 Task: Look for space in Limbiate, Italy from 24th August, 2023 to 10th September, 2023 for 8 adults in price range Rs.12000 to Rs.15000. Place can be entire place or shared room with 4 bedrooms having 8 beds and 4 bathrooms. Property type can be house, flat, guest house. Amenities needed are: wifi, TV, free parkinig on premises, gym, breakfast. Booking option can be shelf check-in. Required host language is English.
Action: Mouse moved to (441, 89)
Screenshot: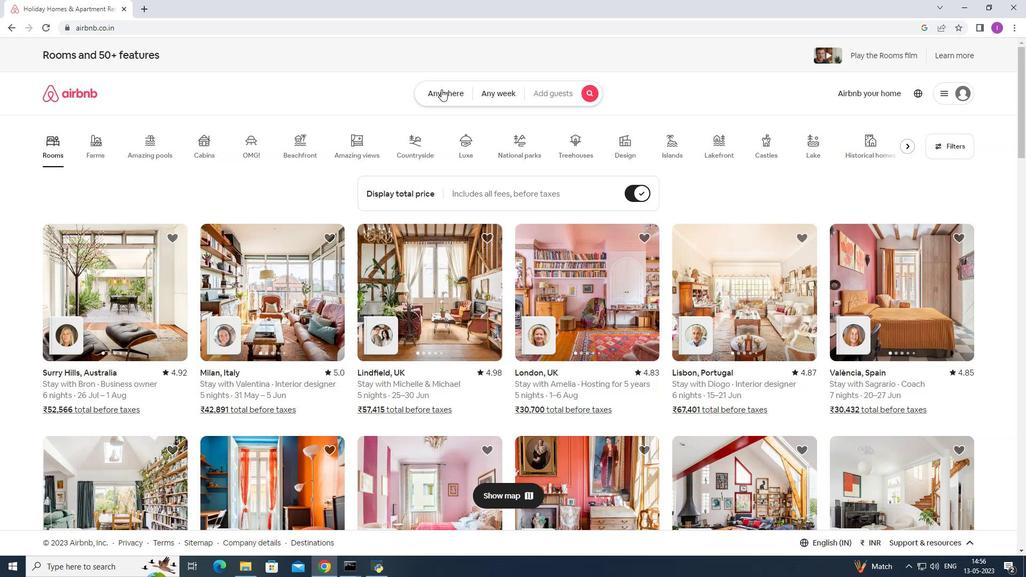 
Action: Mouse pressed left at (441, 89)
Screenshot: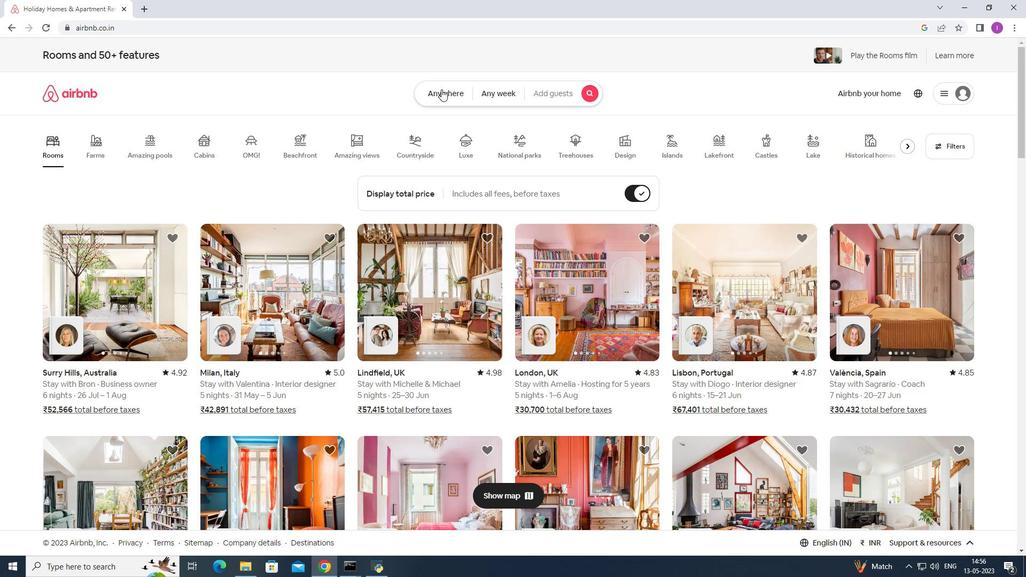 
Action: Mouse moved to (351, 141)
Screenshot: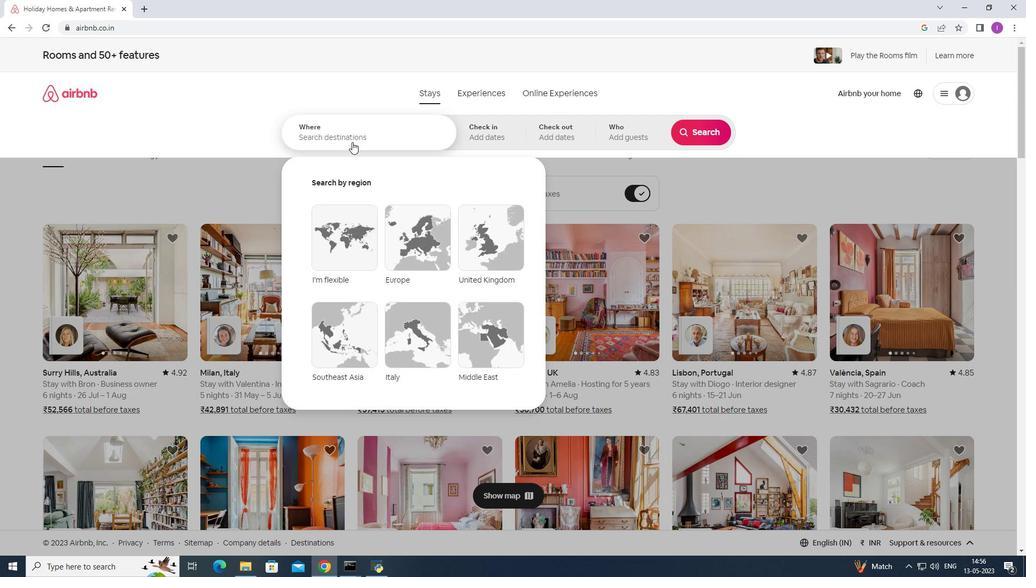 
Action: Mouse pressed left at (351, 141)
Screenshot: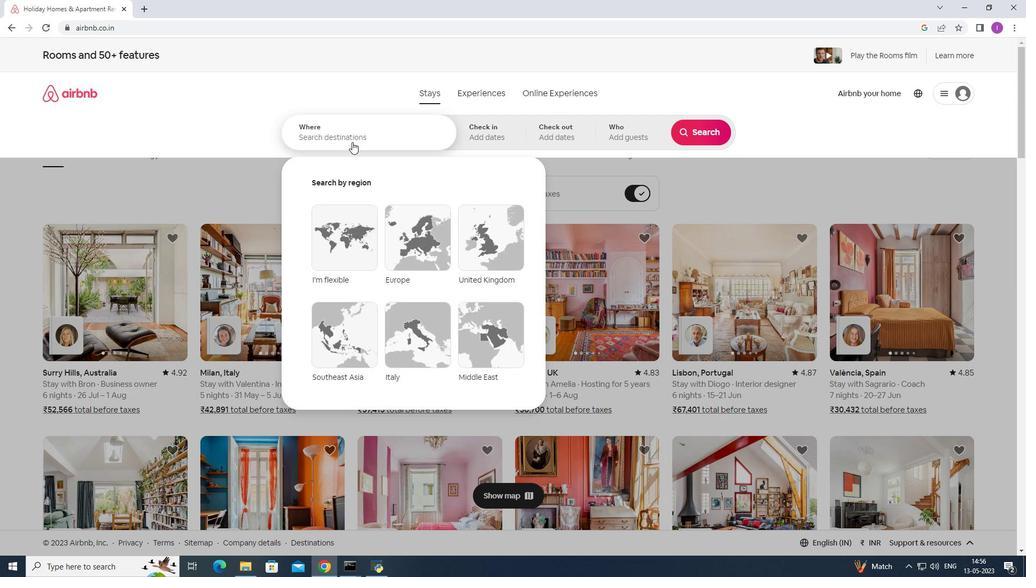 
Action: Mouse moved to (351, 140)
Screenshot: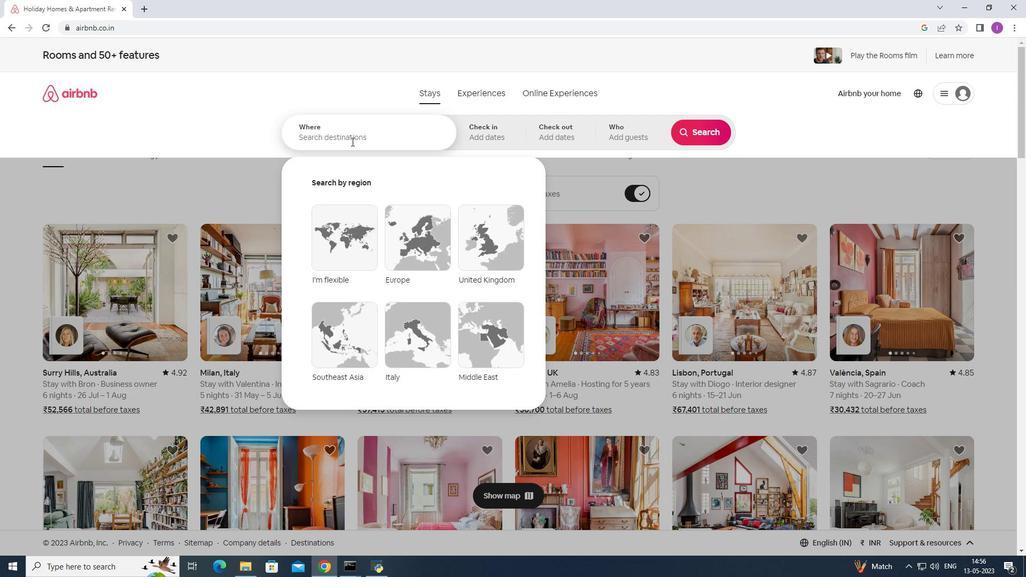 
Action: Mouse pressed left at (351, 140)
Screenshot: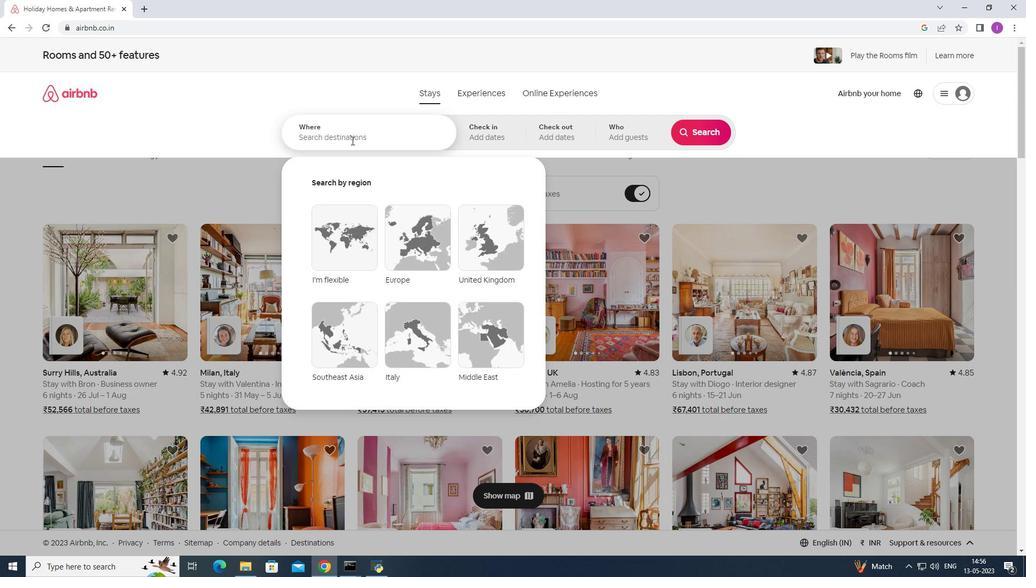 
Action: Mouse moved to (349, 112)
Screenshot: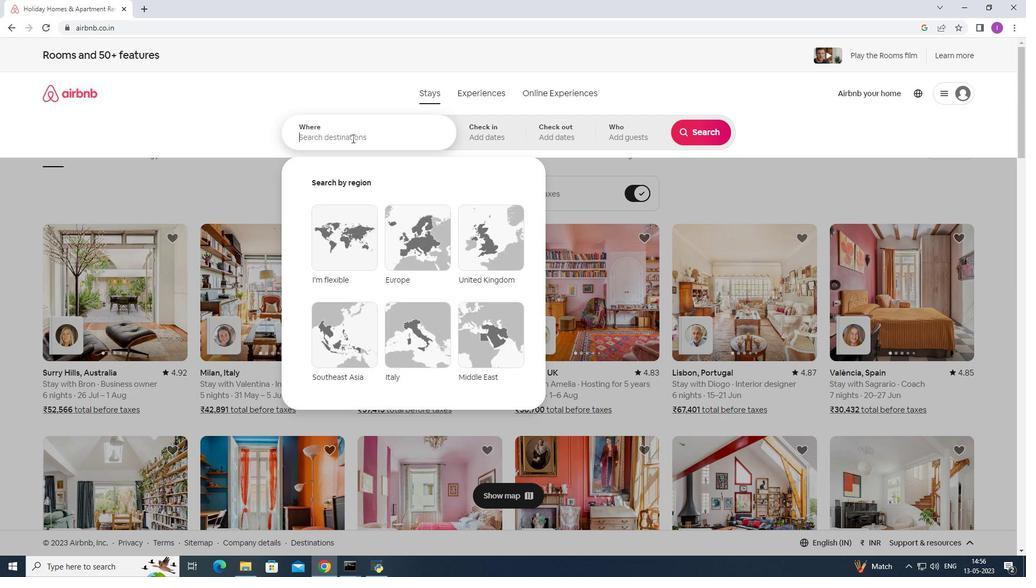 
Action: Key pressed <Key.shift><Key.shift><Key.shift><Key.shift><Key.shift><Key.shift><Key.shift>Li,<Key.backspace>mbiate,<Key.shift>Italy
Screenshot: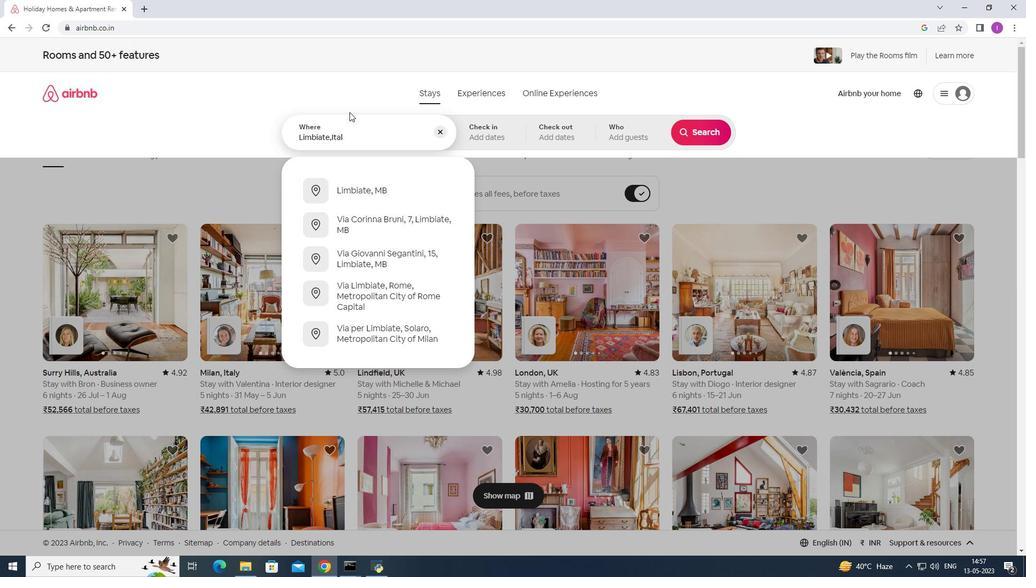 
Action: Mouse moved to (480, 132)
Screenshot: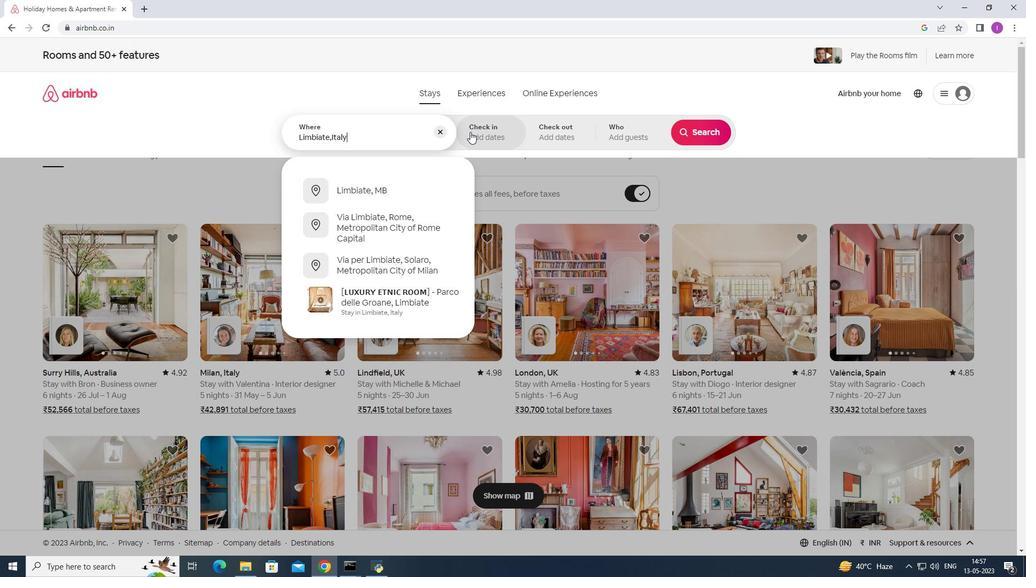 
Action: Mouse pressed left at (480, 132)
Screenshot: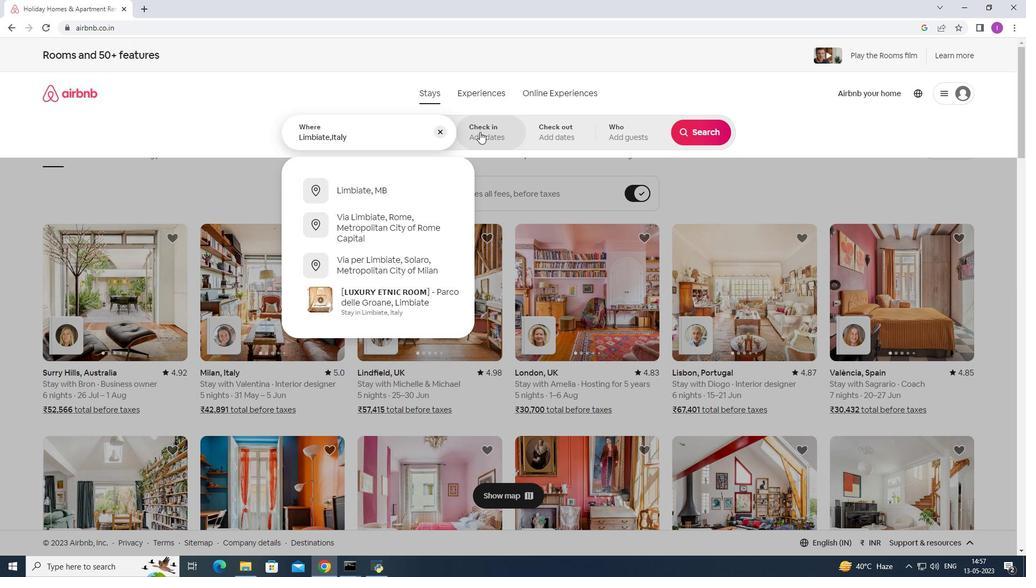 
Action: Mouse moved to (699, 219)
Screenshot: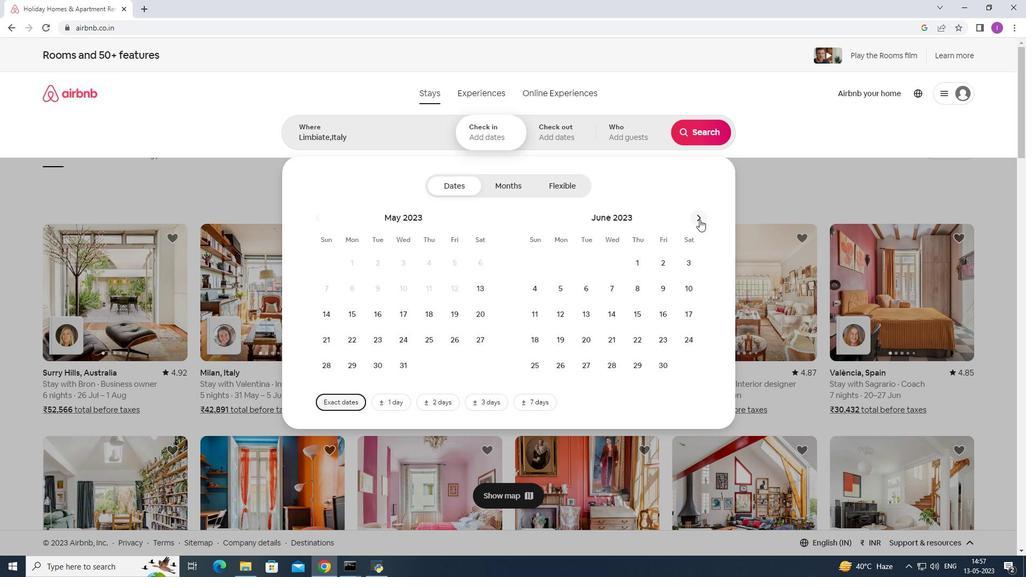 
Action: Mouse pressed left at (699, 219)
Screenshot: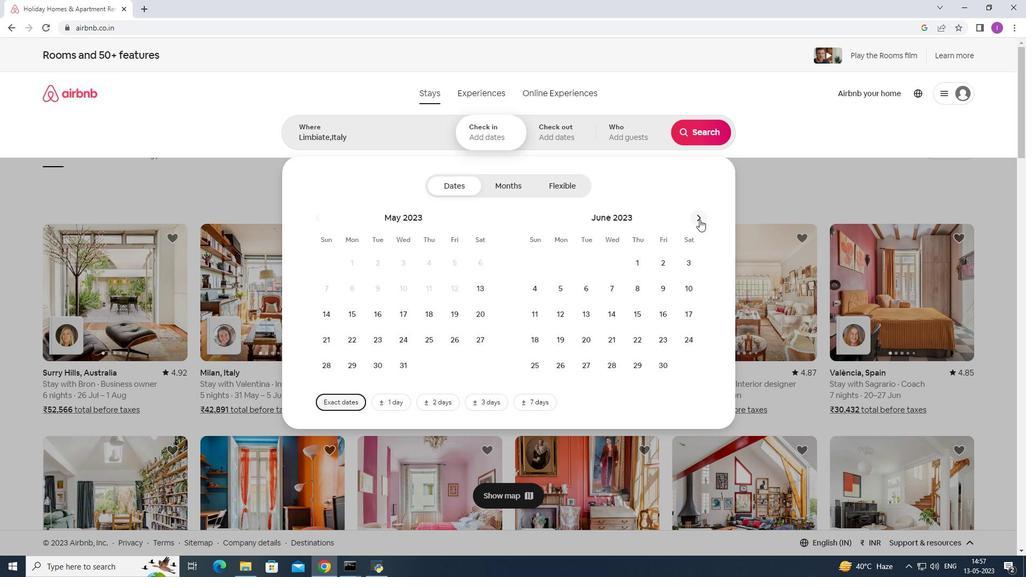 
Action: Mouse moved to (700, 219)
Screenshot: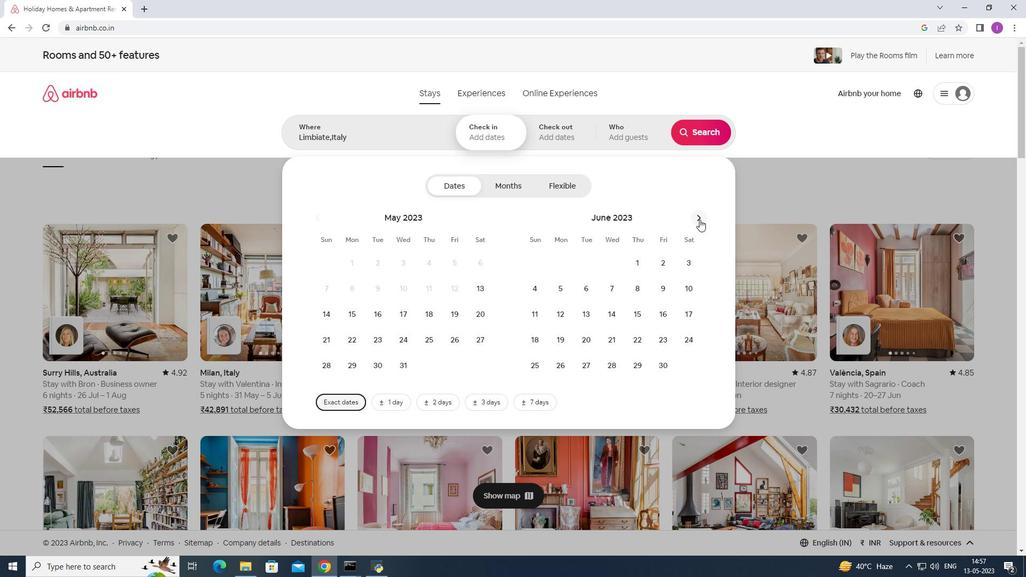 
Action: Mouse pressed left at (700, 219)
Screenshot: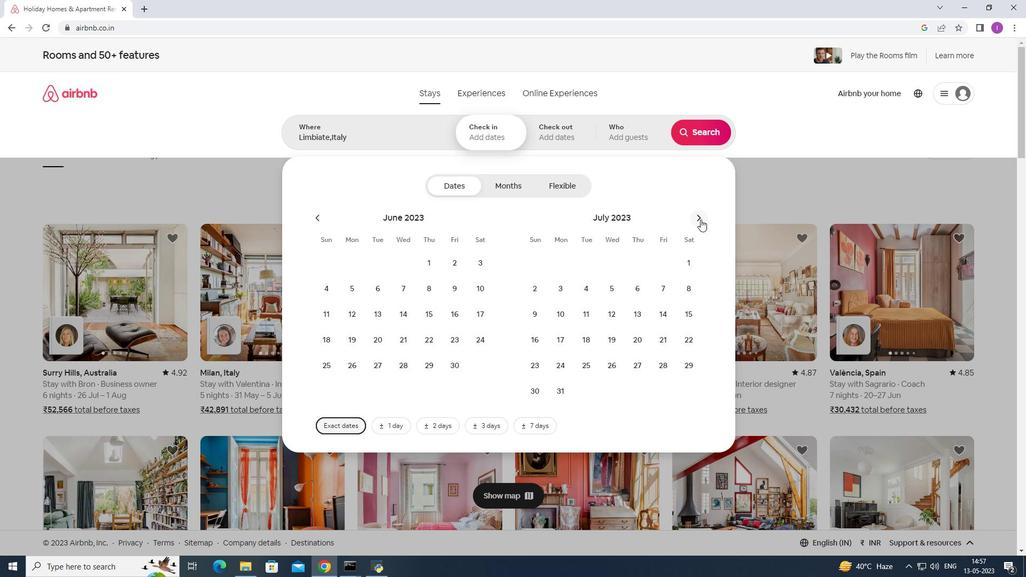 
Action: Mouse pressed left at (700, 219)
Screenshot: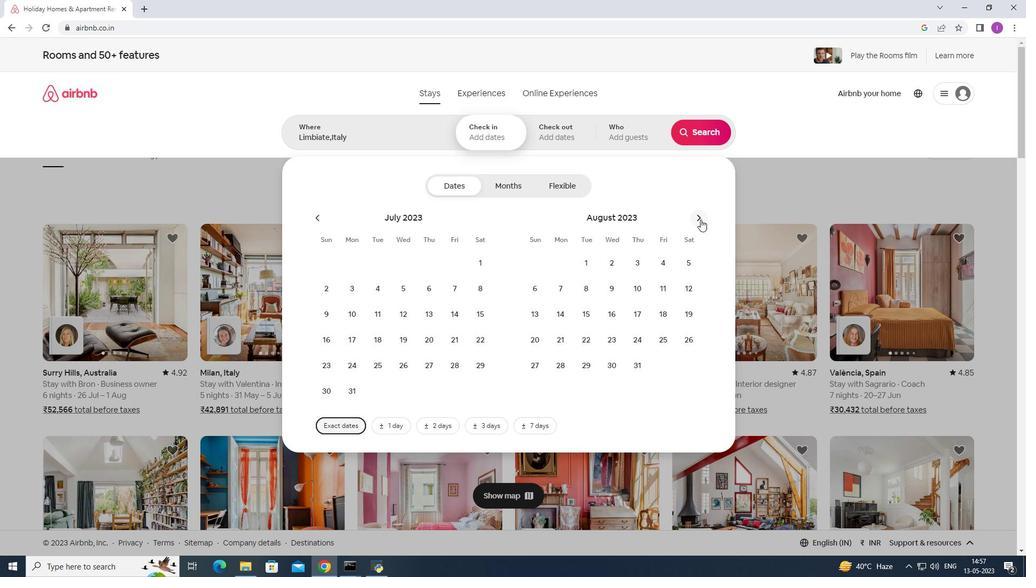 
Action: Mouse moved to (427, 342)
Screenshot: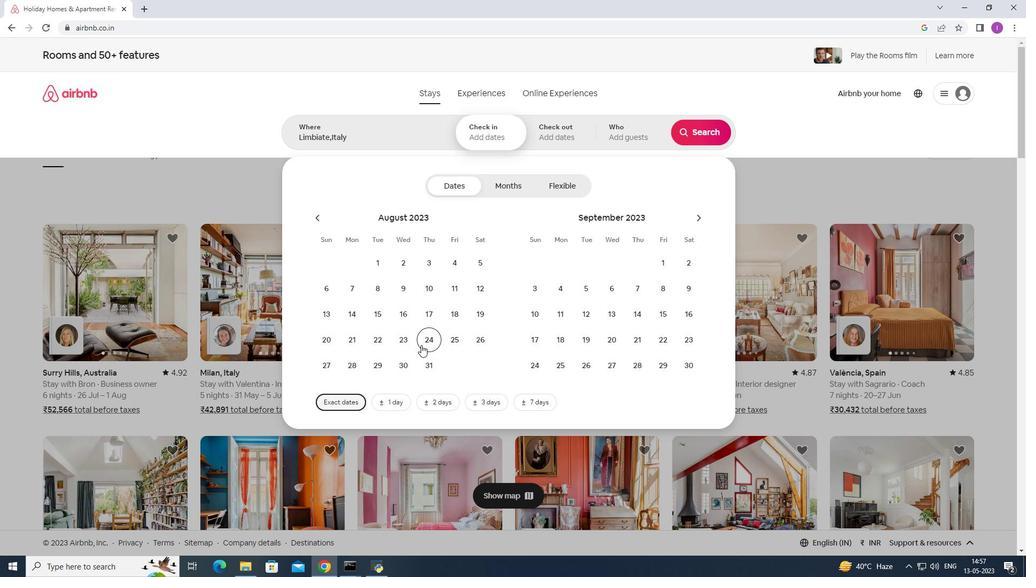 
Action: Mouse pressed left at (427, 342)
Screenshot: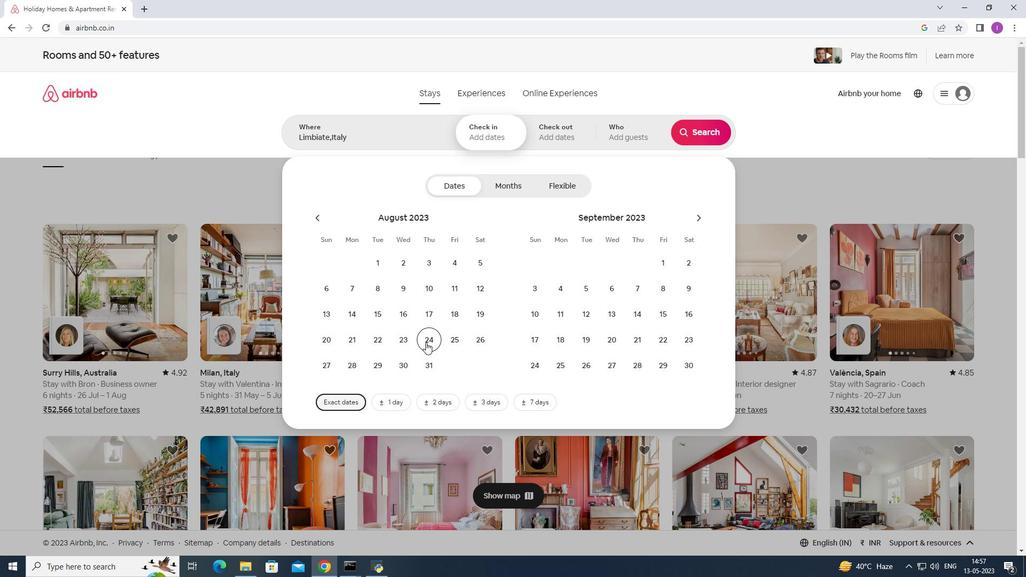 
Action: Mouse moved to (530, 314)
Screenshot: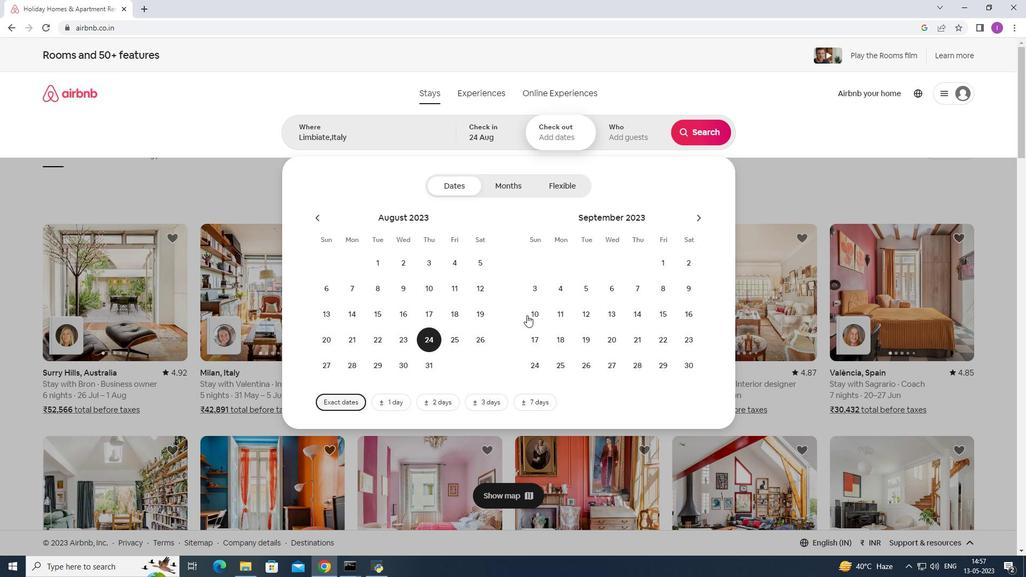 
Action: Mouse pressed left at (530, 314)
Screenshot: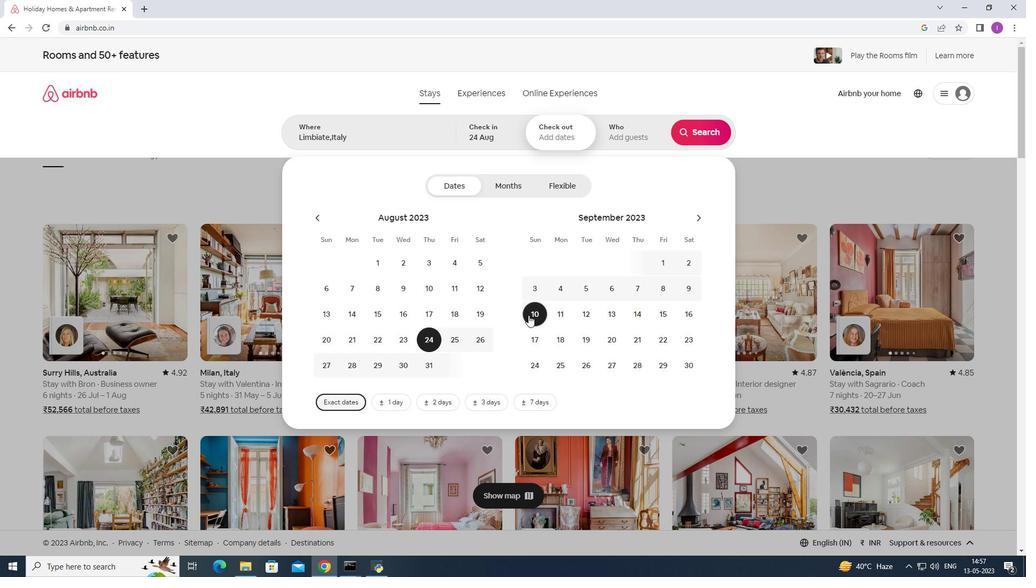 
Action: Mouse moved to (614, 141)
Screenshot: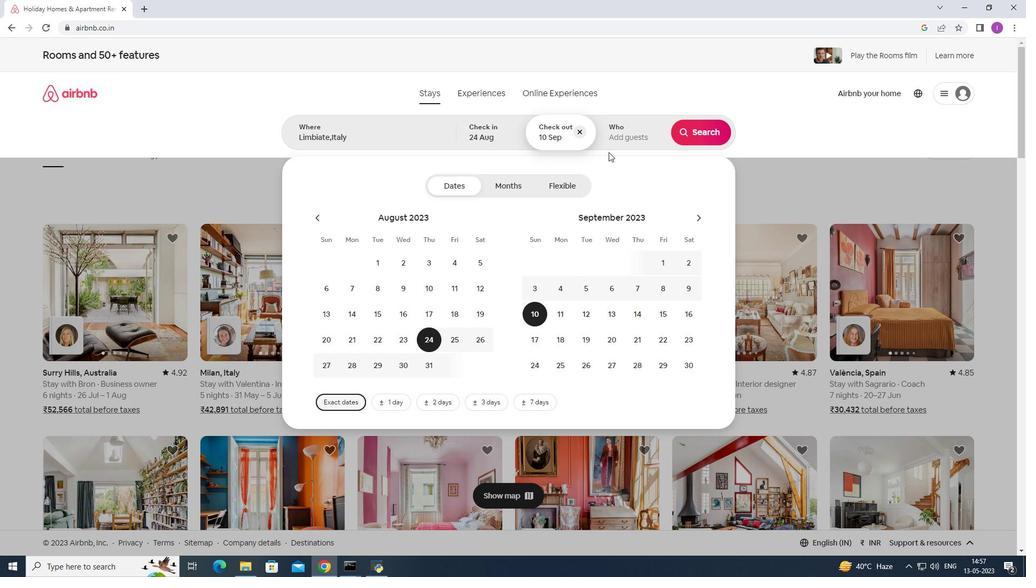 
Action: Mouse pressed left at (614, 141)
Screenshot: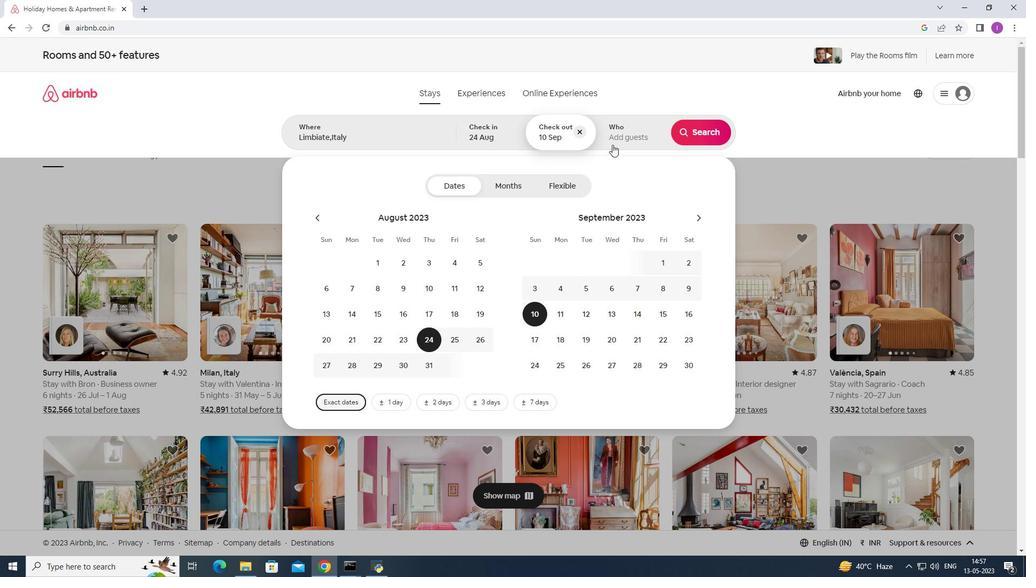 
Action: Mouse moved to (707, 190)
Screenshot: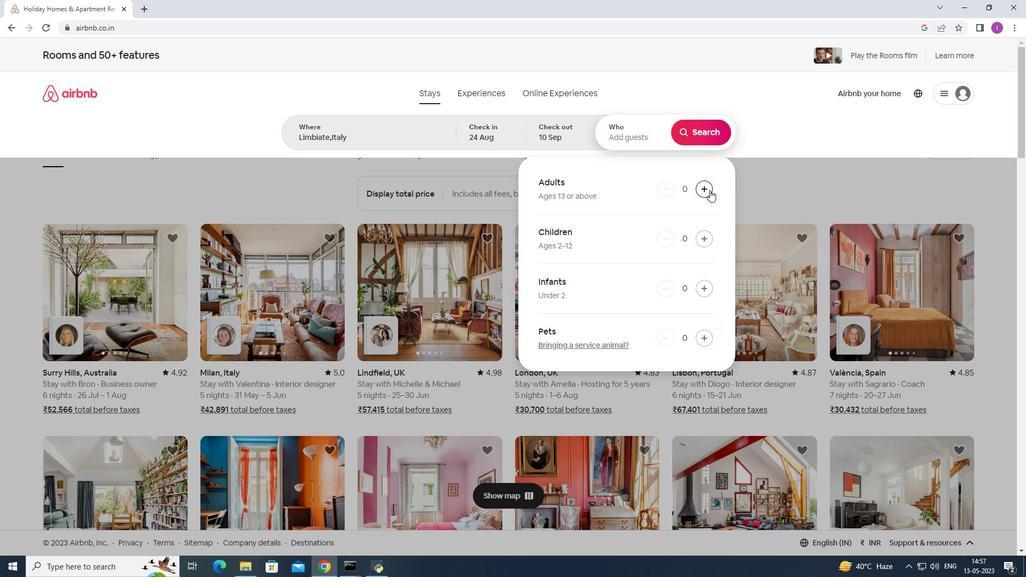 
Action: Mouse pressed left at (707, 190)
Screenshot: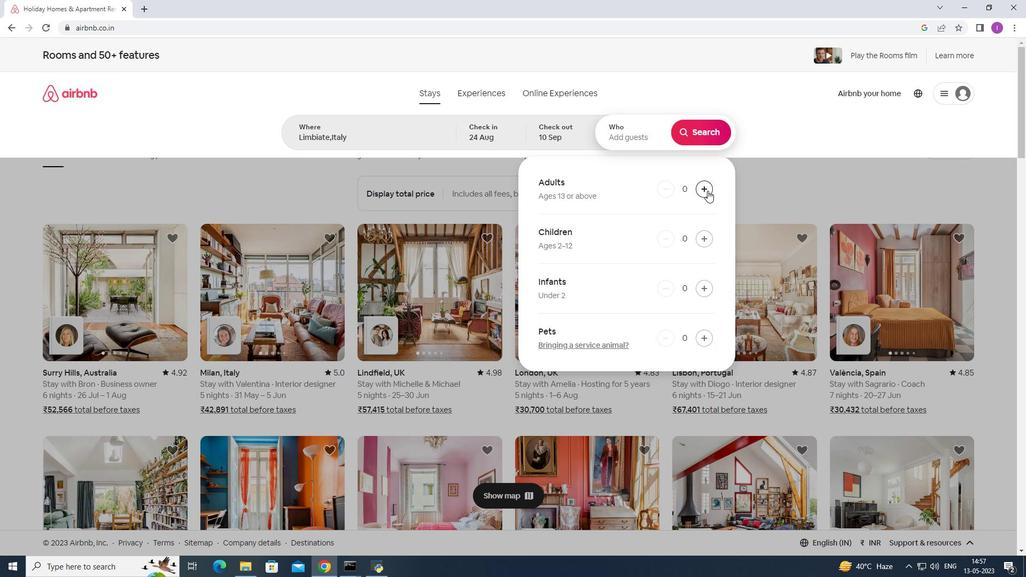 
Action: Mouse pressed left at (707, 190)
Screenshot: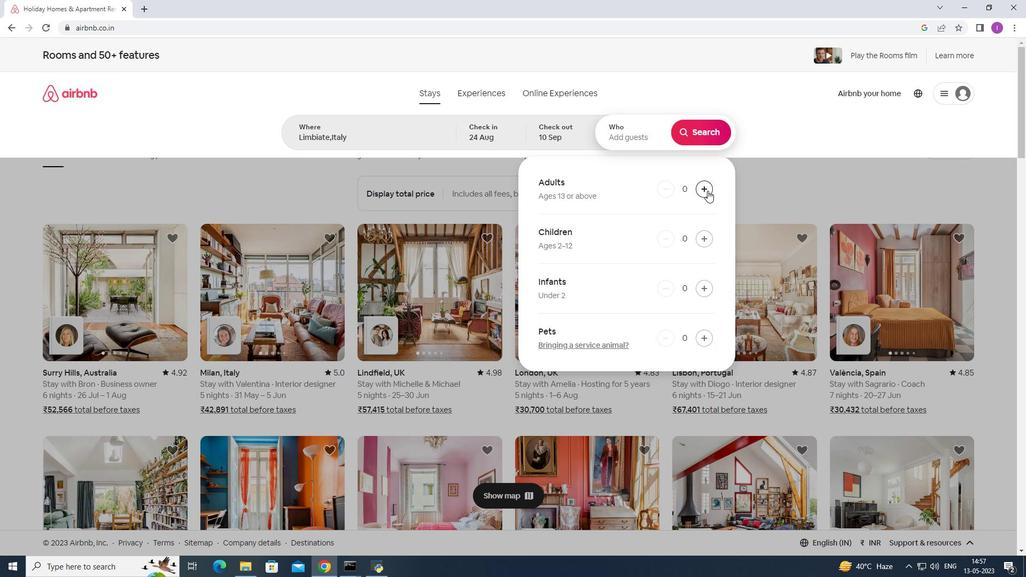 
Action: Mouse pressed left at (707, 190)
Screenshot: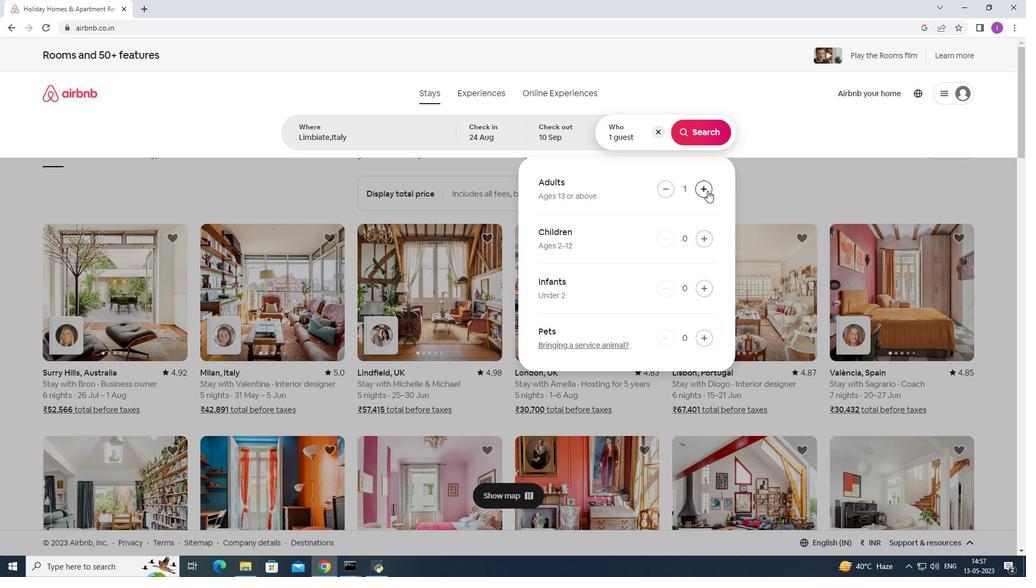 
Action: Mouse pressed left at (707, 190)
Screenshot: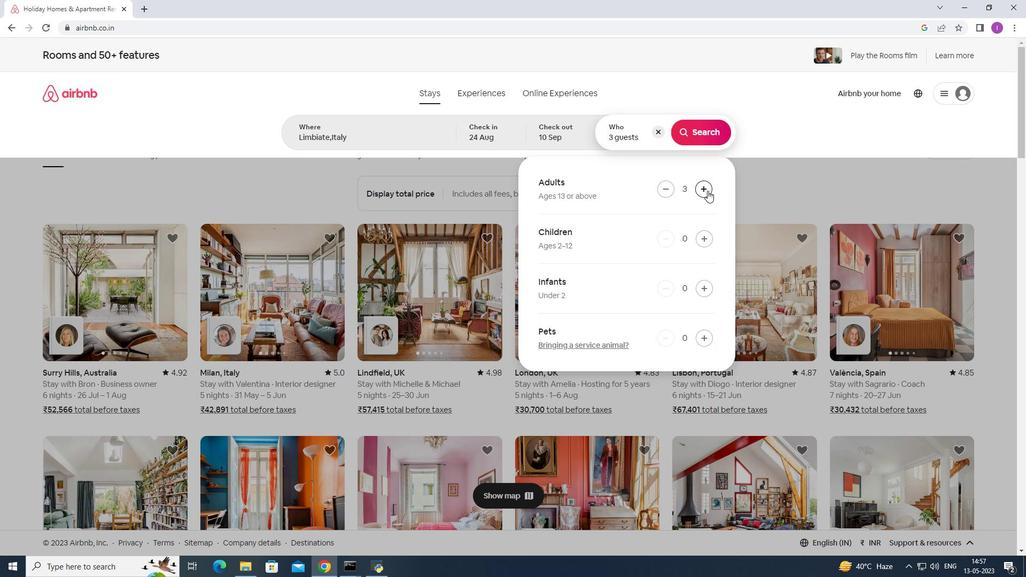 
Action: Mouse moved to (706, 193)
Screenshot: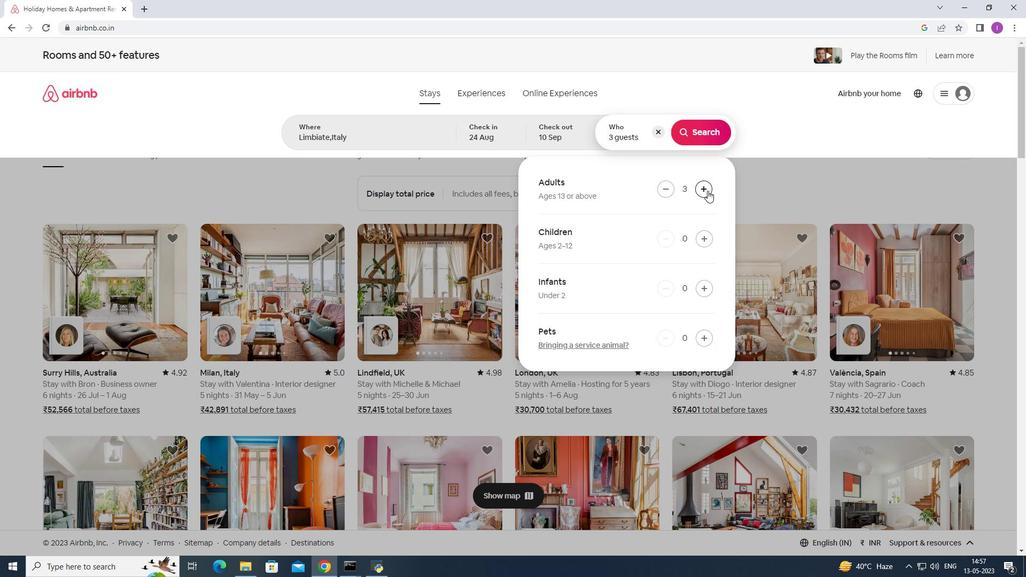 
Action: Mouse pressed left at (706, 193)
Screenshot: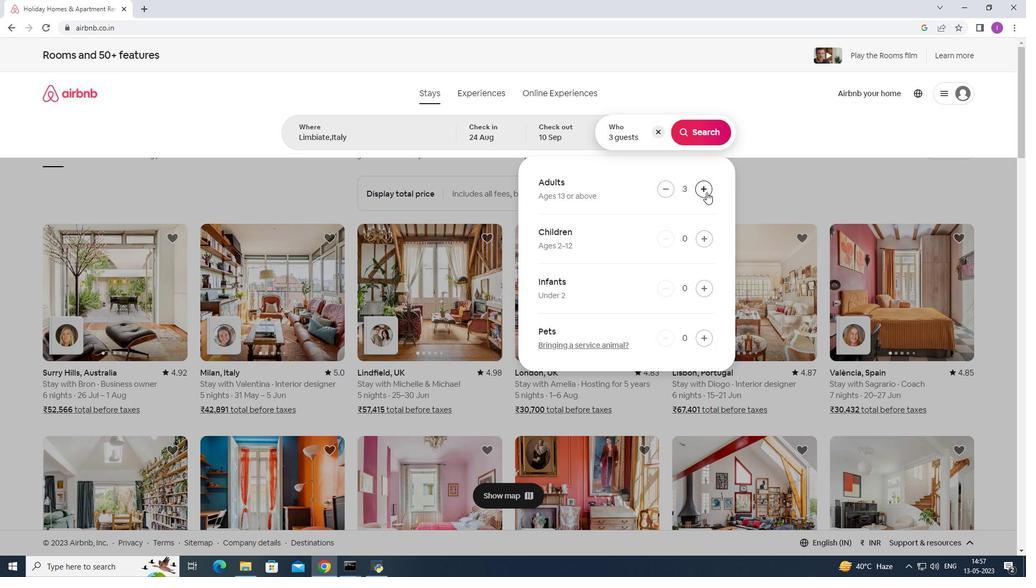 
Action: Mouse moved to (706, 193)
Screenshot: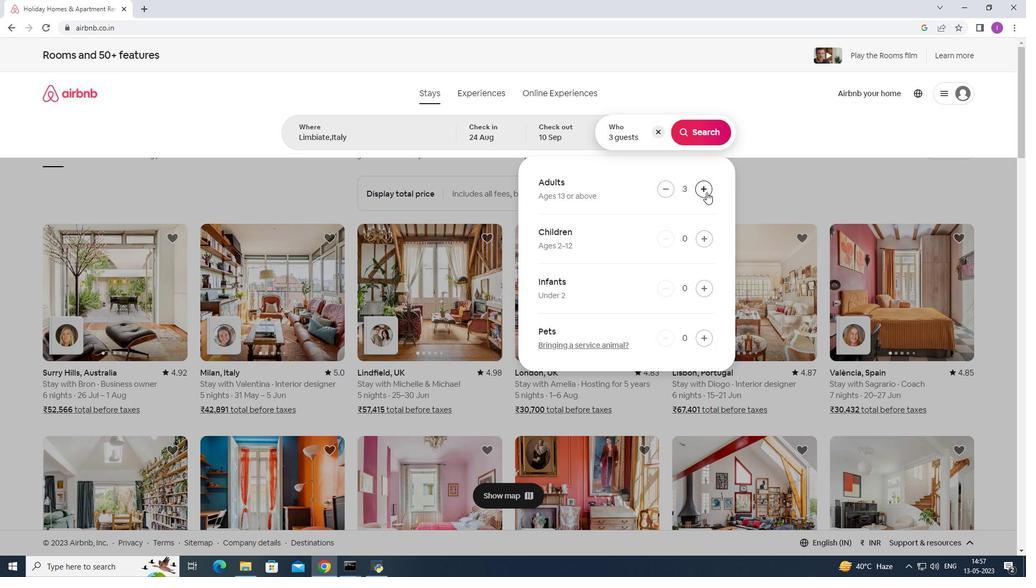 
Action: Mouse pressed left at (706, 193)
Screenshot: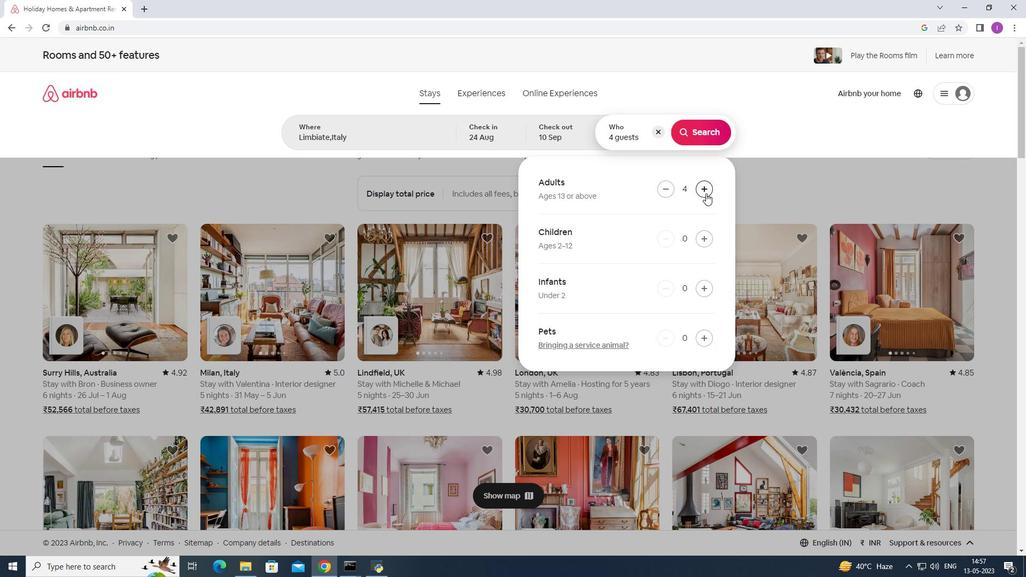 
Action: Mouse pressed left at (706, 193)
Screenshot: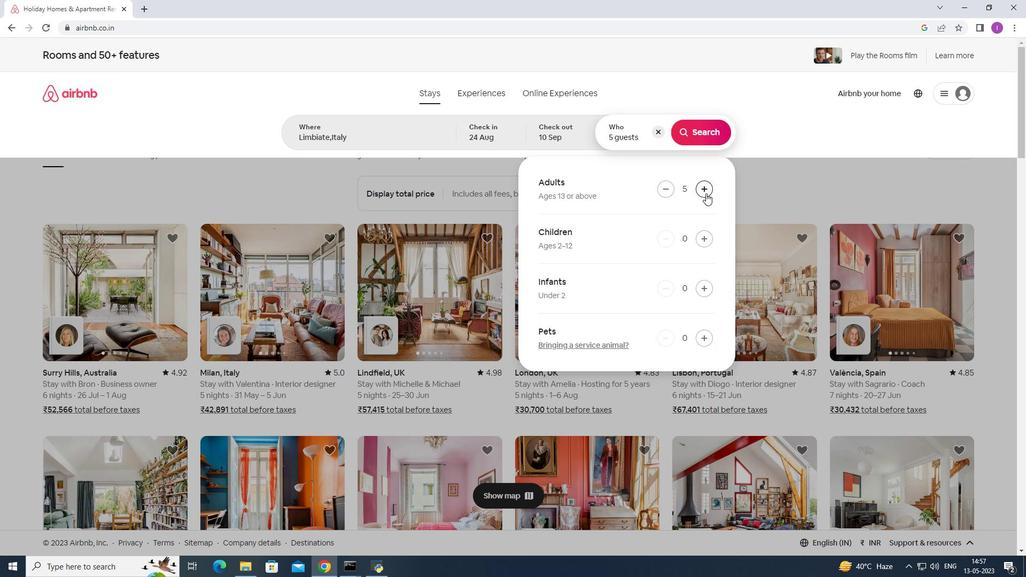 
Action: Mouse pressed left at (706, 193)
Screenshot: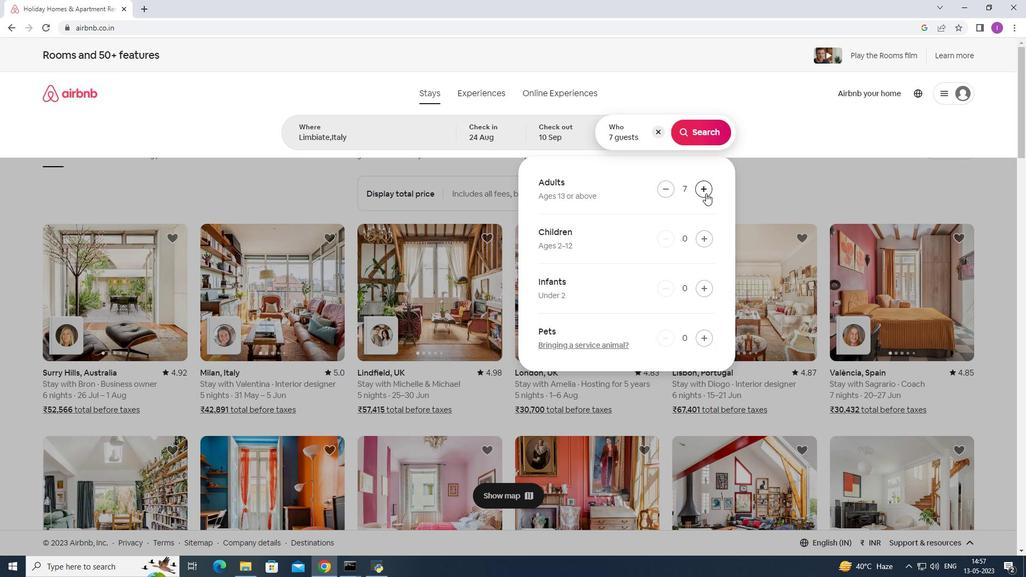 
Action: Mouse moved to (684, 134)
Screenshot: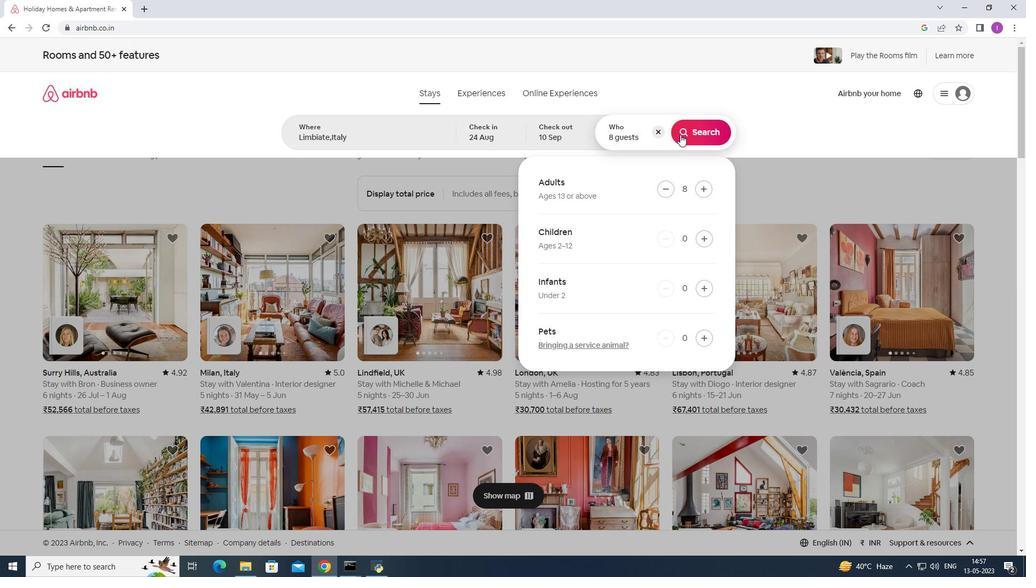 
Action: Mouse pressed left at (684, 134)
Screenshot: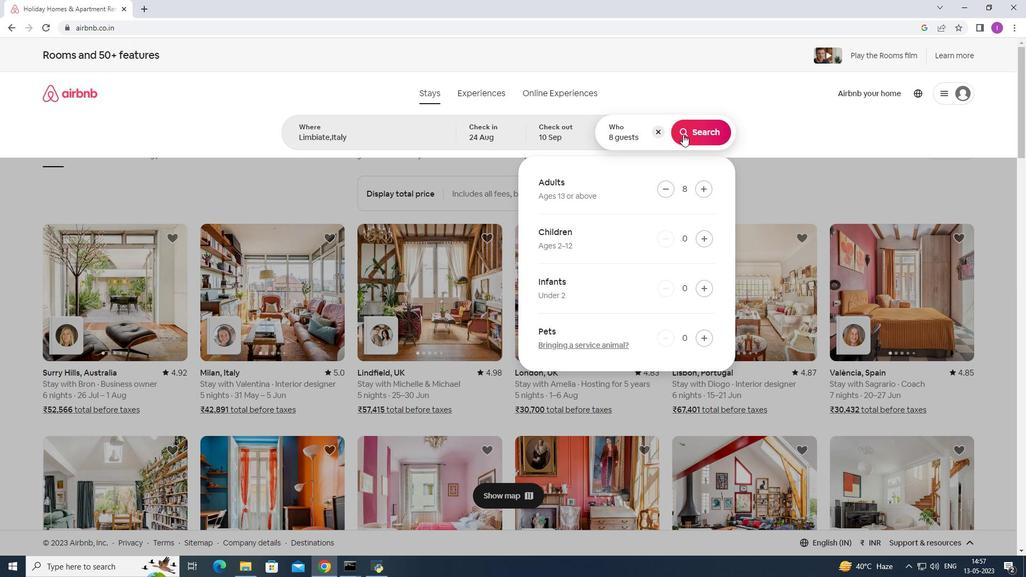 
Action: Mouse moved to (977, 94)
Screenshot: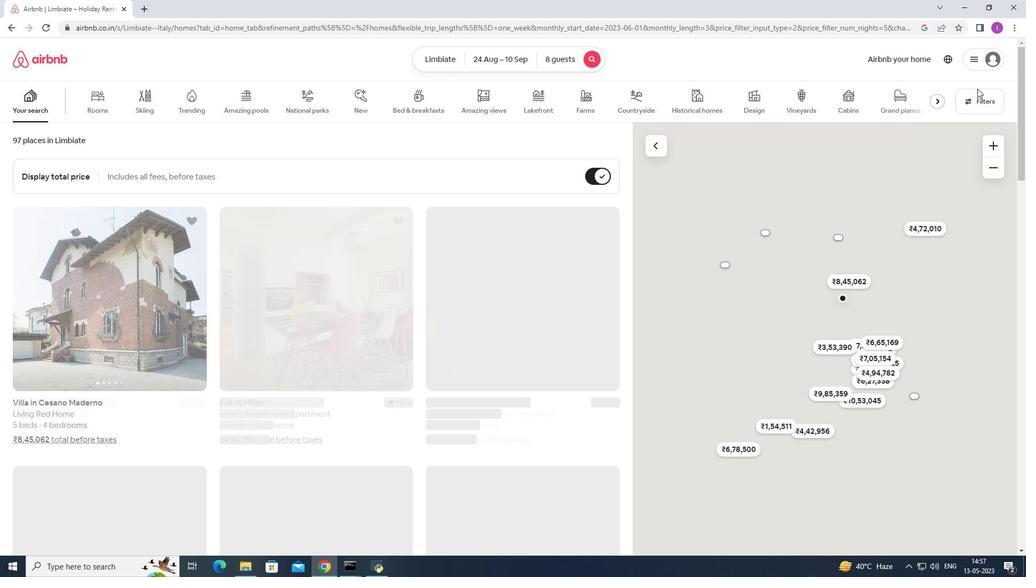 
Action: Mouse pressed left at (977, 94)
Screenshot: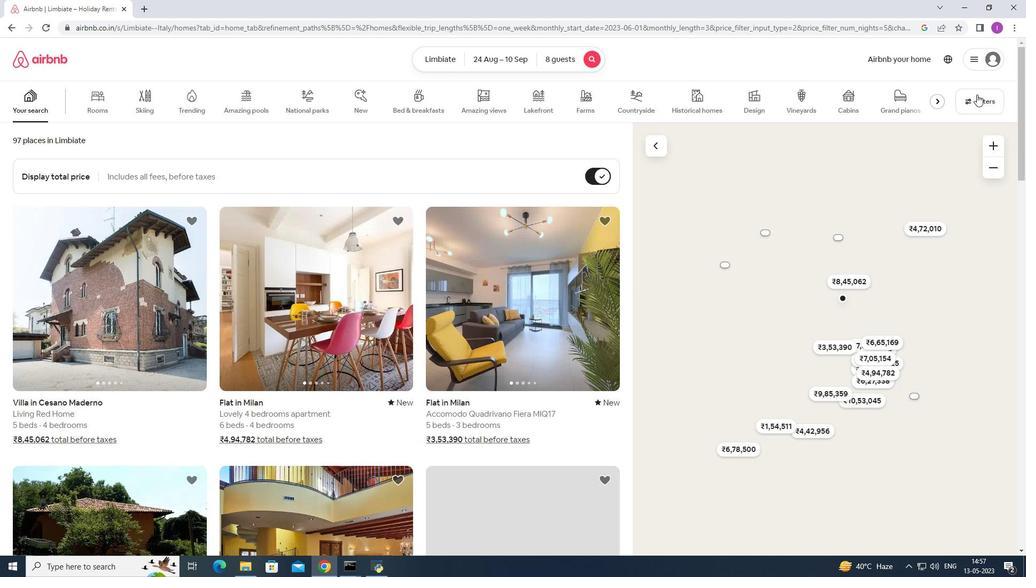 
Action: Mouse moved to (590, 368)
Screenshot: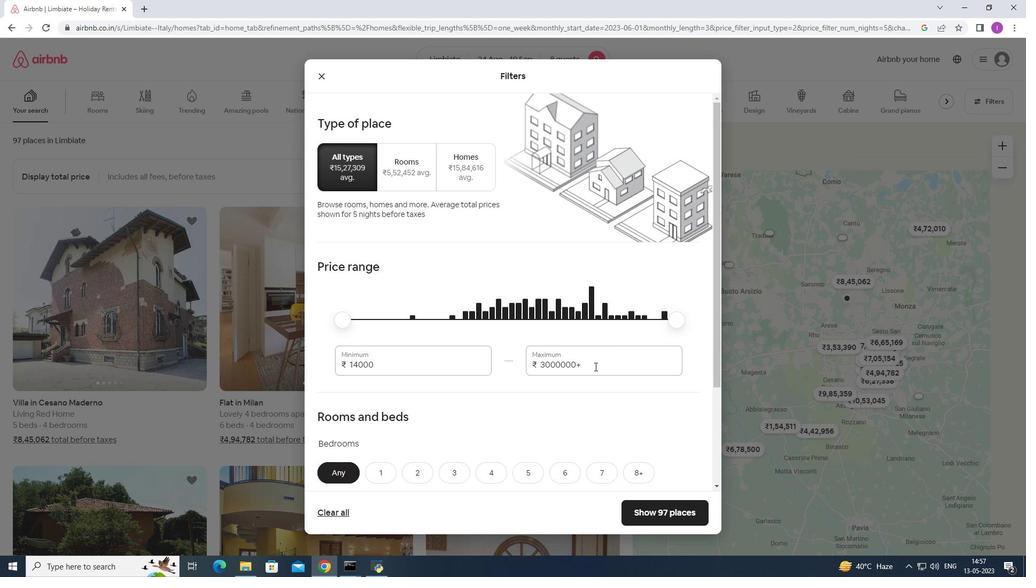 
Action: Mouse pressed left at (590, 368)
Screenshot: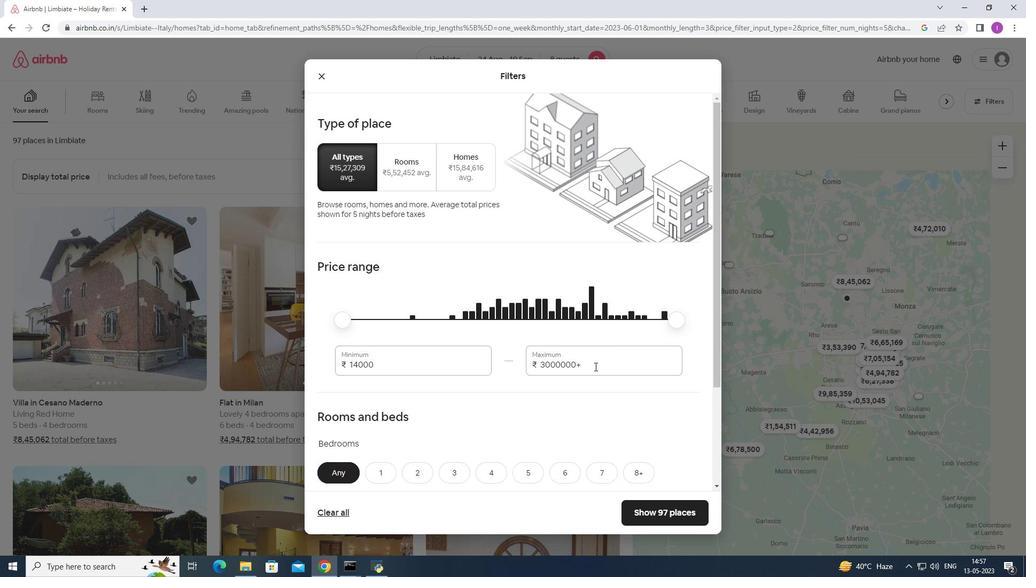
Action: Mouse moved to (517, 367)
Screenshot: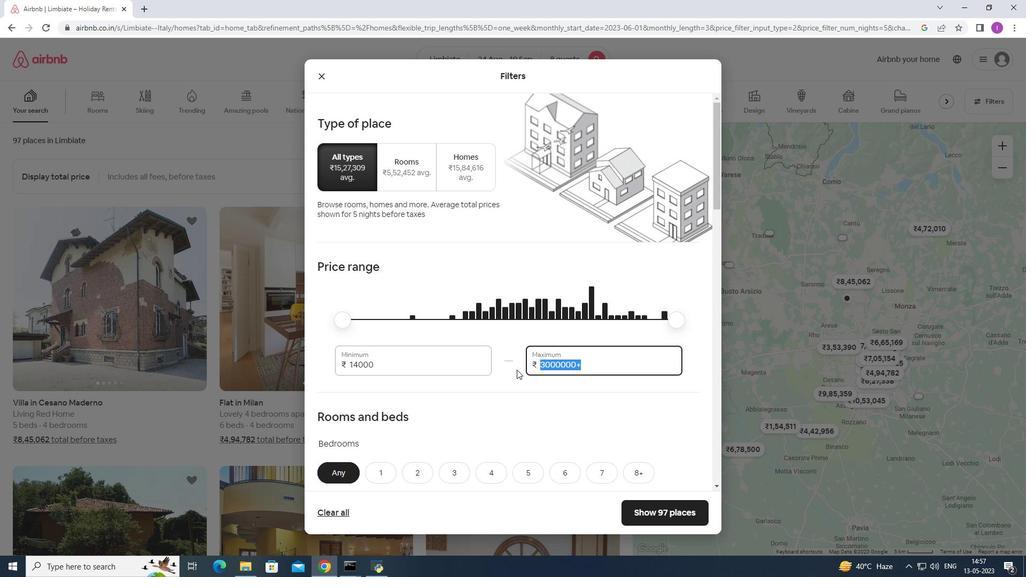 
Action: Key pressed 1
Screenshot: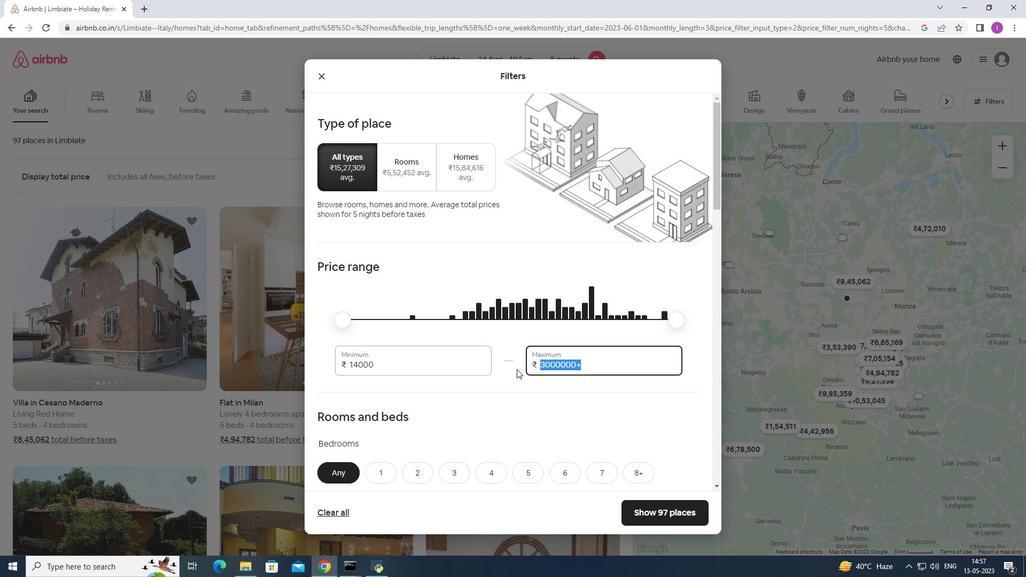 
Action: Mouse moved to (517, 366)
Screenshot: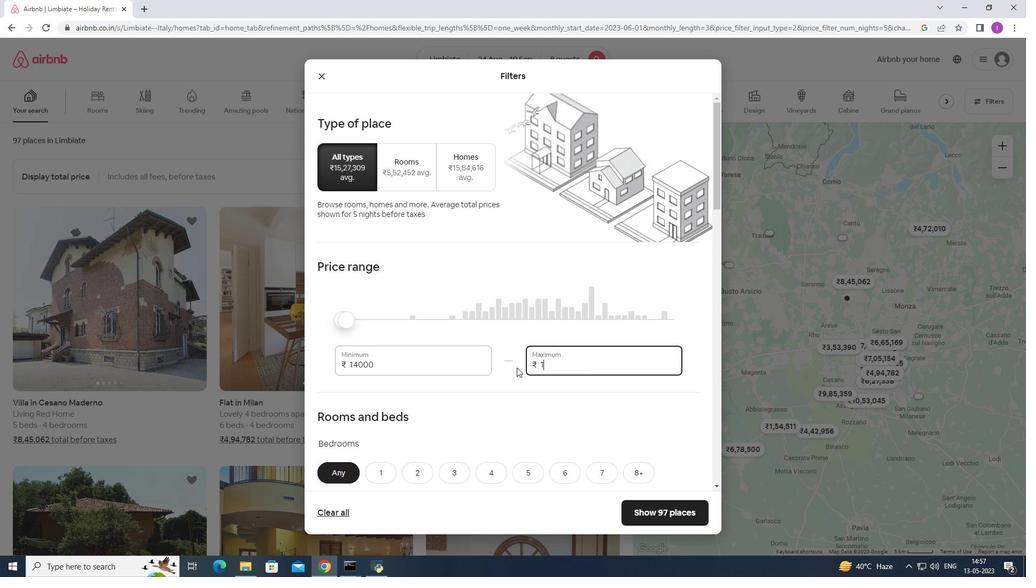 
Action: Key pressed 5
Screenshot: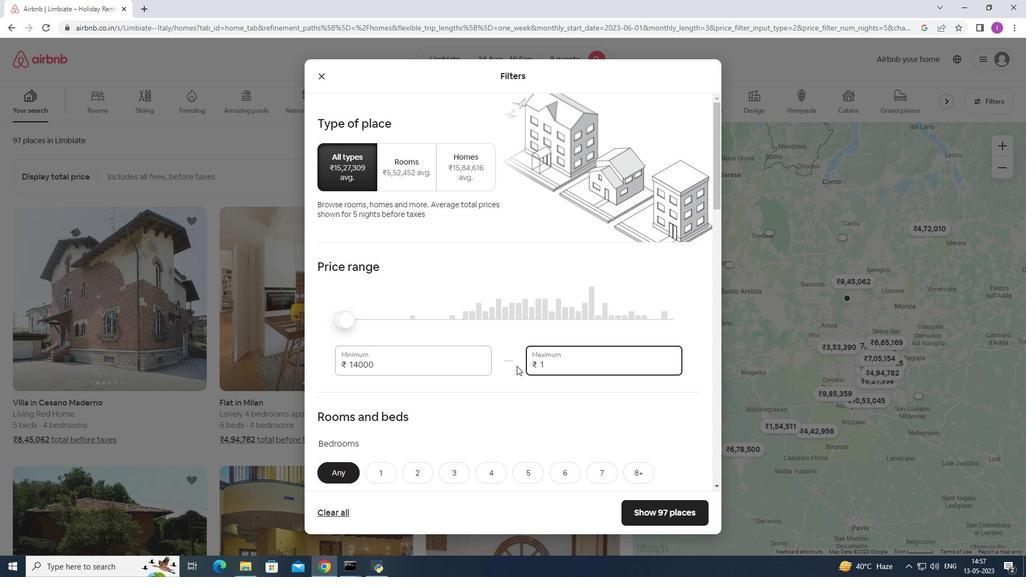
Action: Mouse moved to (517, 365)
Screenshot: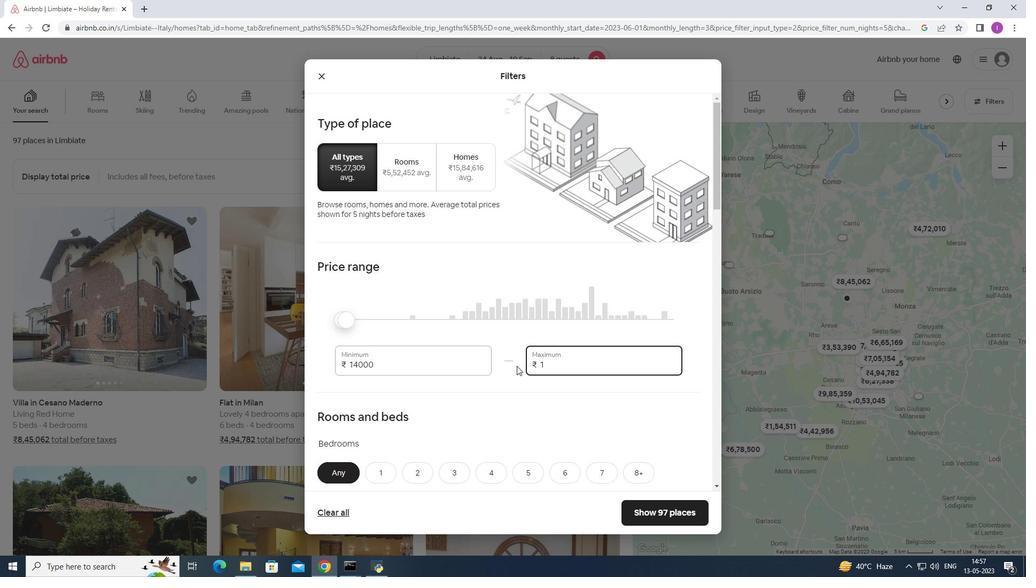 
Action: Key pressed 000
Screenshot: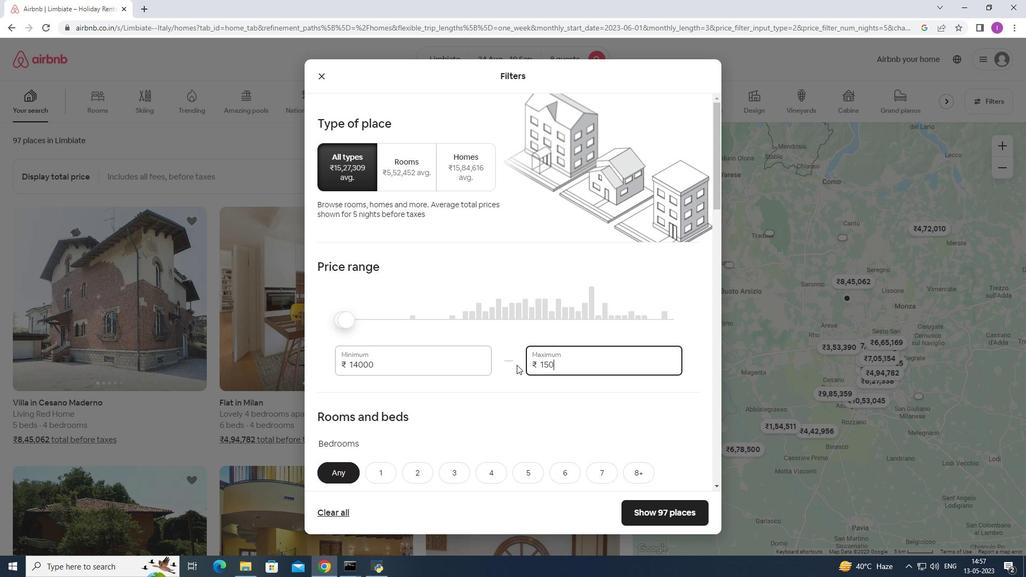 
Action: Mouse moved to (384, 366)
Screenshot: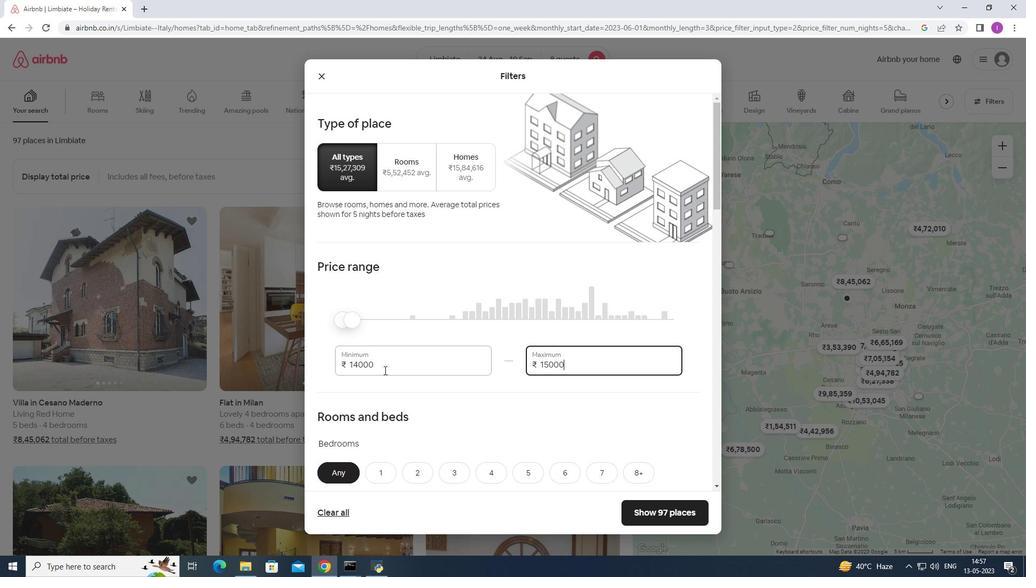 
Action: Mouse pressed left at (384, 366)
Screenshot: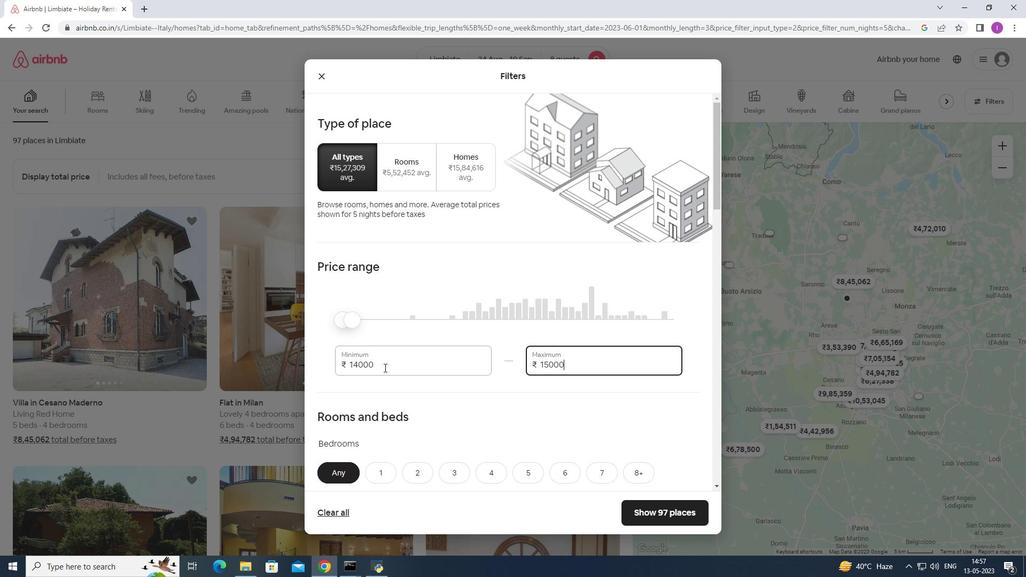 
Action: Mouse moved to (418, 384)
Screenshot: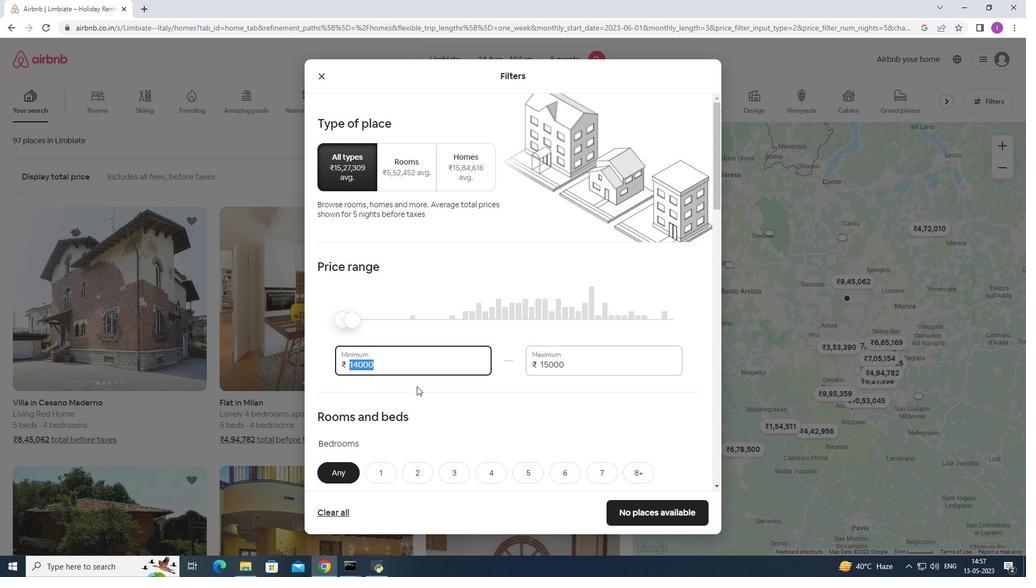 
Action: Key pressed 1
Screenshot: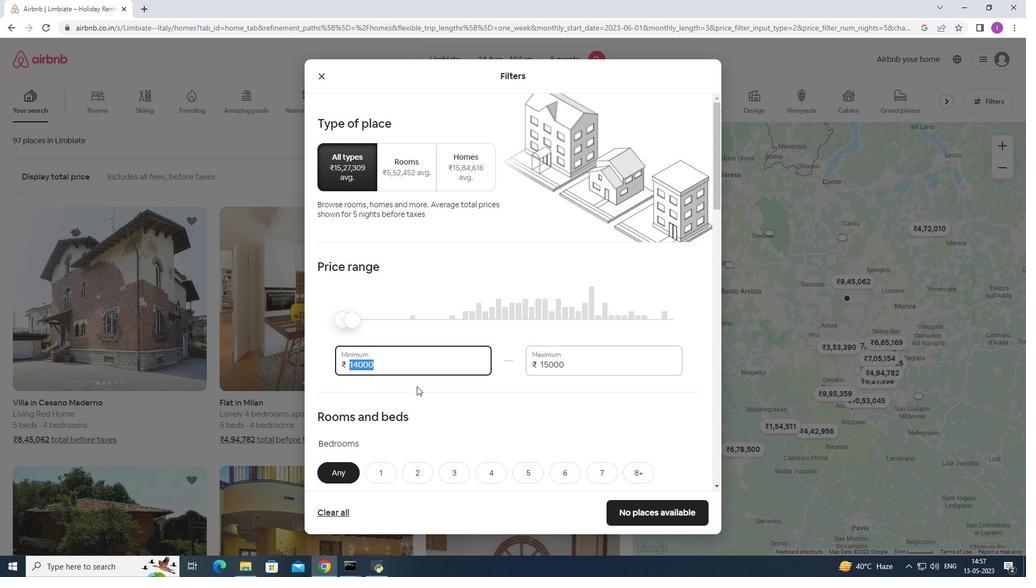 
Action: Mouse moved to (420, 378)
Screenshot: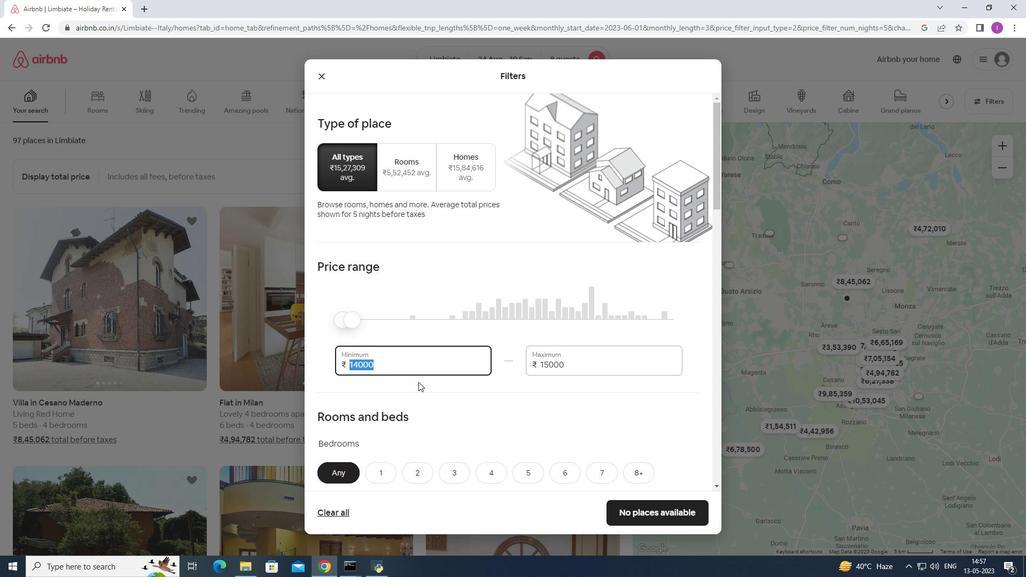 
Action: Key pressed 2
Screenshot: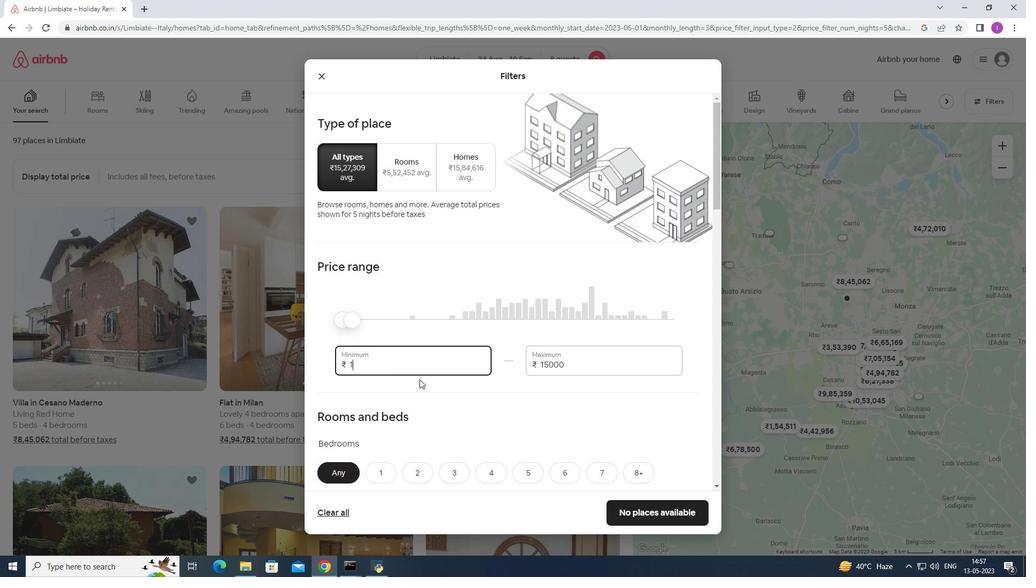 
Action: Mouse moved to (421, 374)
Screenshot: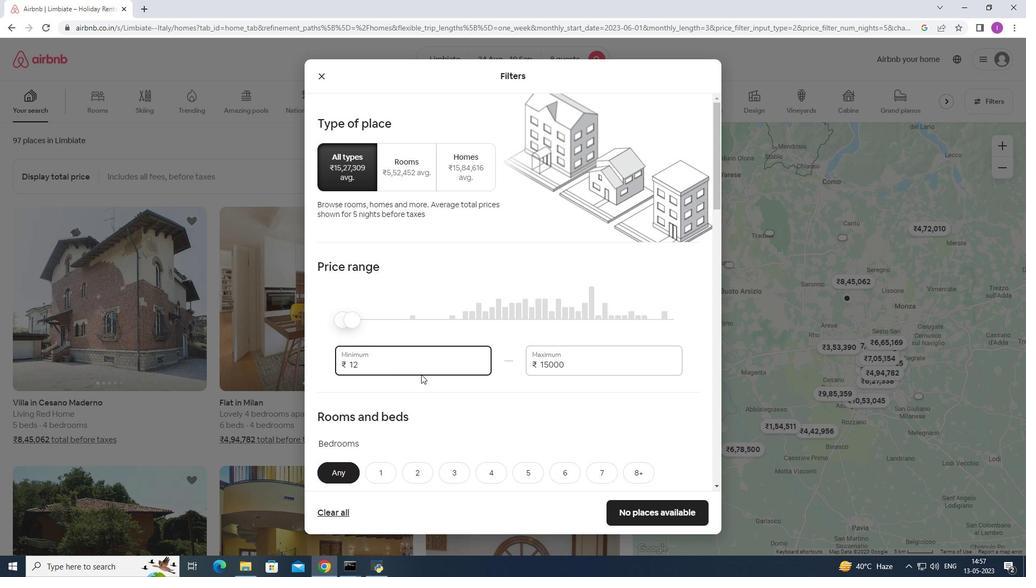 
Action: Key pressed 0
Screenshot: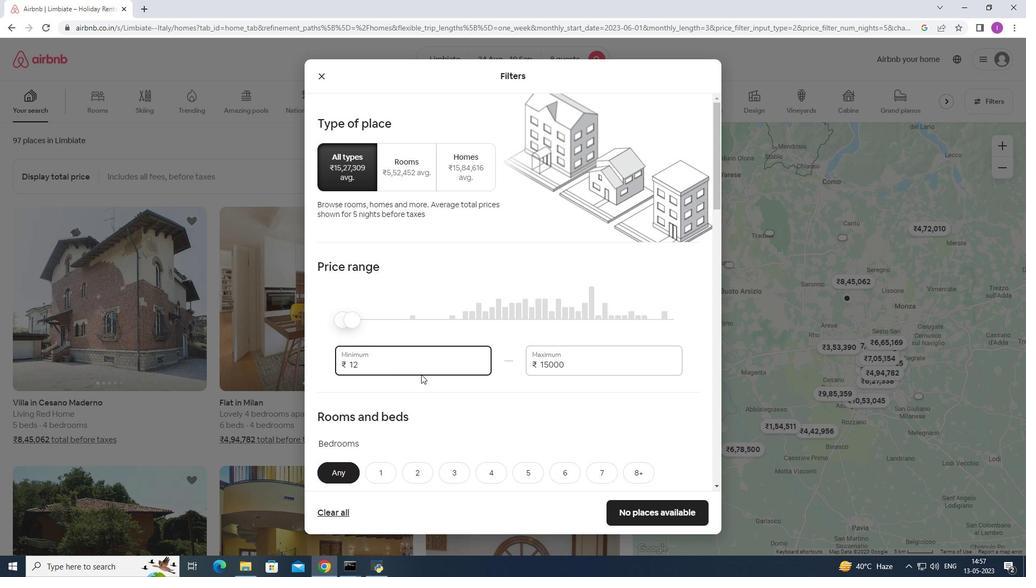 
Action: Mouse moved to (421, 373)
Screenshot: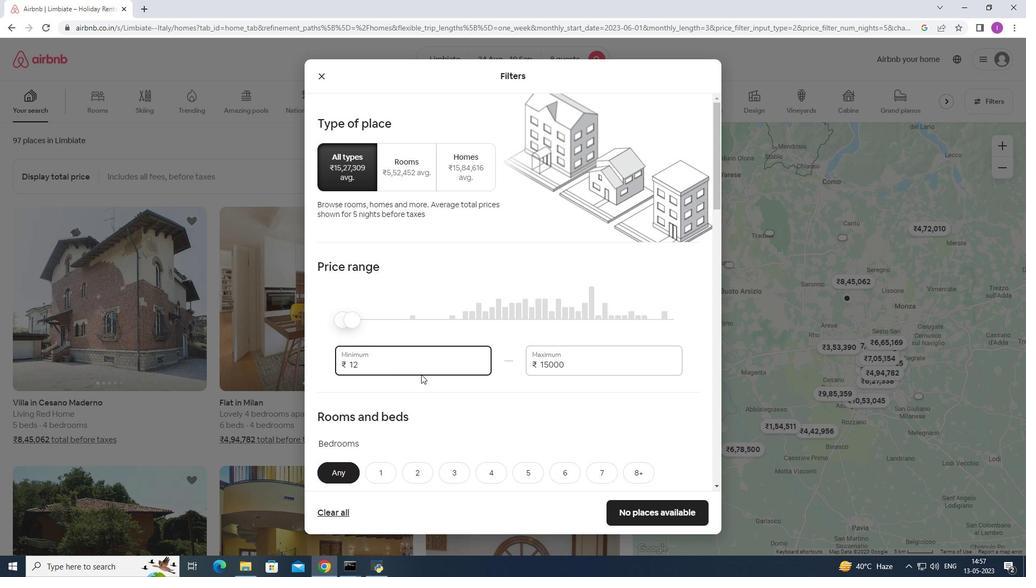 
Action: Key pressed 0
Screenshot: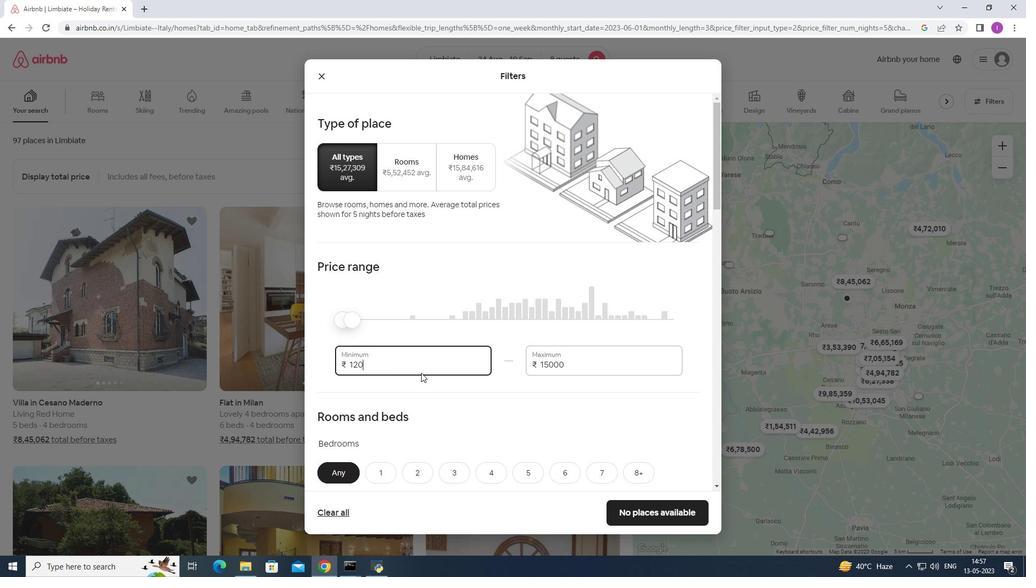 
Action: Mouse moved to (421, 372)
Screenshot: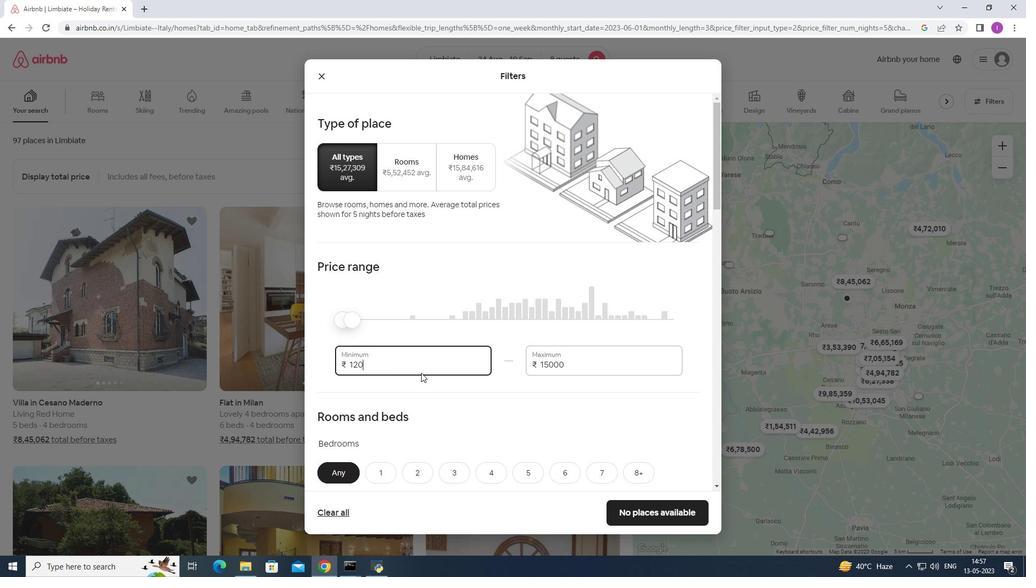 
Action: Key pressed 0
Screenshot: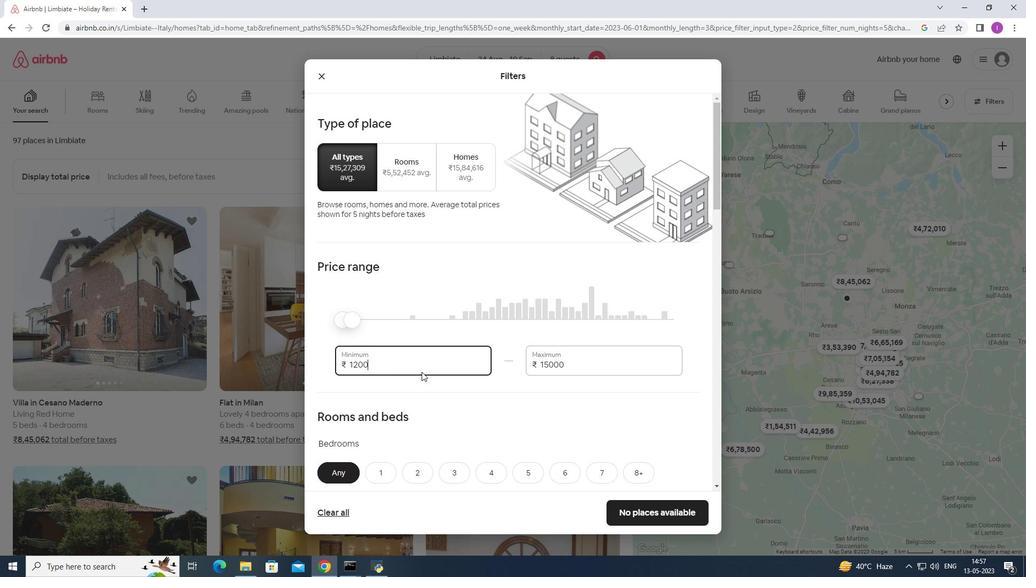 
Action: Mouse moved to (417, 373)
Screenshot: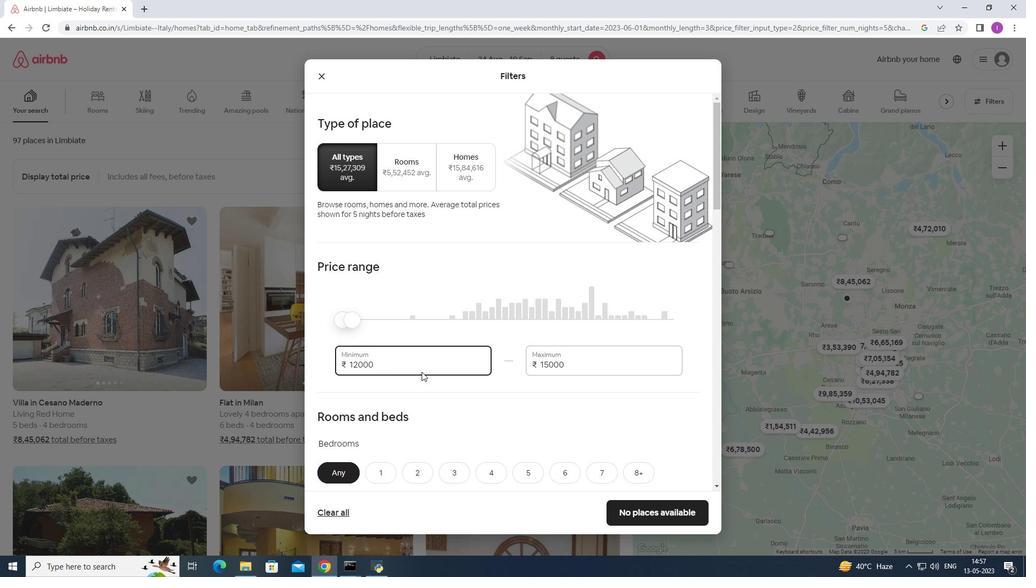 
Action: Mouse scrolled (417, 372) with delta (0, 0)
Screenshot: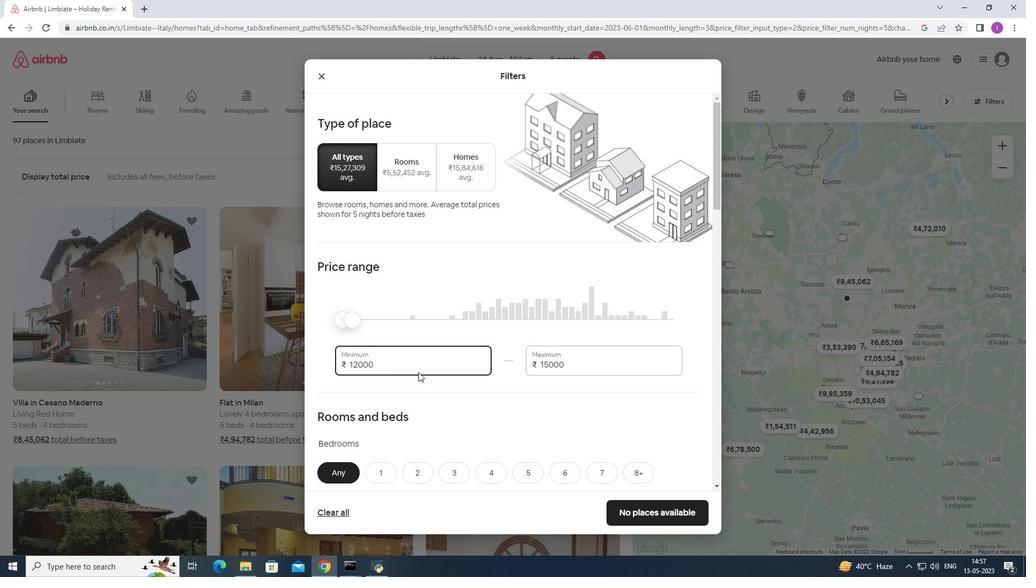 
Action: Mouse scrolled (417, 372) with delta (0, 0)
Screenshot: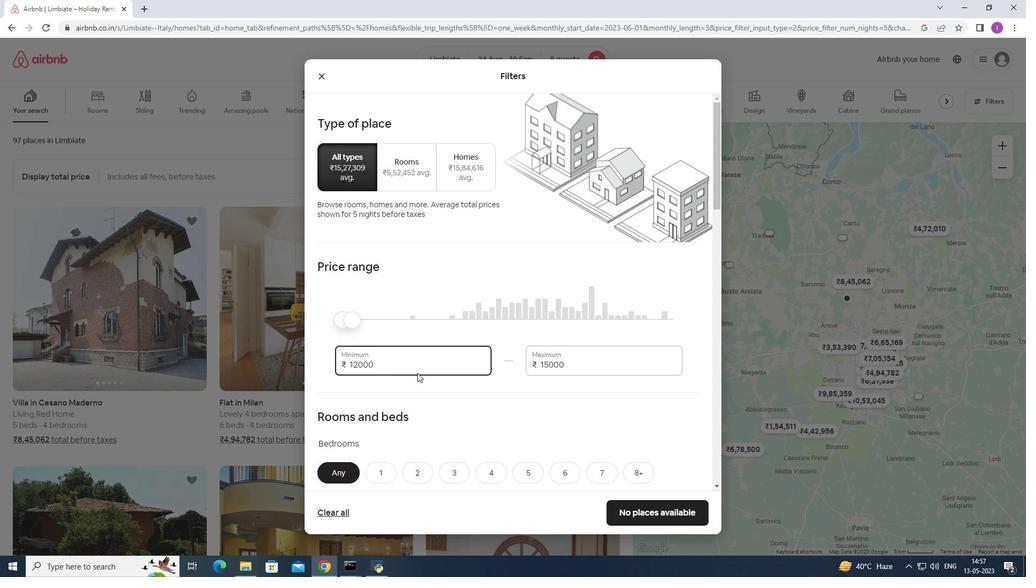 
Action: Mouse moved to (491, 362)
Screenshot: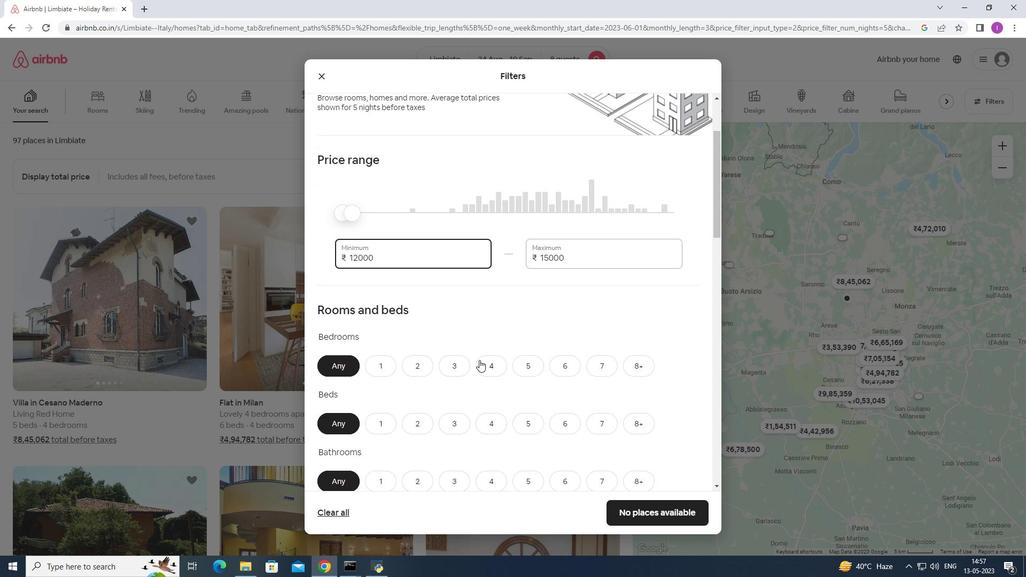 
Action: Mouse pressed left at (491, 362)
Screenshot: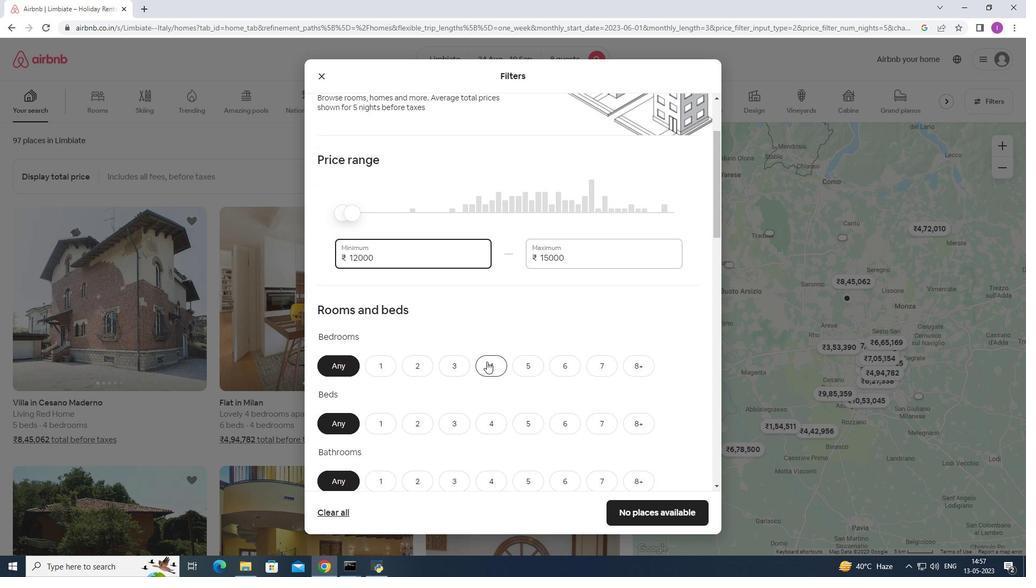 
Action: Mouse moved to (642, 418)
Screenshot: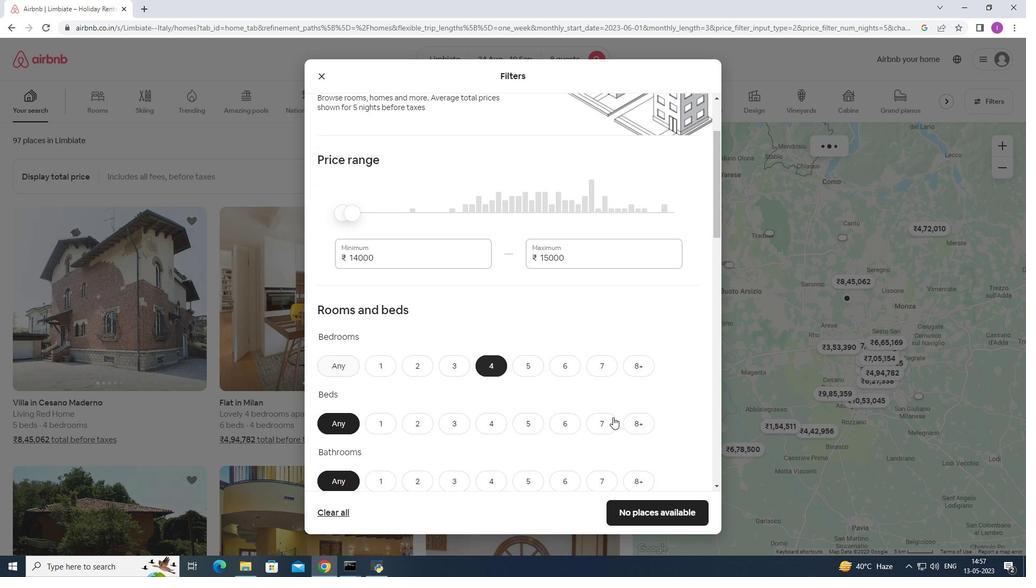 
Action: Mouse pressed left at (642, 418)
Screenshot: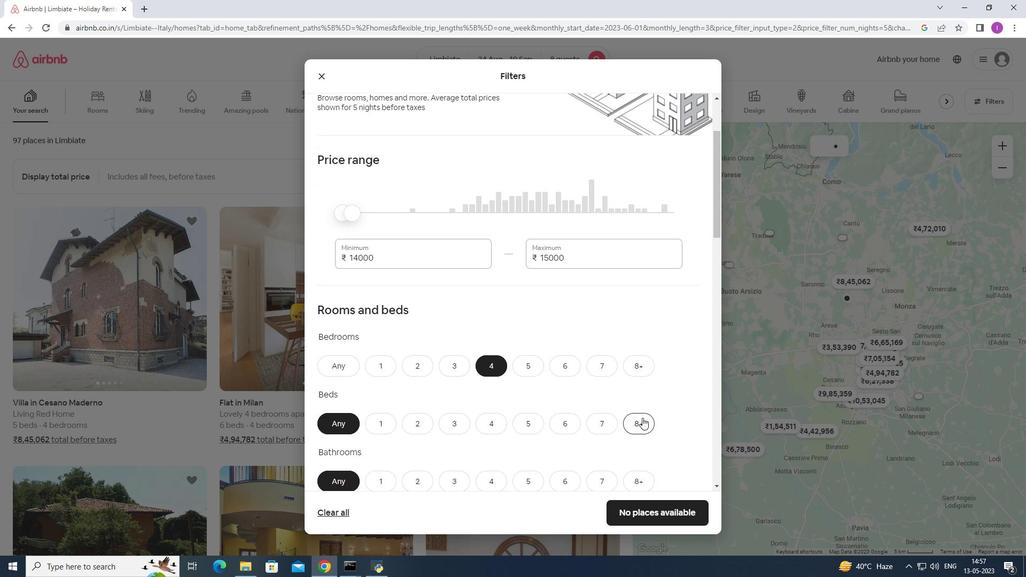 
Action: Mouse moved to (446, 392)
Screenshot: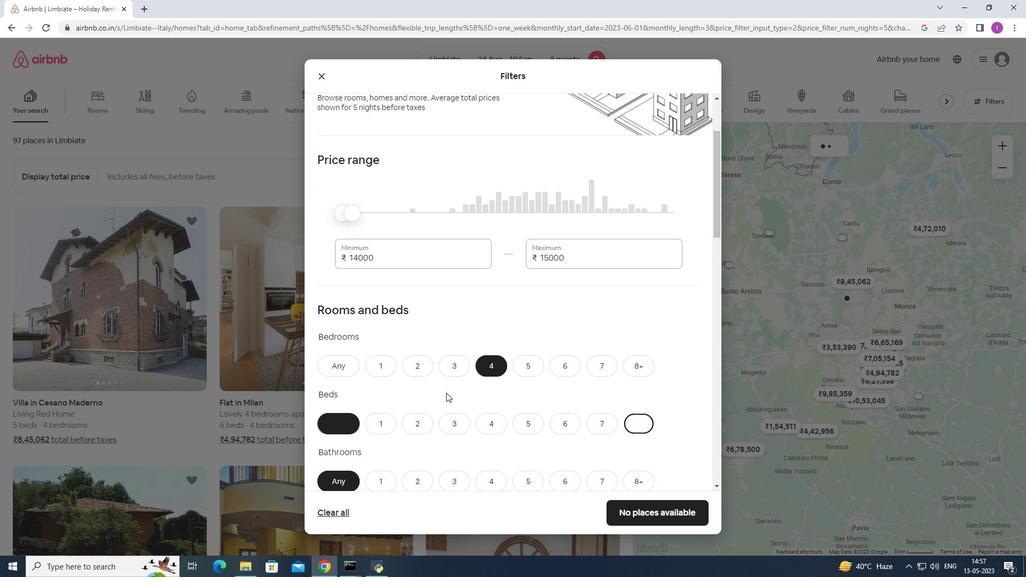 
Action: Mouse scrolled (446, 391) with delta (0, 0)
Screenshot: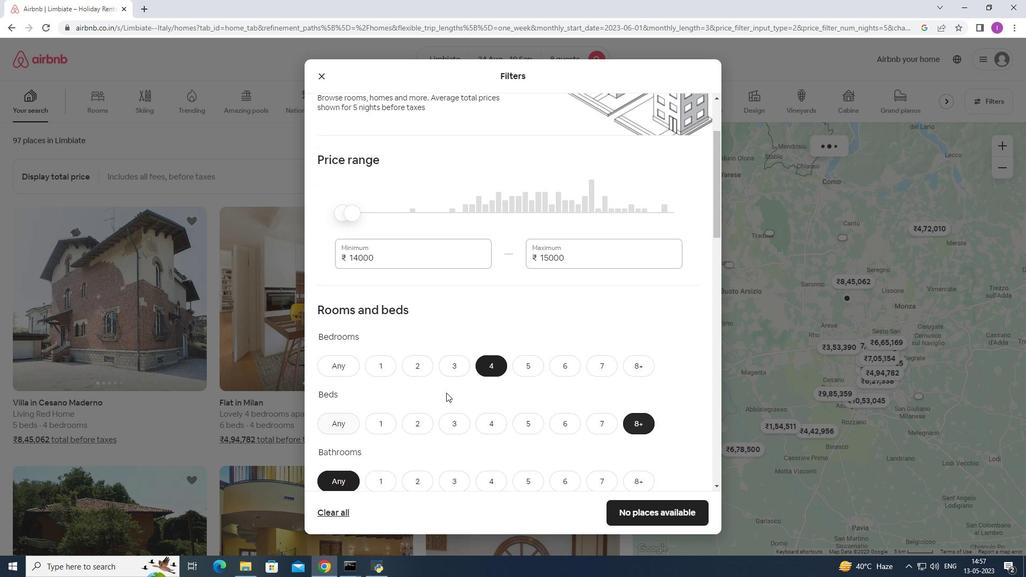 
Action: Mouse scrolled (446, 391) with delta (0, 0)
Screenshot: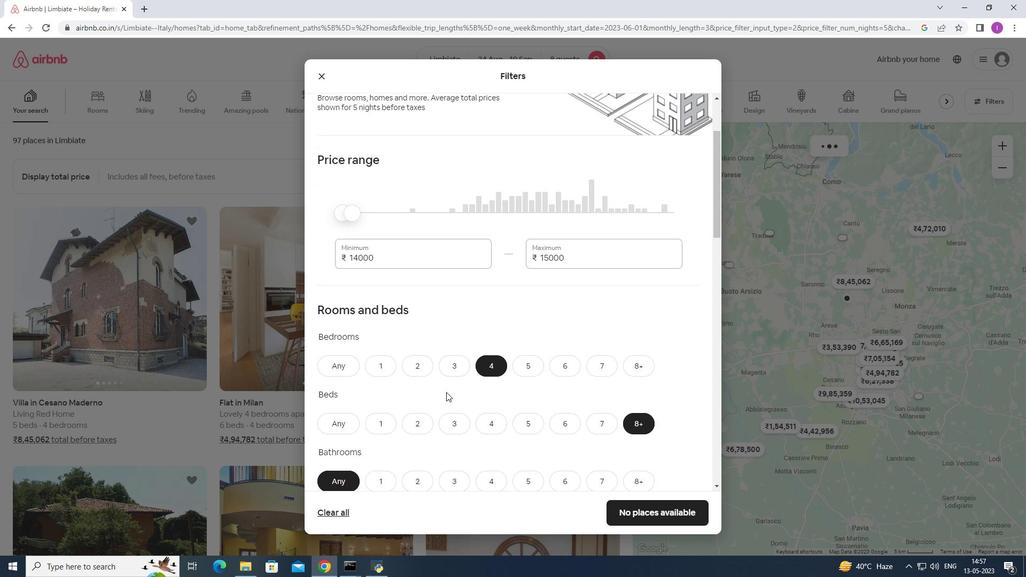 
Action: Mouse scrolled (446, 391) with delta (0, 0)
Screenshot: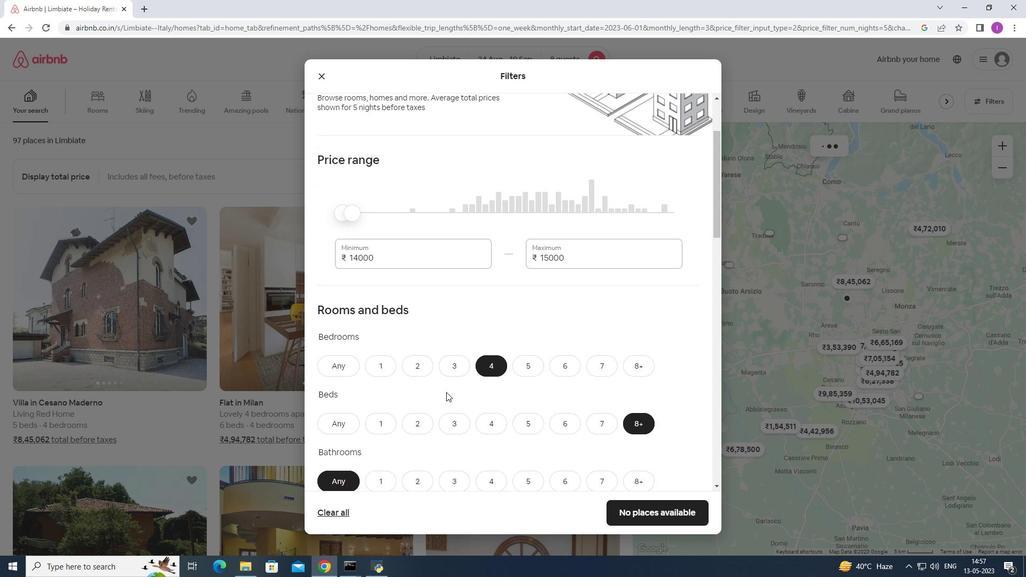 
Action: Mouse moved to (484, 327)
Screenshot: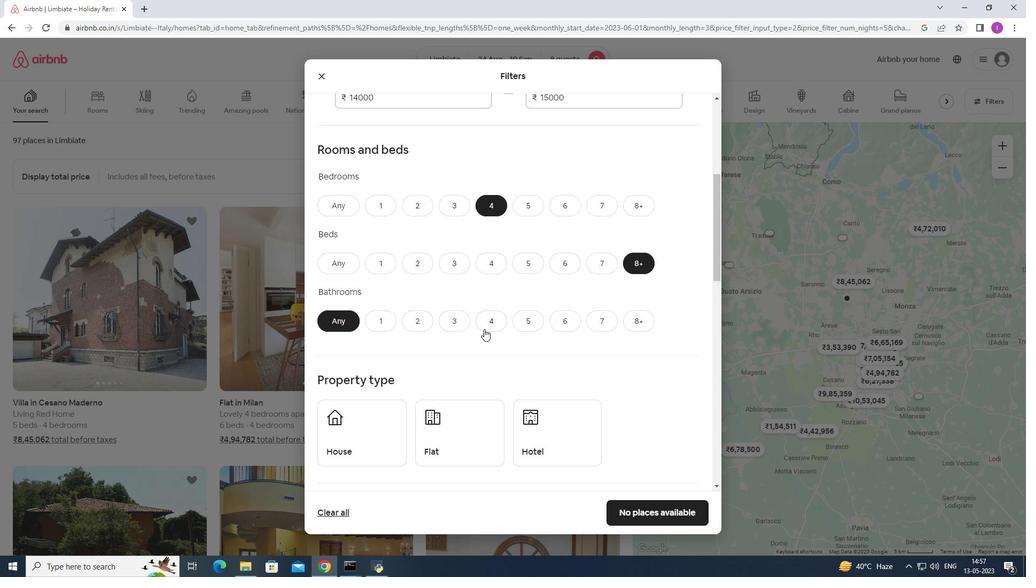 
Action: Mouse pressed left at (484, 327)
Screenshot: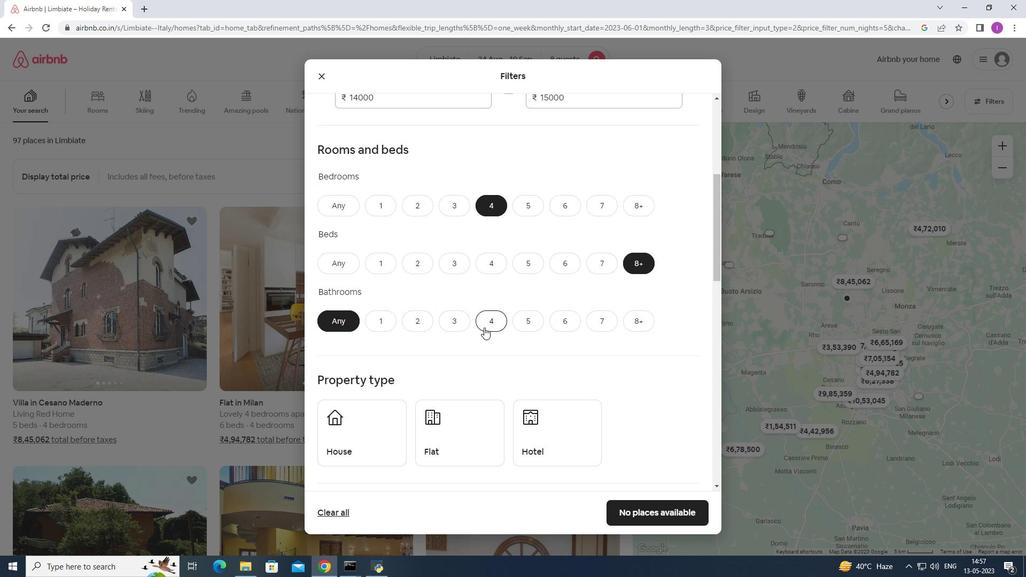 
Action: Mouse moved to (426, 368)
Screenshot: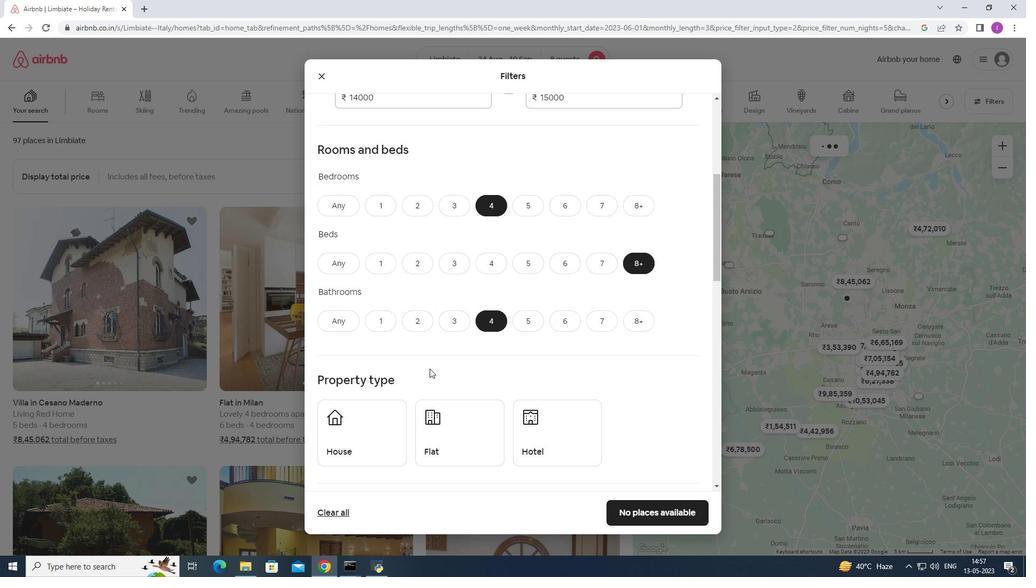 
Action: Mouse scrolled (426, 368) with delta (0, 0)
Screenshot: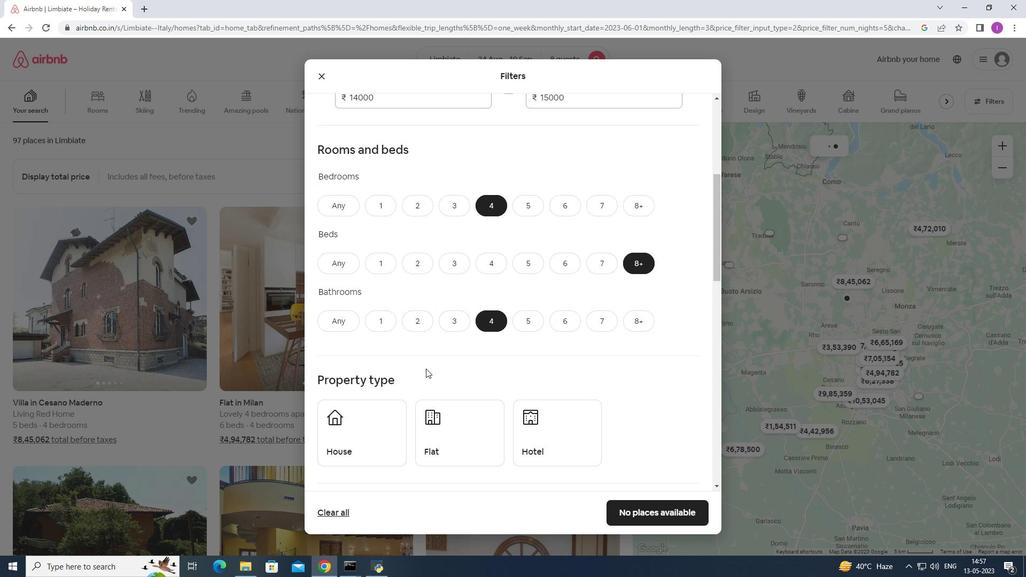 
Action: Mouse scrolled (426, 368) with delta (0, 0)
Screenshot: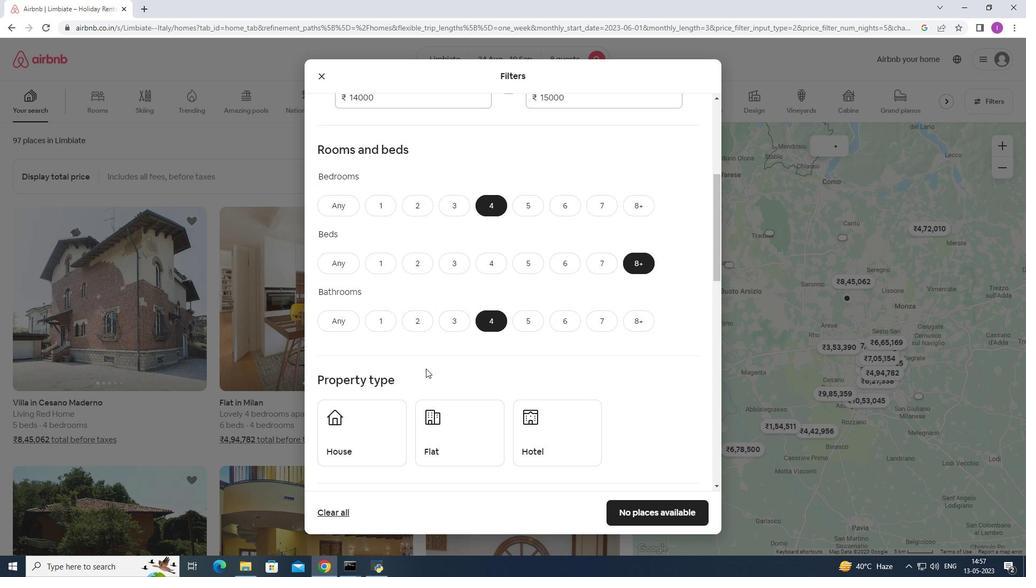 
Action: Mouse scrolled (426, 368) with delta (0, 0)
Screenshot: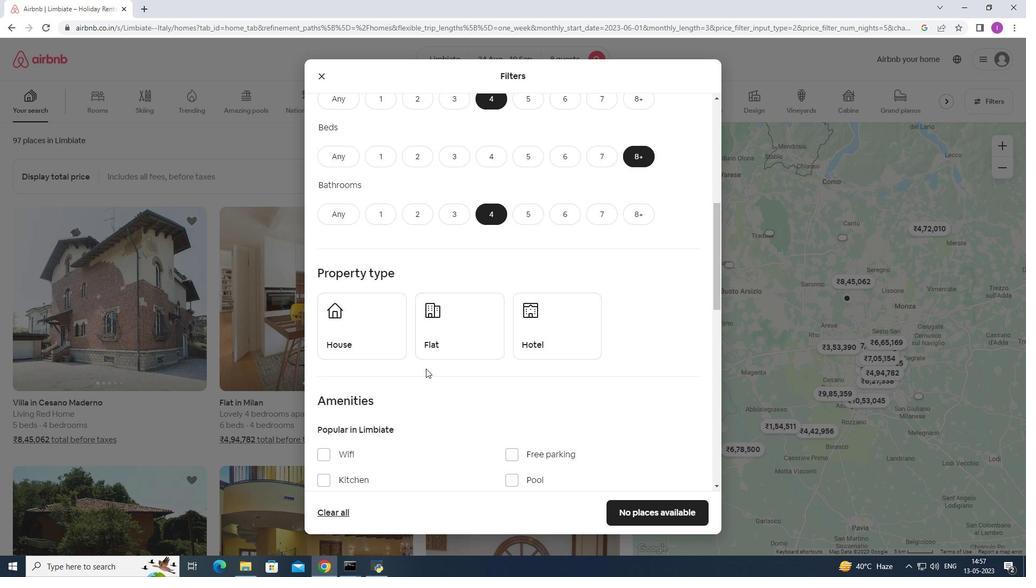 
Action: Mouse moved to (378, 297)
Screenshot: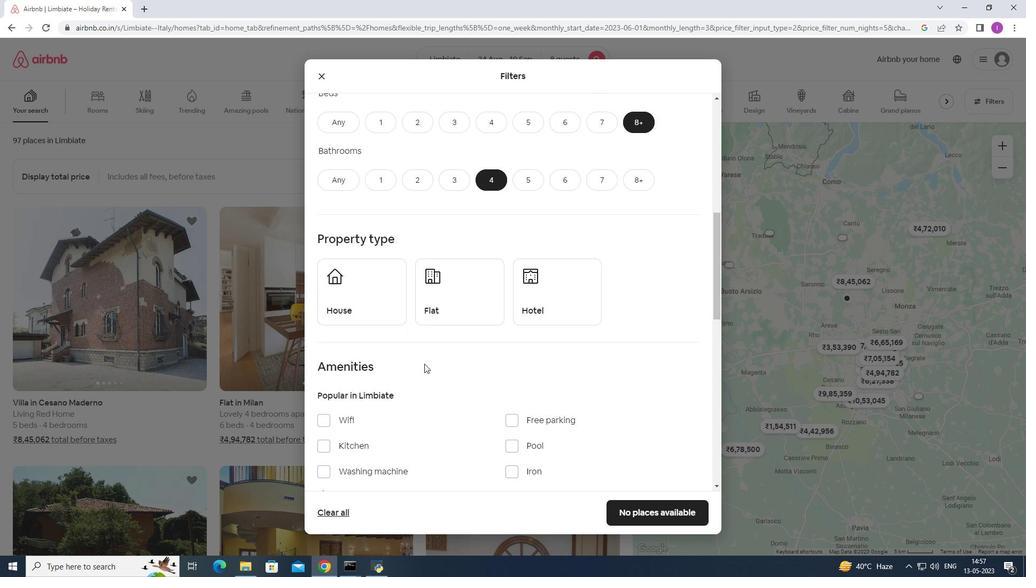 
Action: Mouse pressed left at (378, 297)
Screenshot: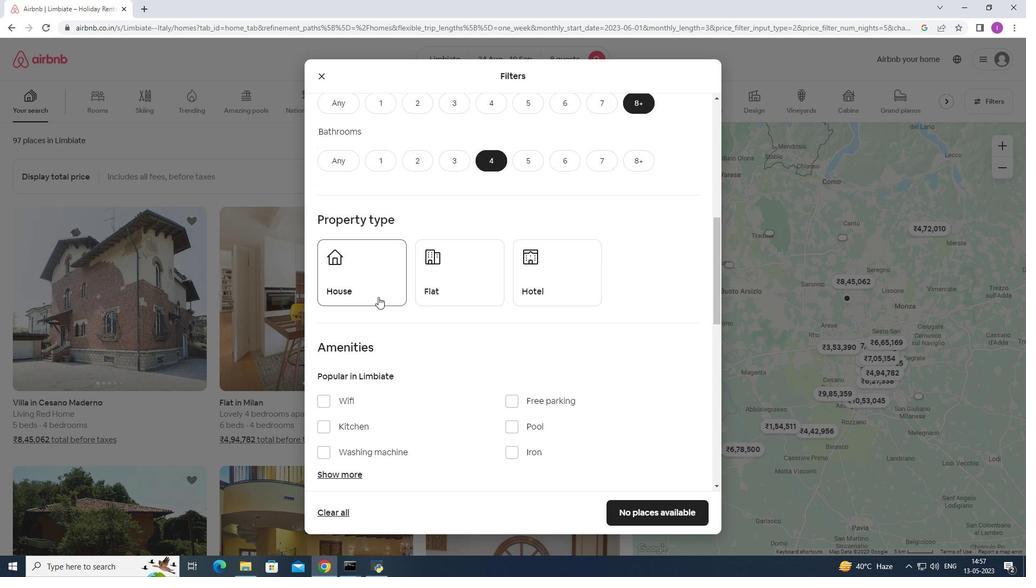 
Action: Mouse moved to (428, 286)
Screenshot: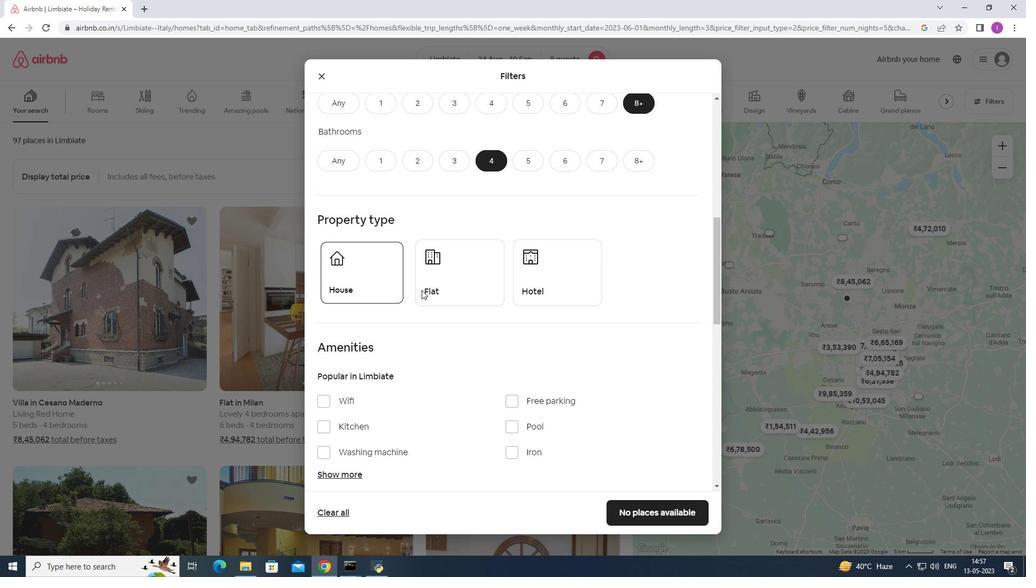 
Action: Mouse pressed left at (428, 286)
Screenshot: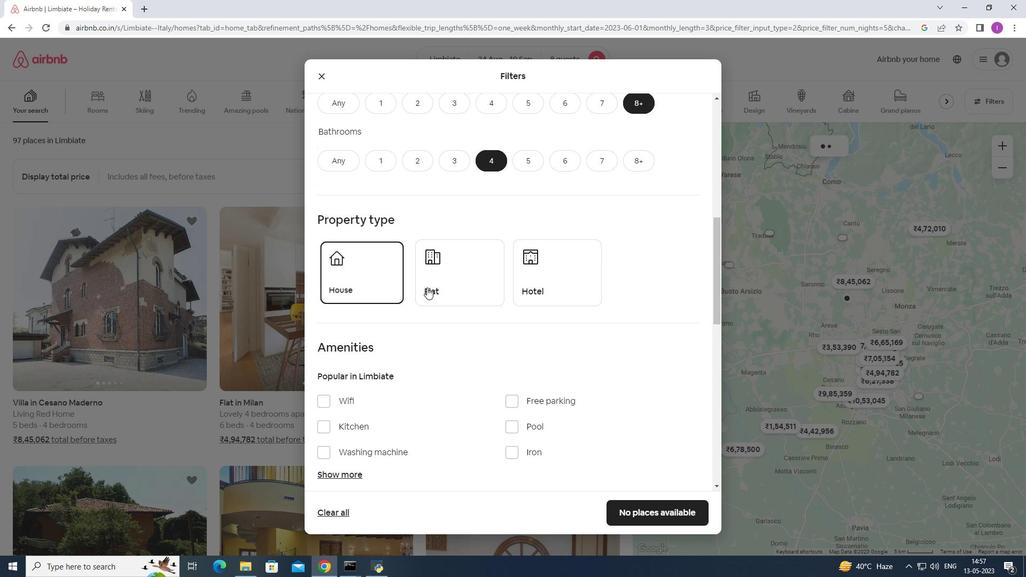 
Action: Mouse moved to (459, 352)
Screenshot: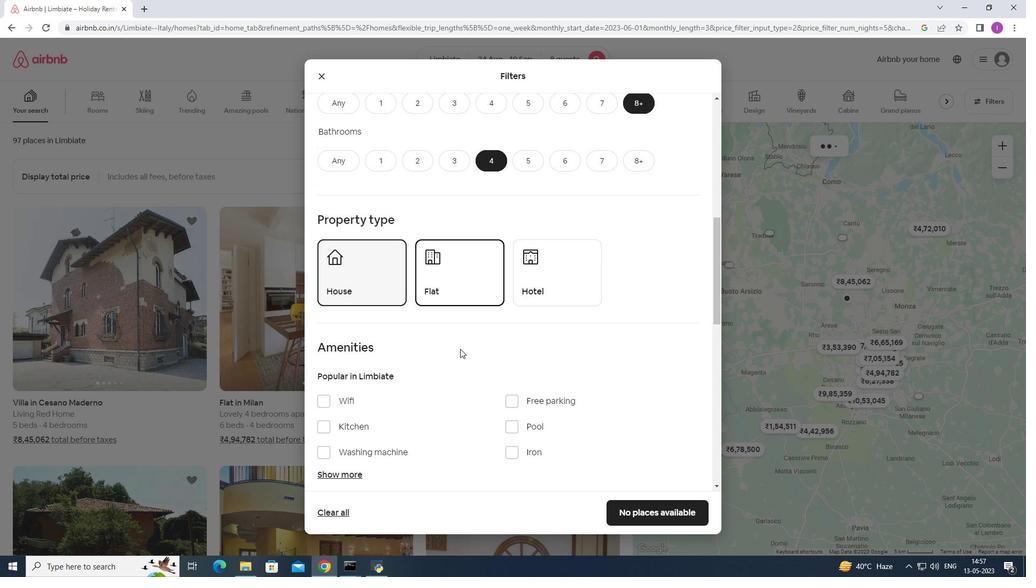 
Action: Mouse scrolled (459, 351) with delta (0, 0)
Screenshot: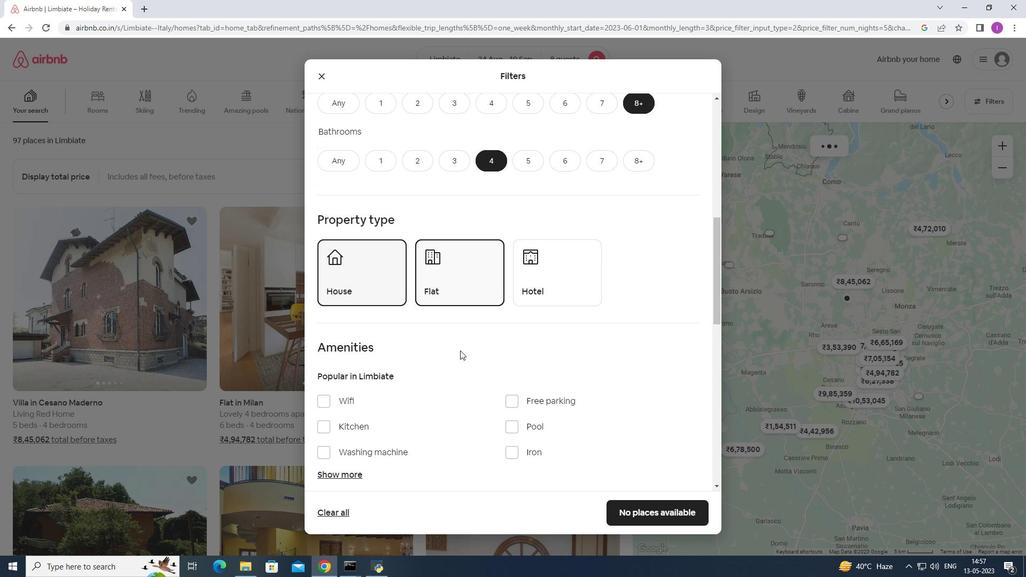 
Action: Mouse scrolled (459, 351) with delta (0, 0)
Screenshot: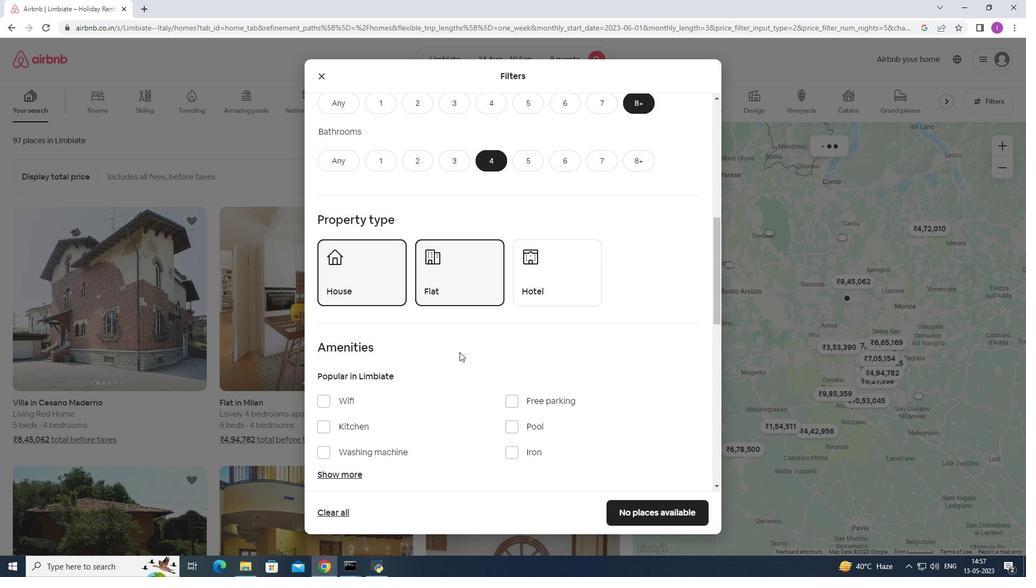 
Action: Mouse moved to (326, 294)
Screenshot: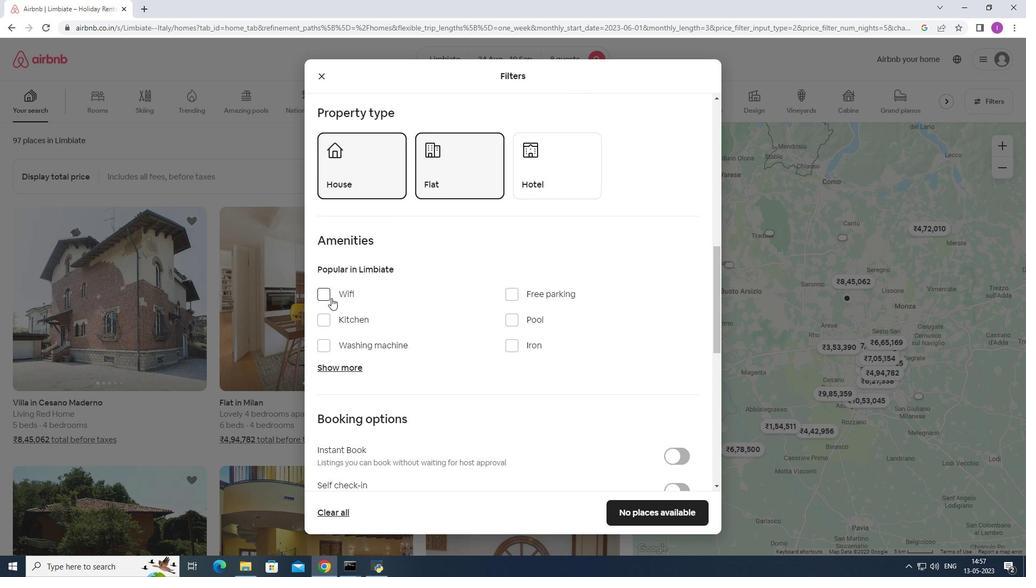
Action: Mouse pressed left at (326, 294)
Screenshot: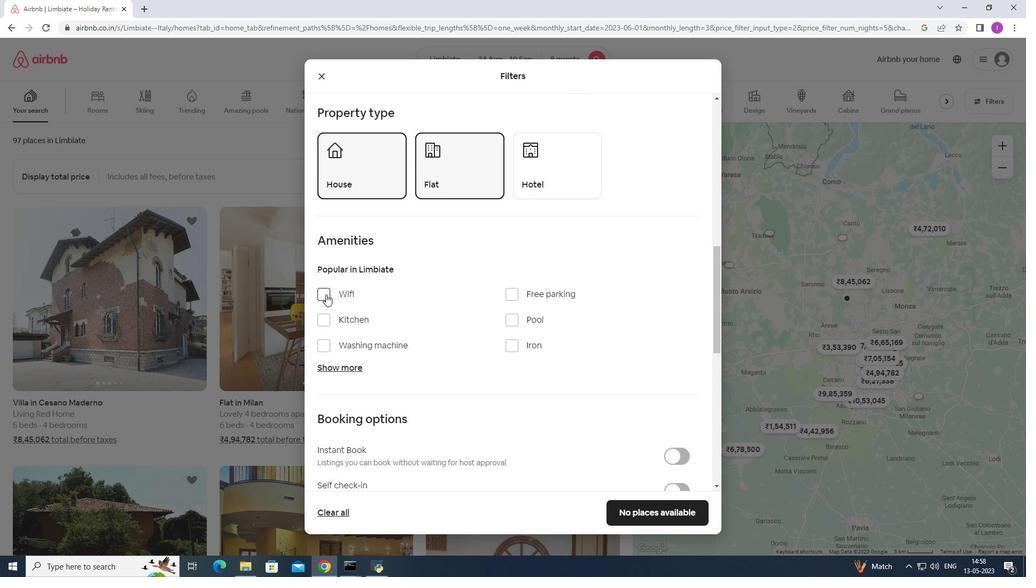 
Action: Mouse moved to (518, 295)
Screenshot: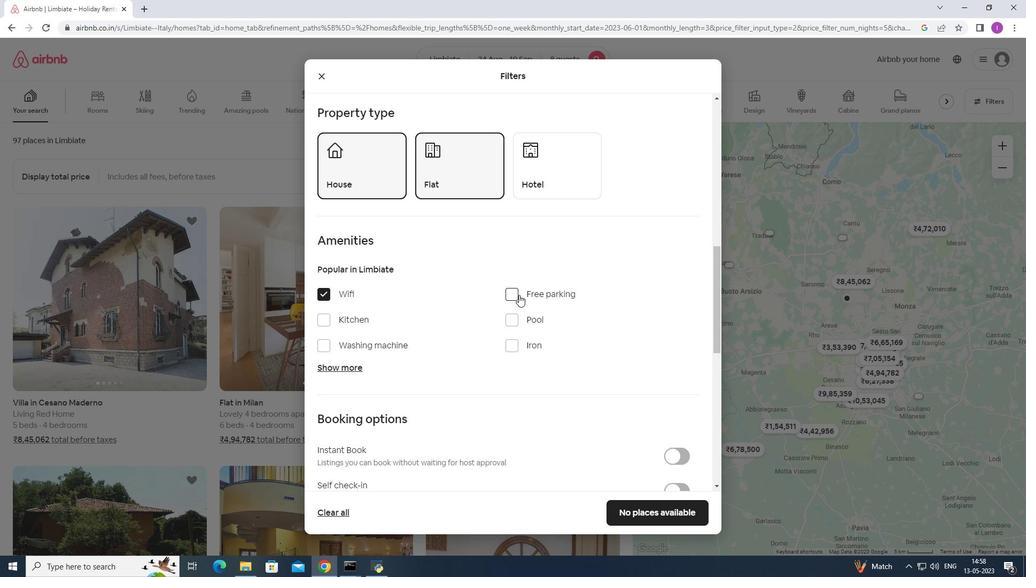 
Action: Mouse pressed left at (518, 295)
Screenshot: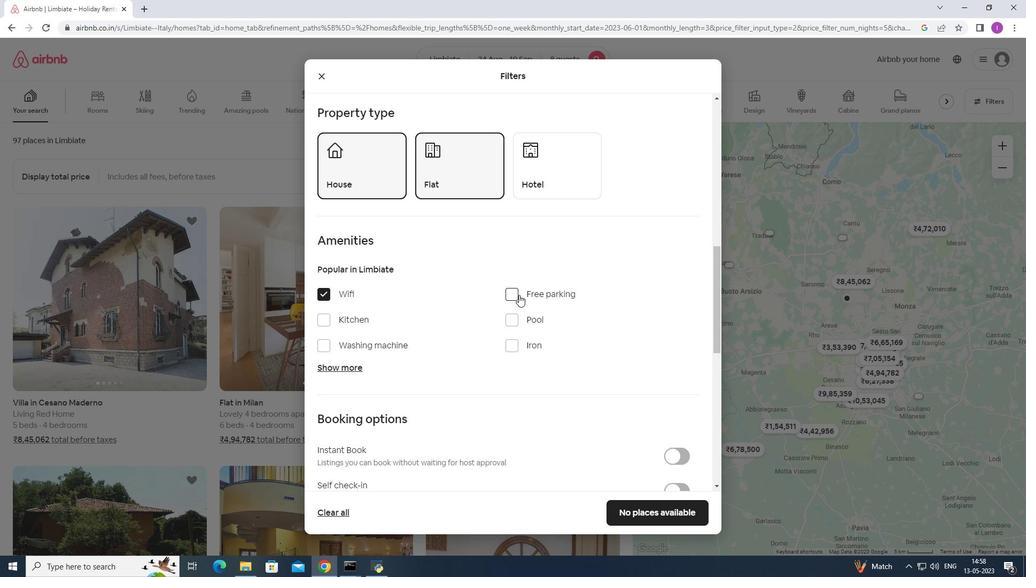 
Action: Mouse moved to (352, 370)
Screenshot: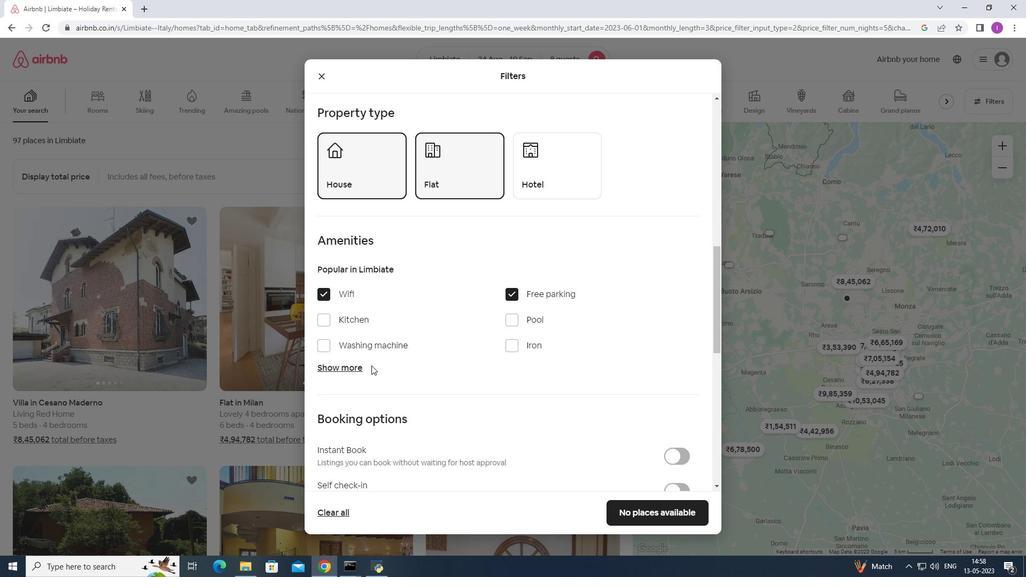 
Action: Mouse pressed left at (352, 370)
Screenshot: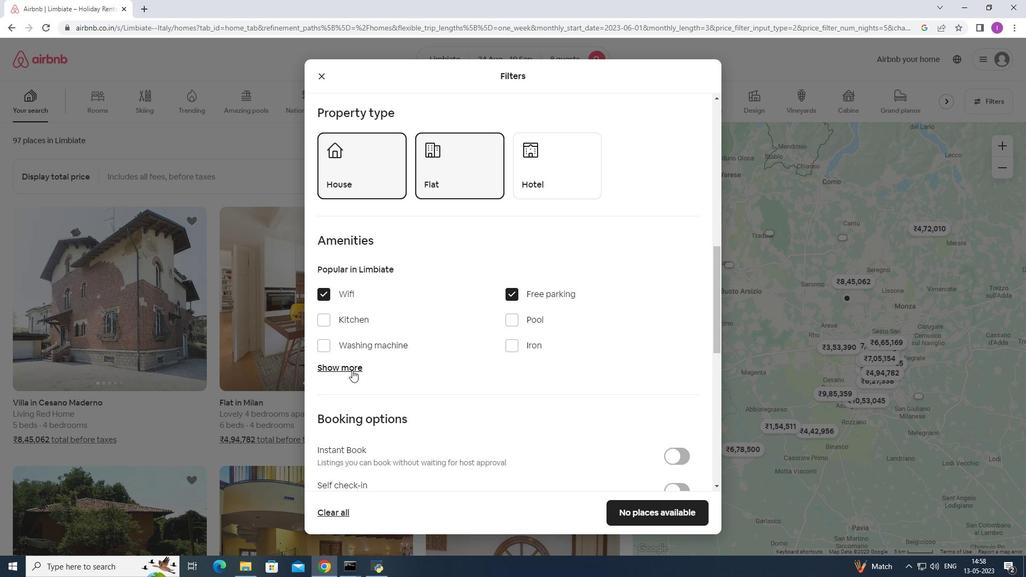
Action: Mouse moved to (334, 457)
Screenshot: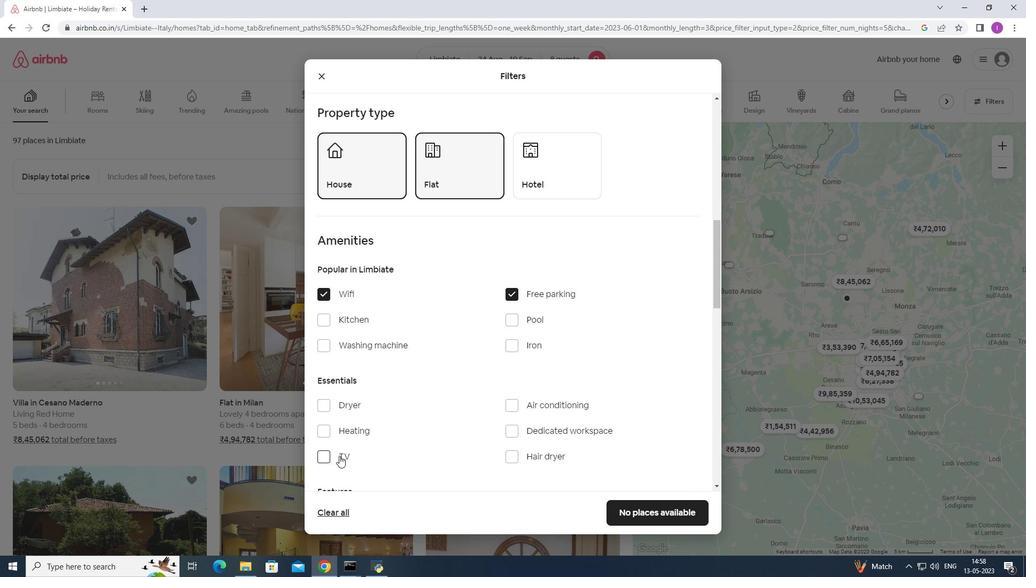 
Action: Mouse pressed left at (334, 457)
Screenshot: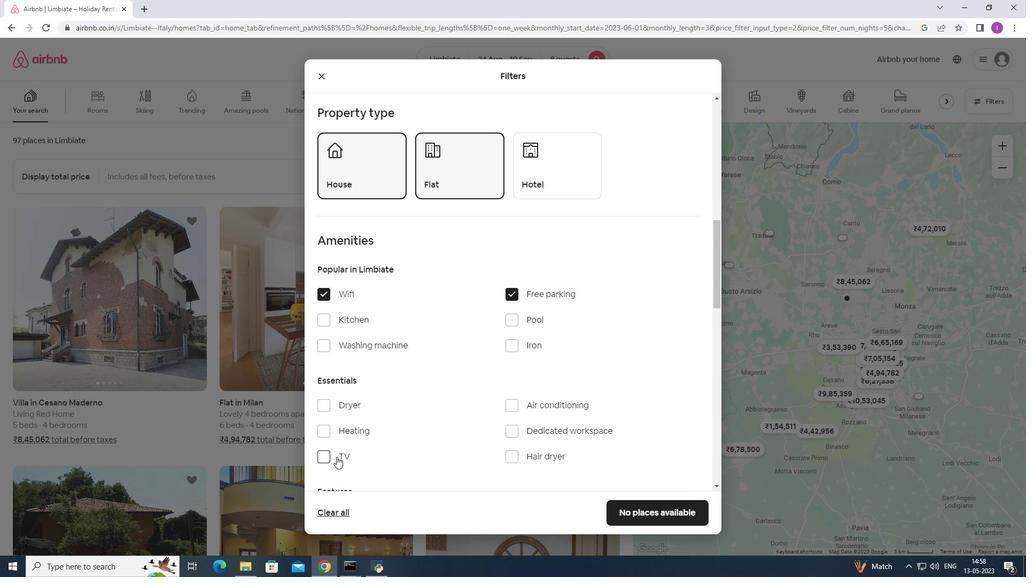 
Action: Mouse moved to (398, 440)
Screenshot: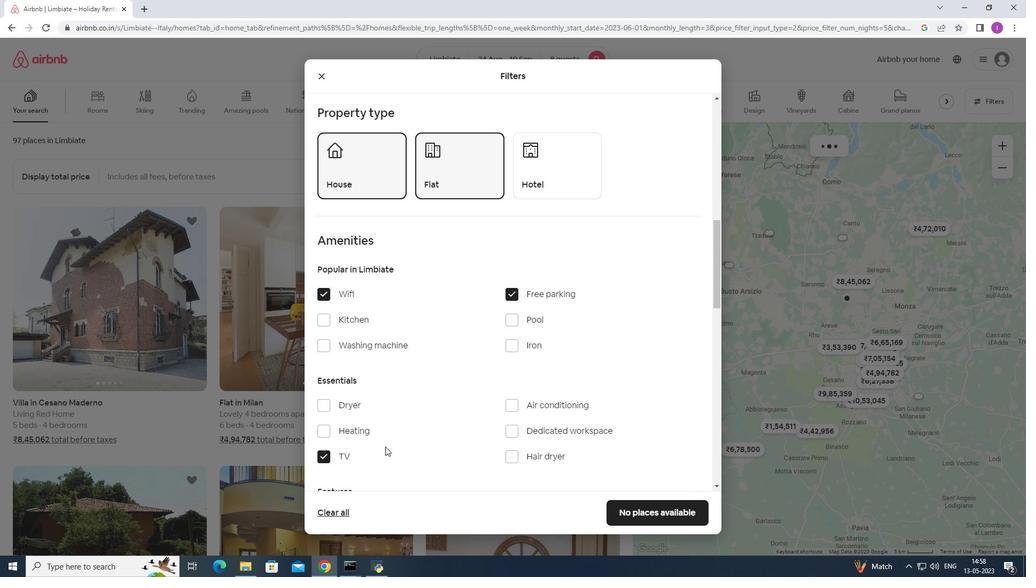 
Action: Mouse scrolled (398, 440) with delta (0, 0)
Screenshot: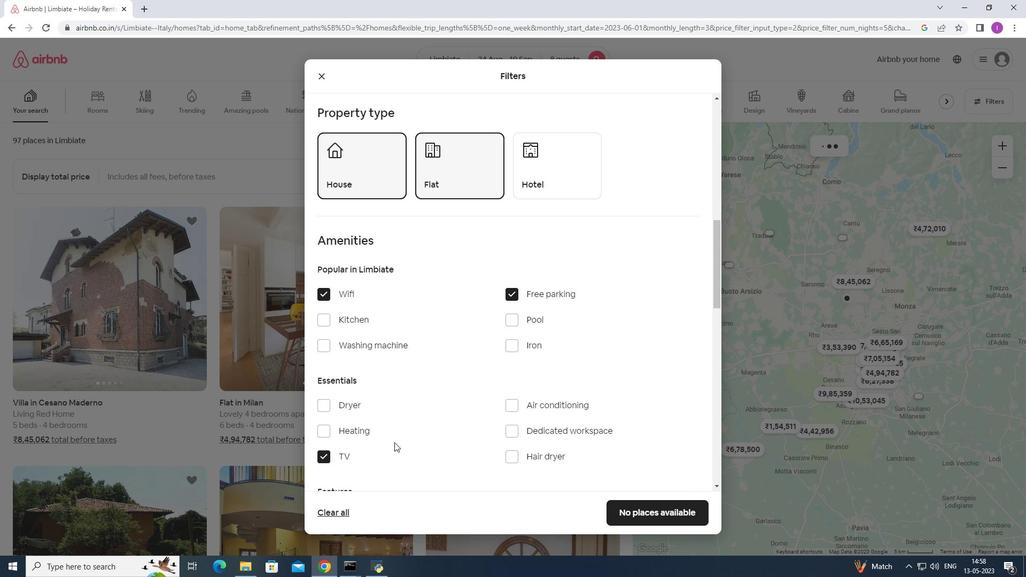 
Action: Mouse scrolled (398, 440) with delta (0, 0)
Screenshot: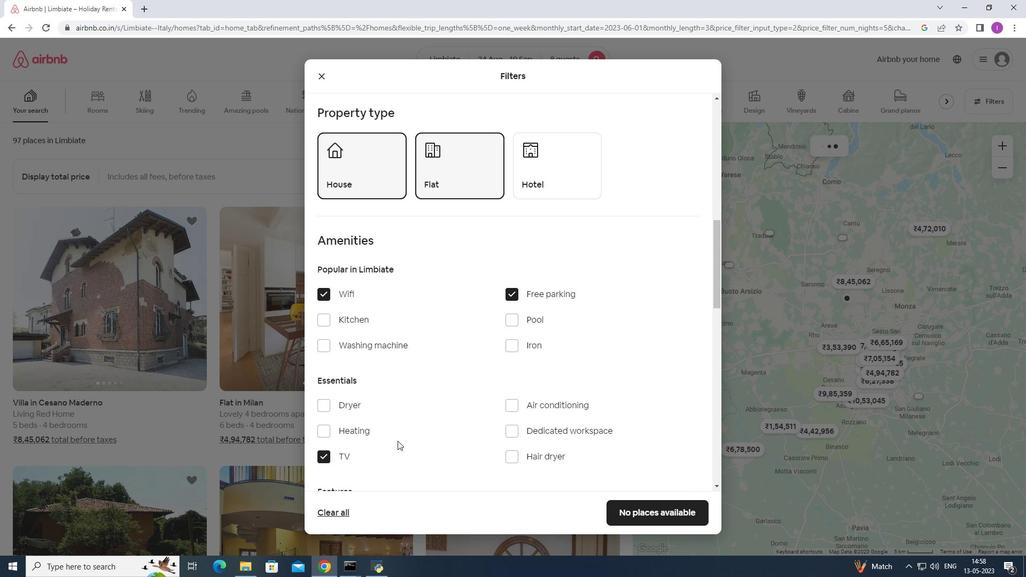 
Action: Mouse moved to (401, 426)
Screenshot: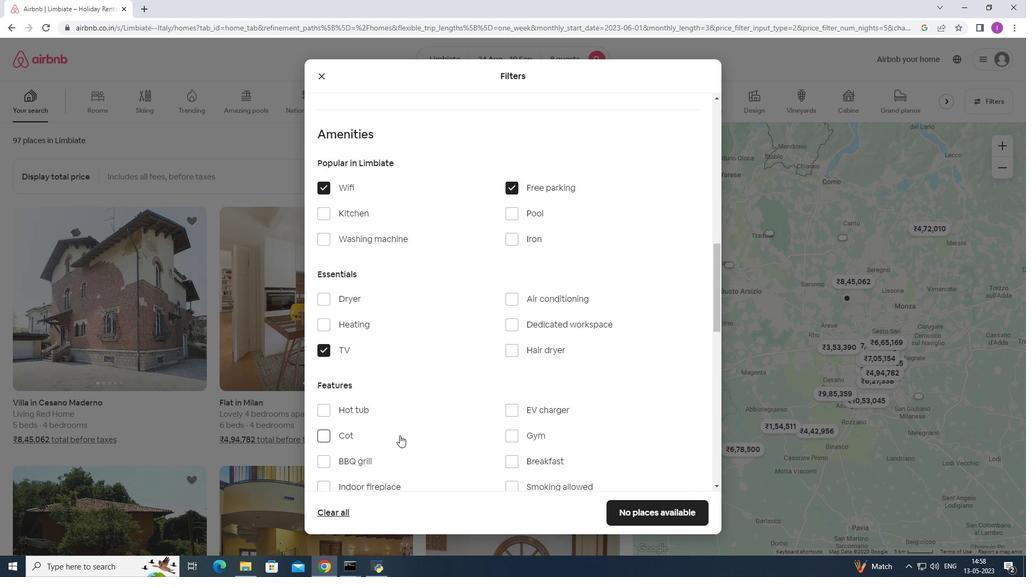 
Action: Mouse scrolled (401, 426) with delta (0, 0)
Screenshot: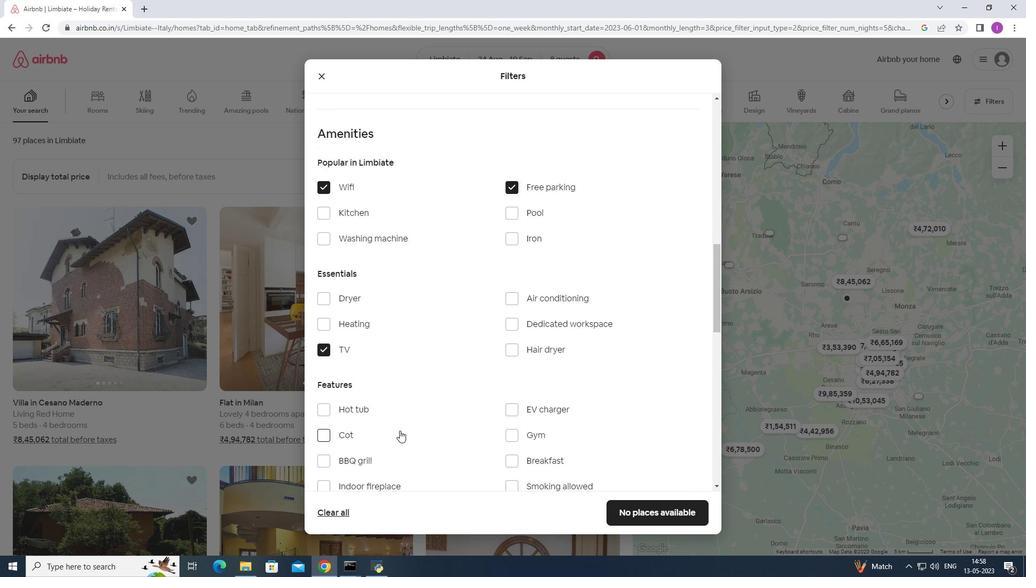 
Action: Mouse scrolled (401, 426) with delta (0, 0)
Screenshot: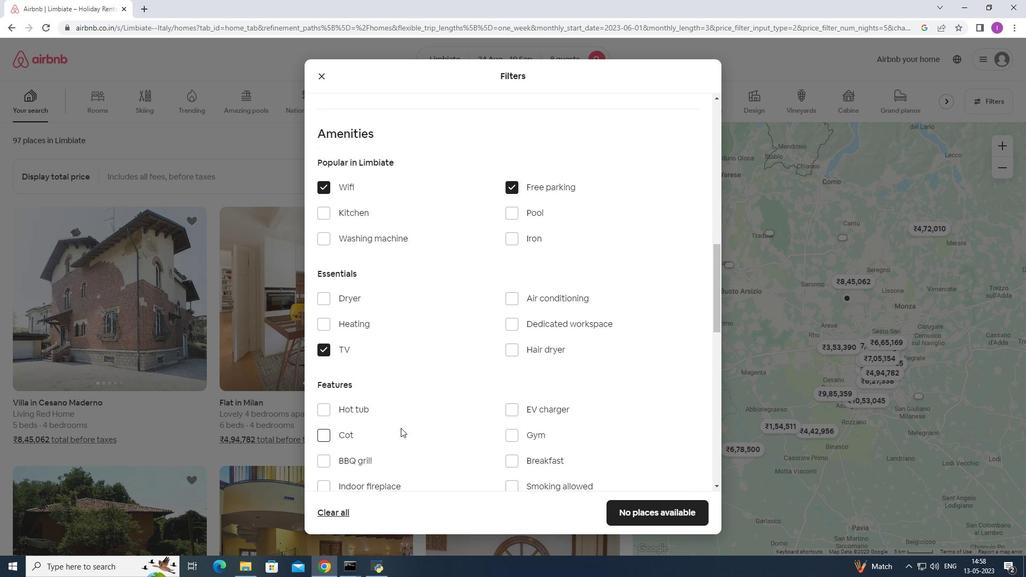 
Action: Mouse scrolled (401, 426) with delta (0, 0)
Screenshot: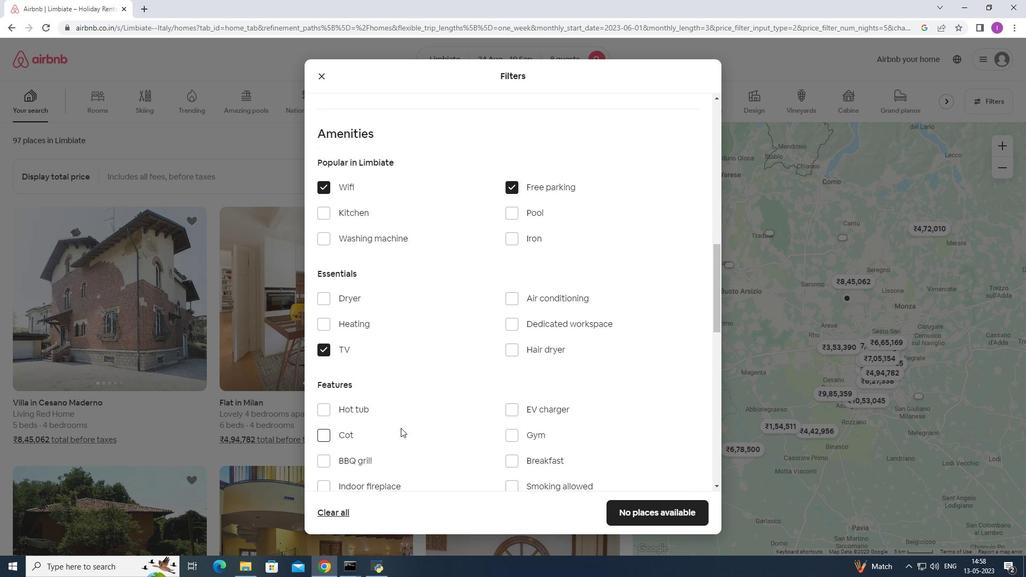 
Action: Mouse moved to (511, 267)
Screenshot: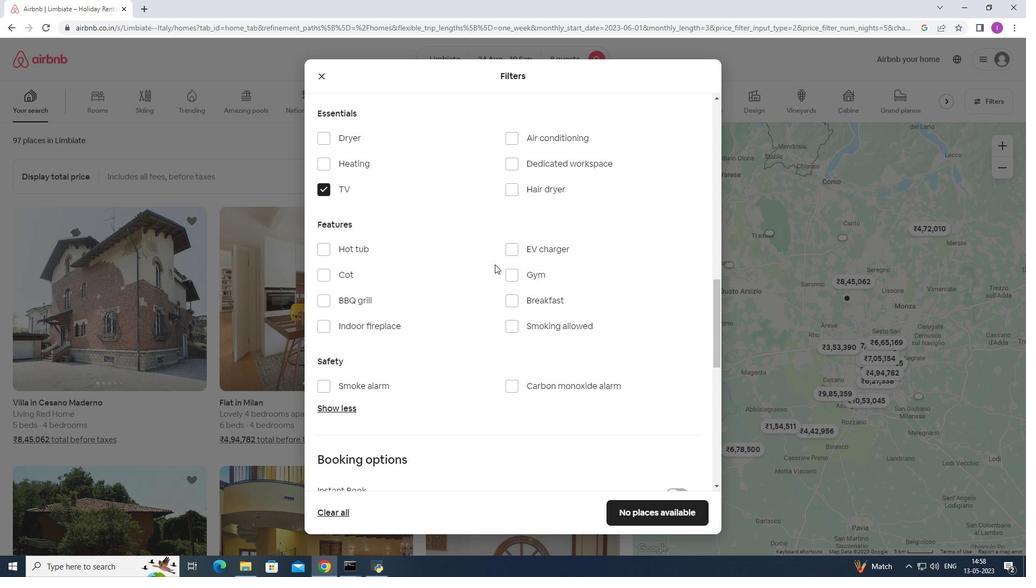 
Action: Mouse pressed left at (511, 267)
Screenshot: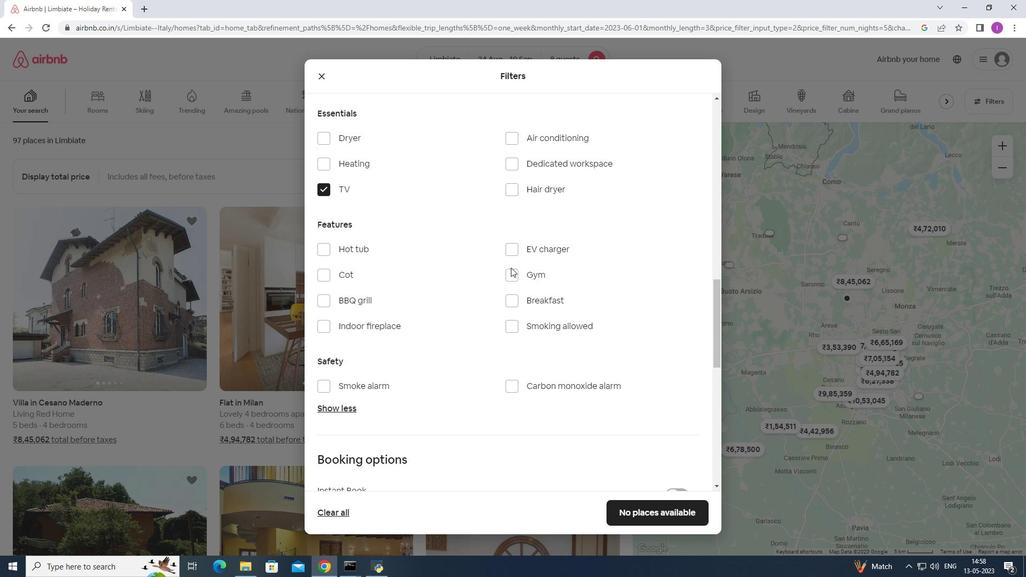 
Action: Mouse moved to (515, 273)
Screenshot: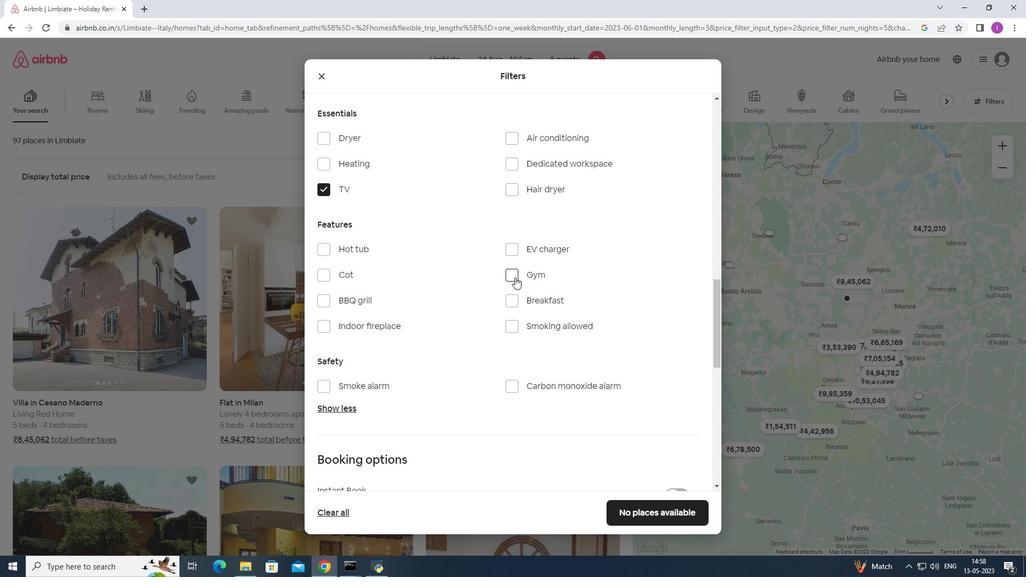 
Action: Mouse pressed left at (515, 273)
Screenshot: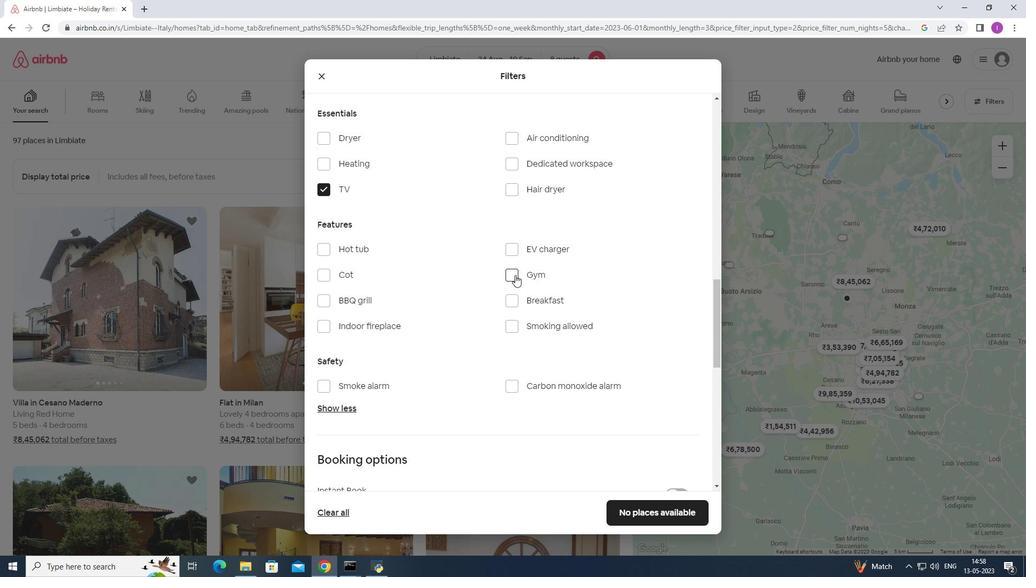 
Action: Mouse moved to (520, 301)
Screenshot: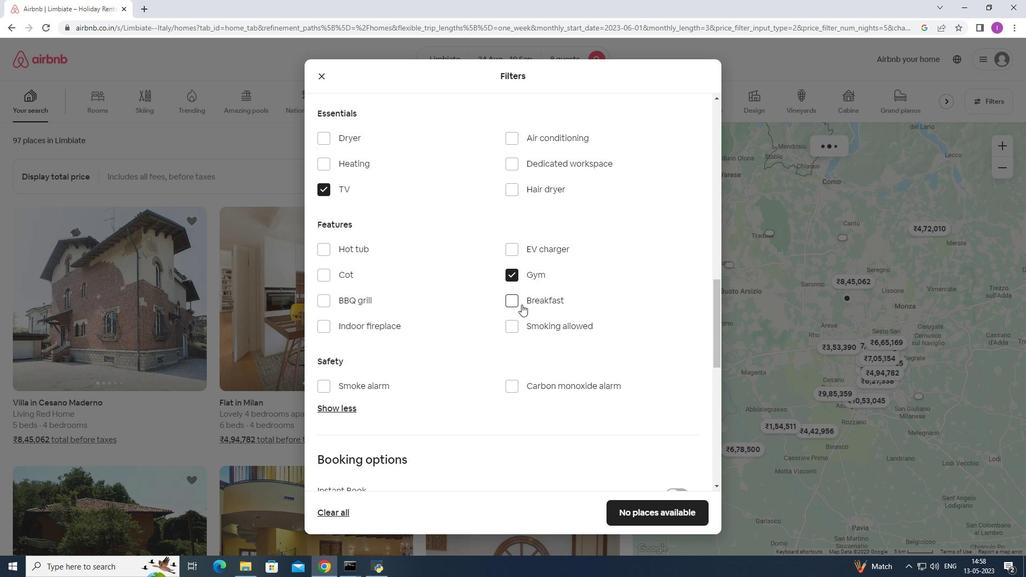 
Action: Mouse pressed left at (520, 301)
Screenshot: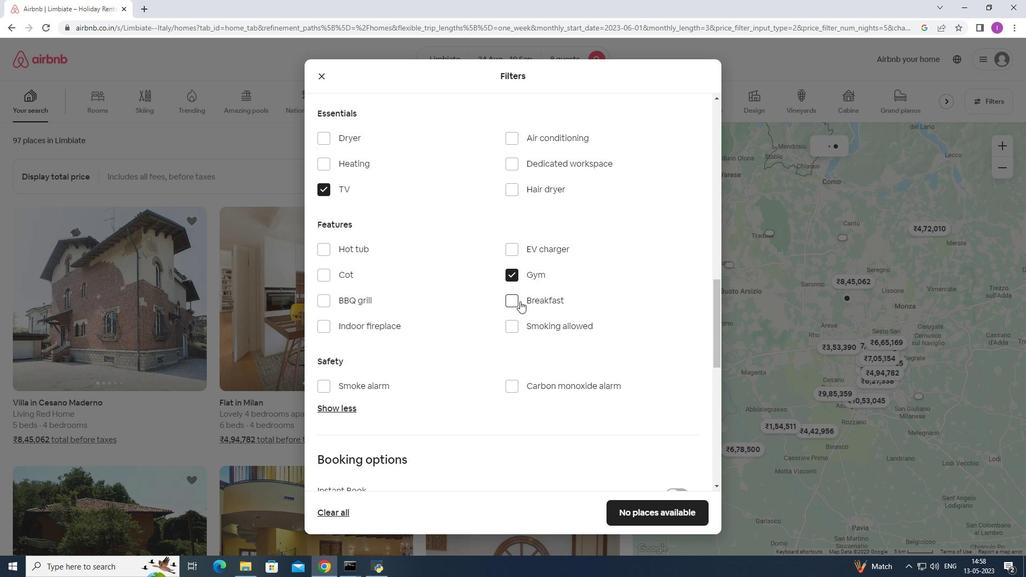 
Action: Mouse moved to (508, 304)
Screenshot: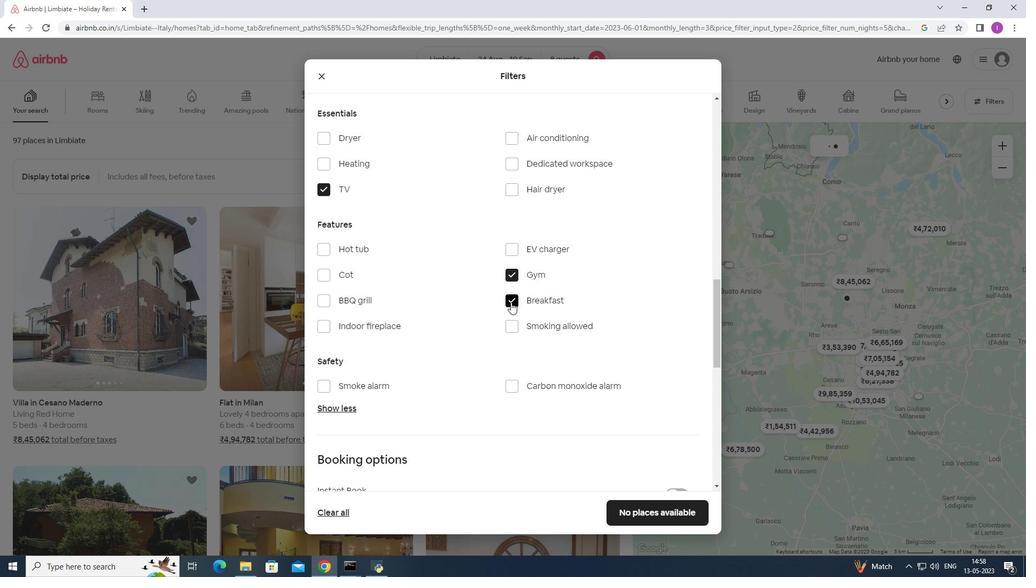 
Action: Mouse scrolled (508, 303) with delta (0, 0)
Screenshot: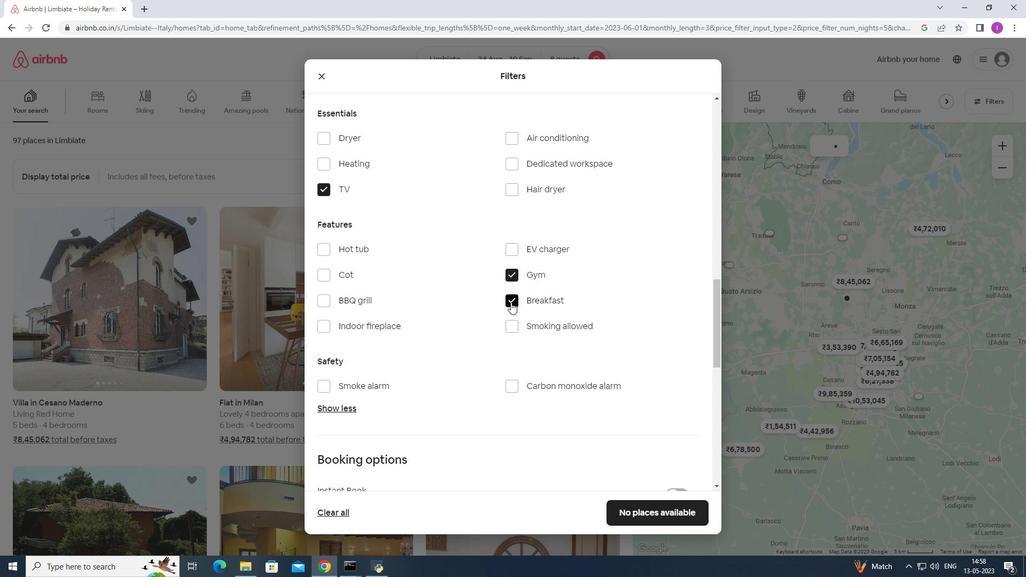 
Action: Mouse moved to (506, 307)
Screenshot: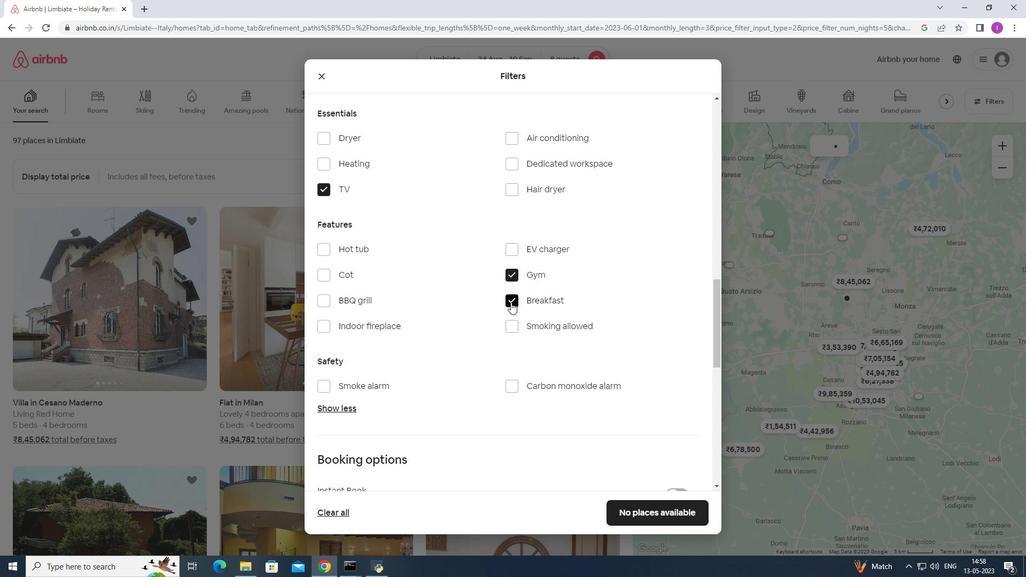 
Action: Mouse scrolled (506, 306) with delta (0, 0)
Screenshot: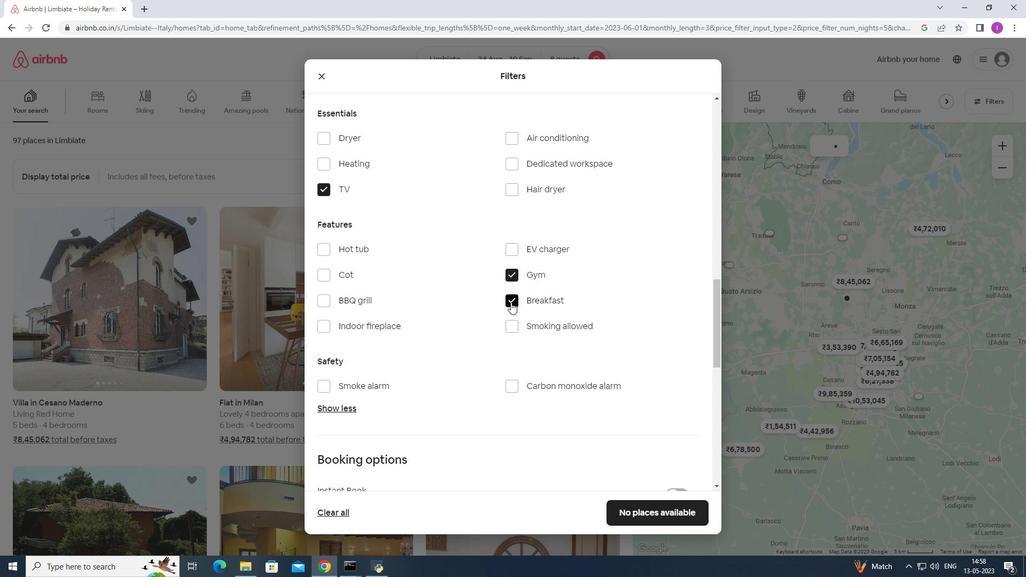 
Action: Mouse moved to (505, 309)
Screenshot: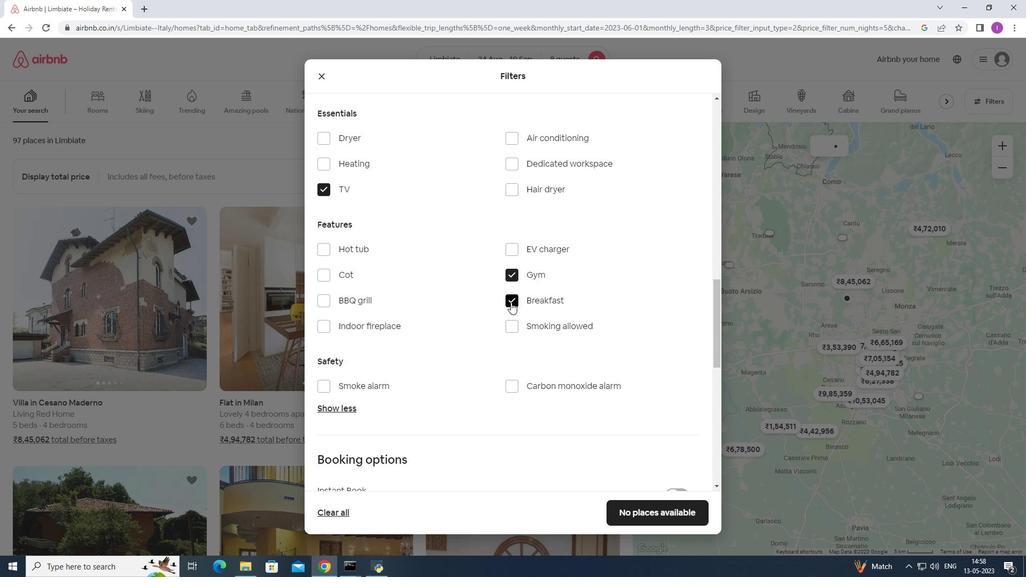 
Action: Mouse scrolled (505, 308) with delta (0, 0)
Screenshot: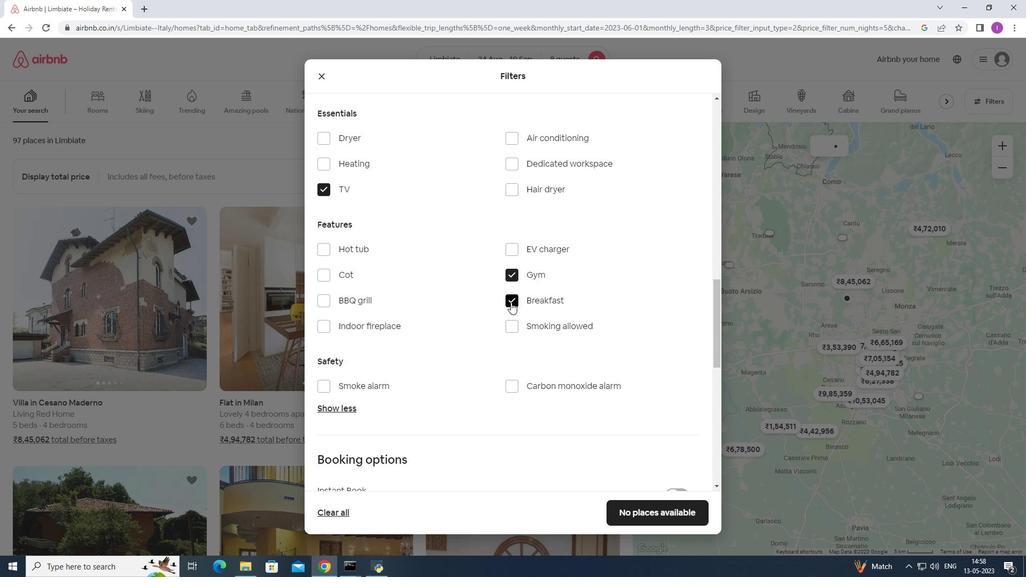 
Action: Mouse moved to (505, 309)
Screenshot: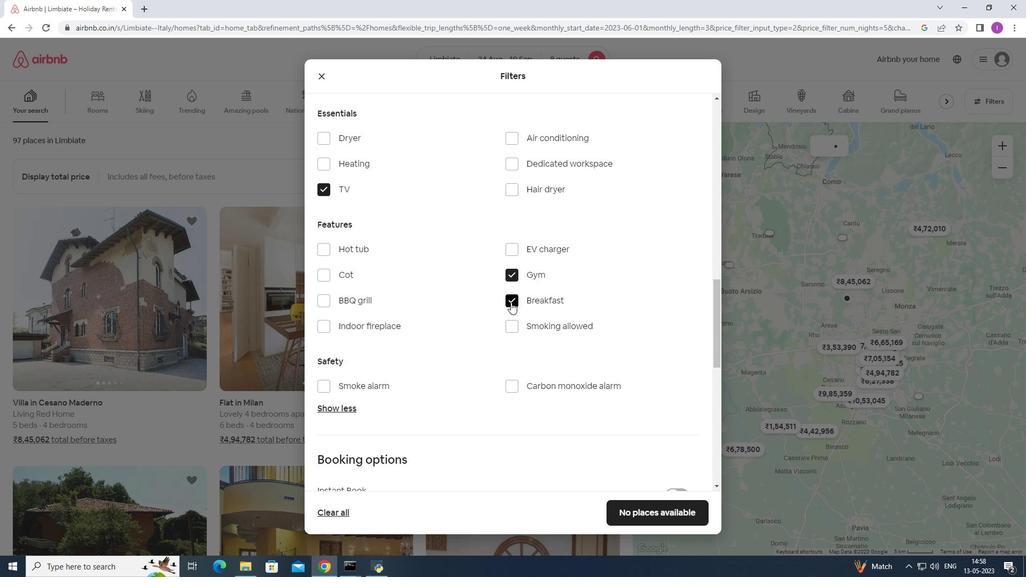 
Action: Mouse scrolled (505, 308) with delta (0, 0)
Screenshot: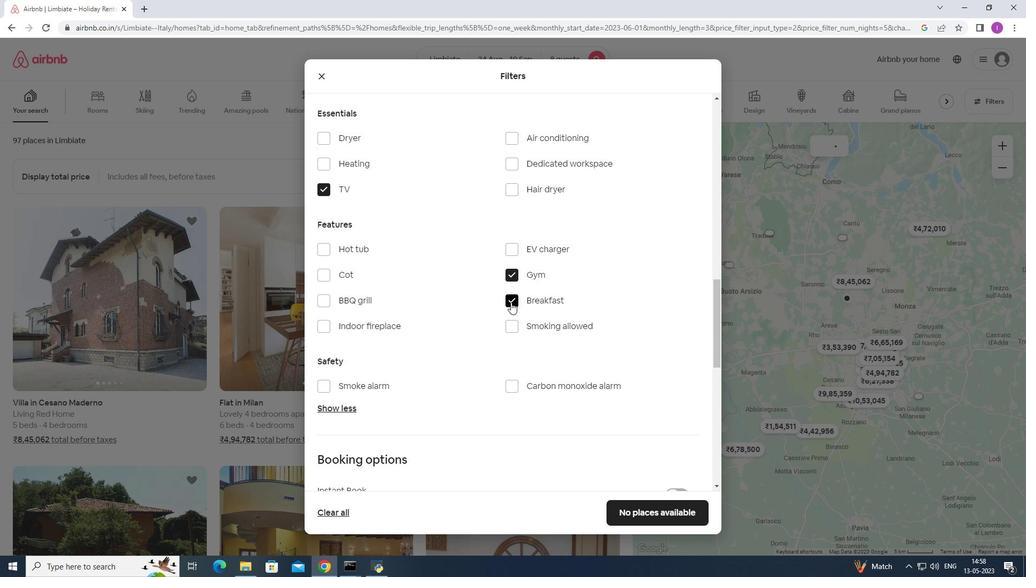 
Action: Mouse moved to (684, 317)
Screenshot: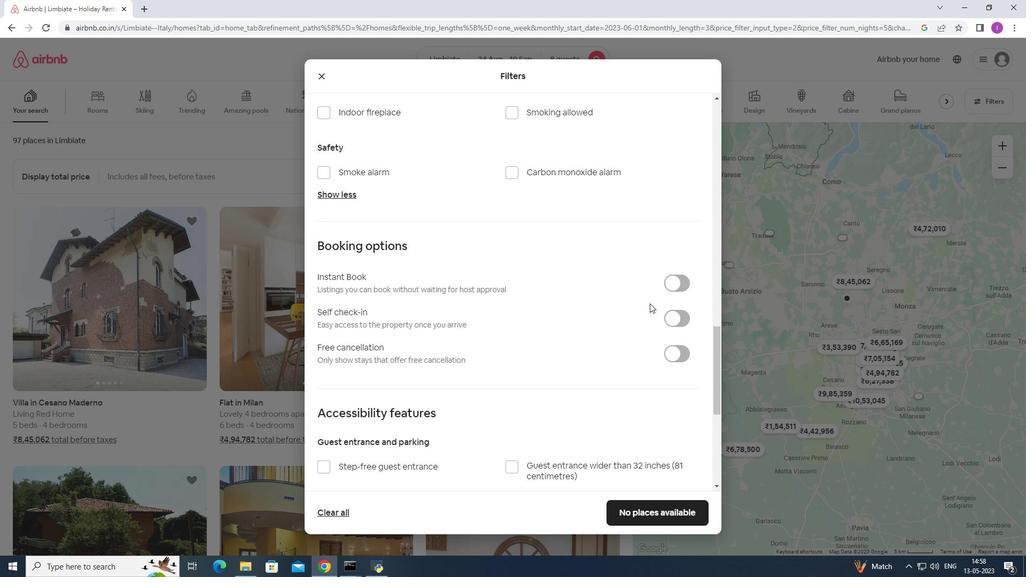 
Action: Mouse pressed left at (684, 317)
Screenshot: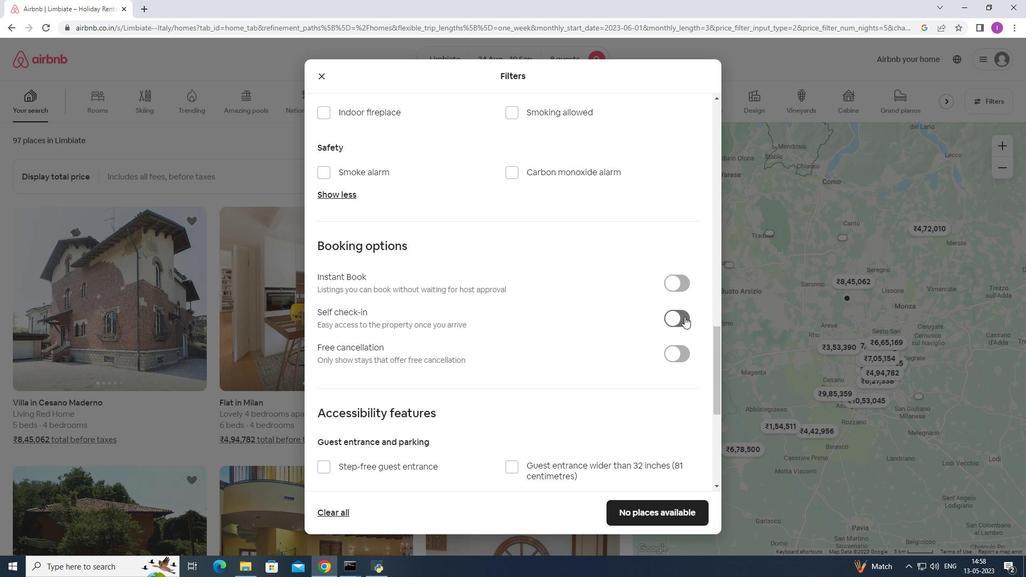 
Action: Mouse moved to (381, 338)
Screenshot: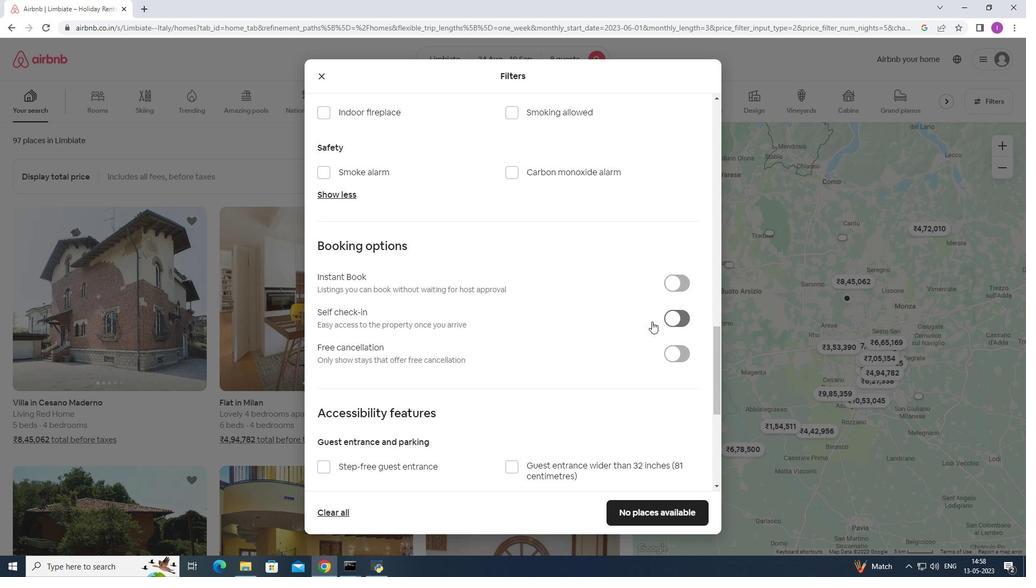 
Action: Mouse scrolled (381, 337) with delta (0, 0)
Screenshot: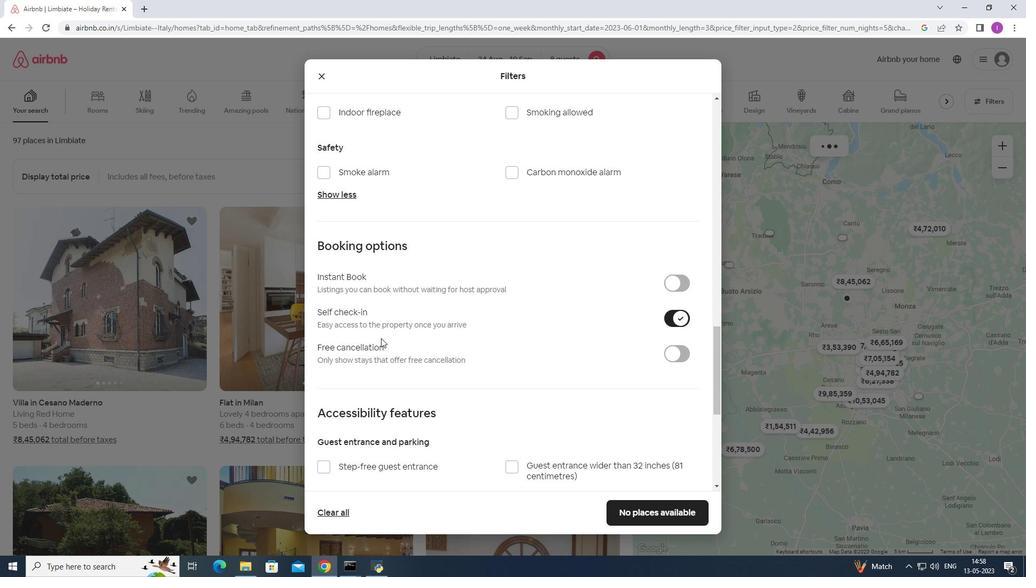 
Action: Mouse scrolled (381, 337) with delta (0, 0)
Screenshot: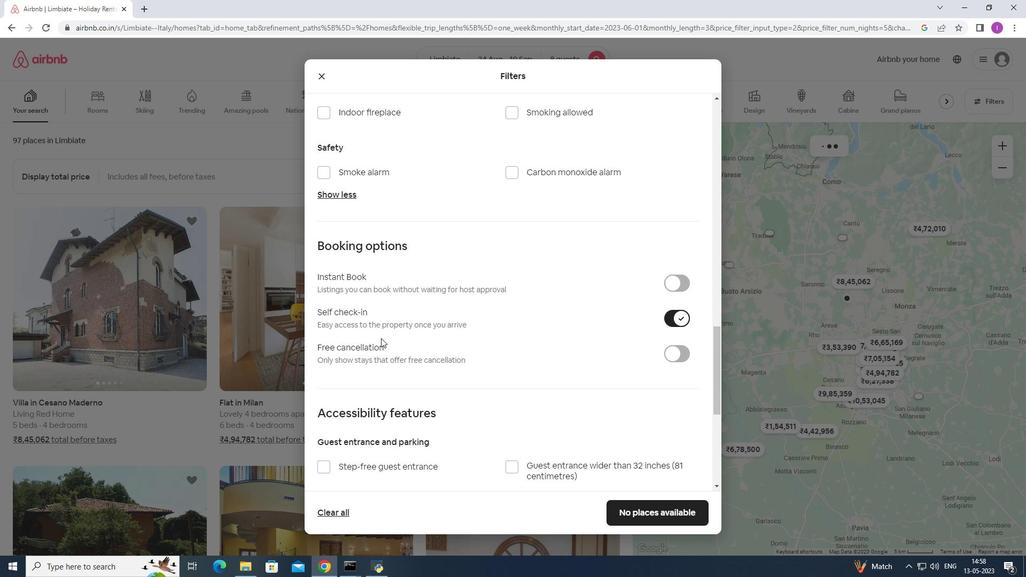 
Action: Mouse moved to (380, 338)
Screenshot: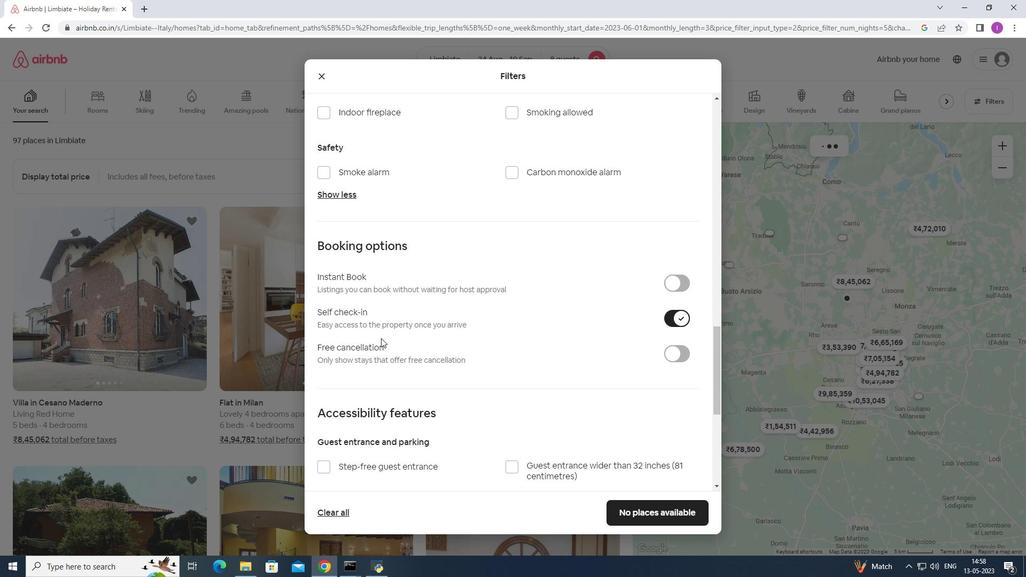 
Action: Mouse scrolled (380, 338) with delta (0, 0)
Screenshot: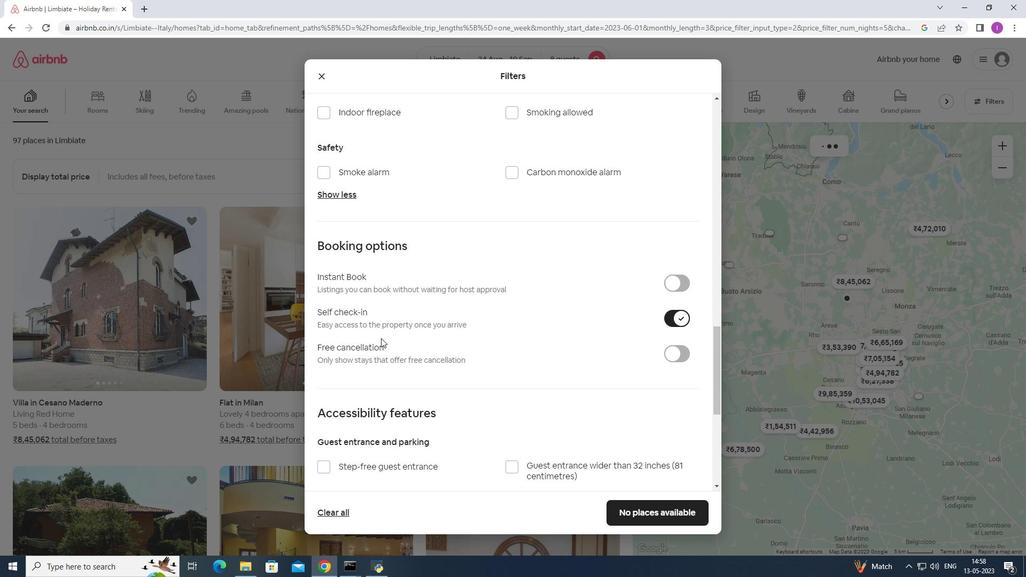 
Action: Mouse scrolled (380, 338) with delta (0, 0)
Screenshot: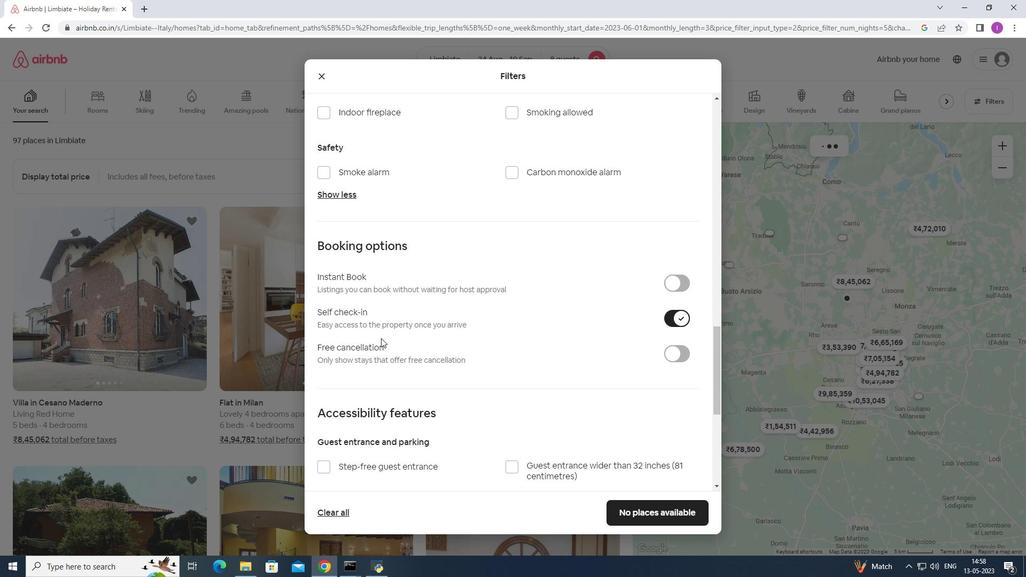 
Action: Mouse scrolled (380, 338) with delta (0, 0)
Screenshot: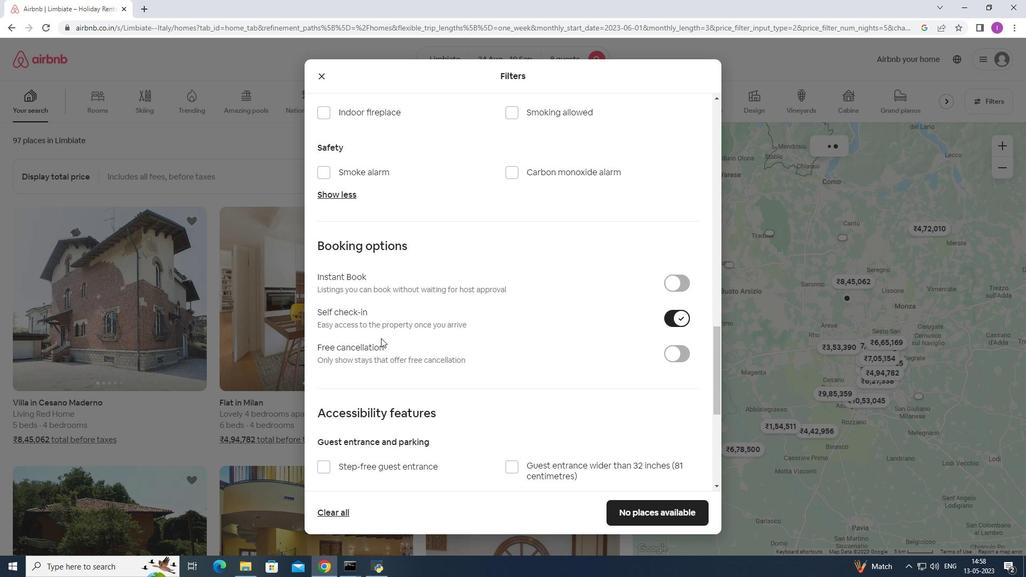 
Action: Mouse moved to (383, 335)
Screenshot: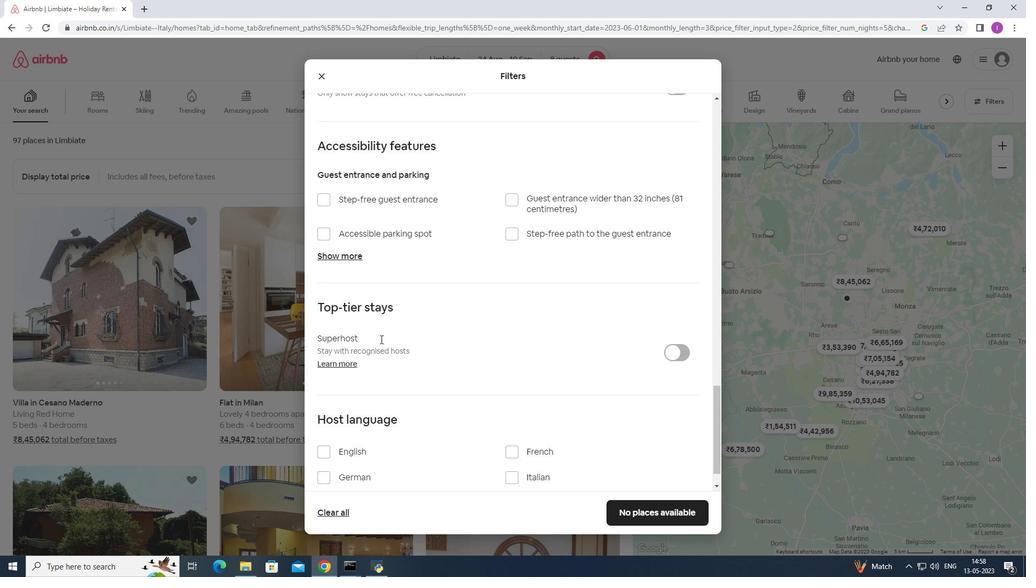 
Action: Mouse scrolled (383, 334) with delta (0, 0)
Screenshot: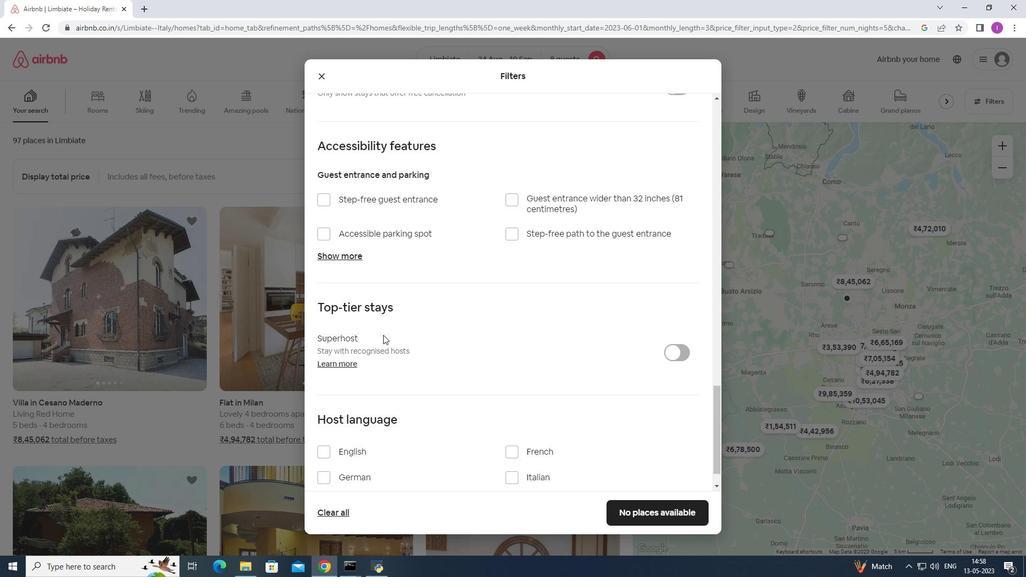
Action: Mouse scrolled (383, 334) with delta (0, 0)
Screenshot: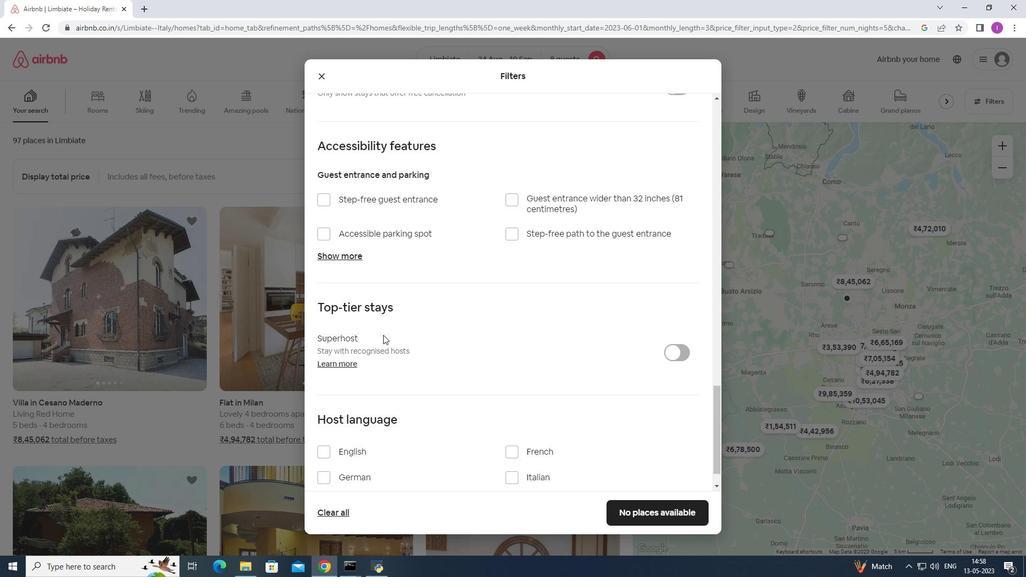 
Action: Mouse scrolled (383, 334) with delta (0, 0)
Screenshot: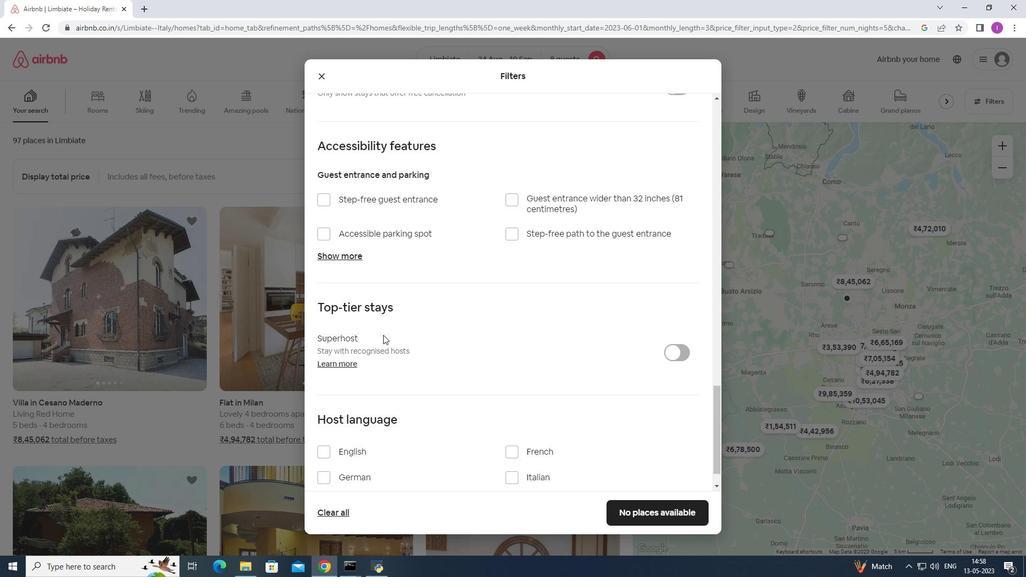 
Action: Mouse scrolled (383, 334) with delta (0, 0)
Screenshot: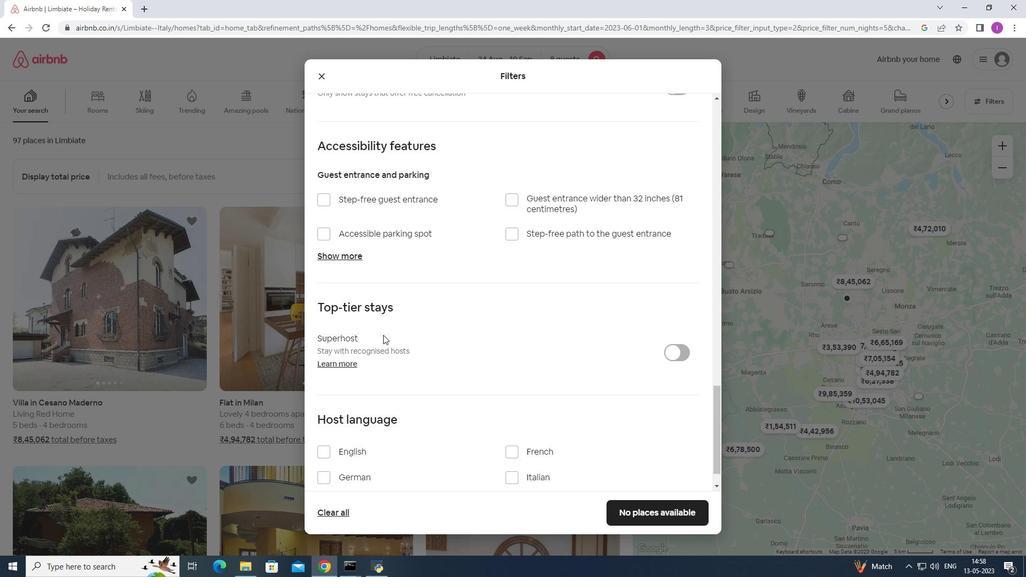 
Action: Mouse moved to (384, 348)
Screenshot: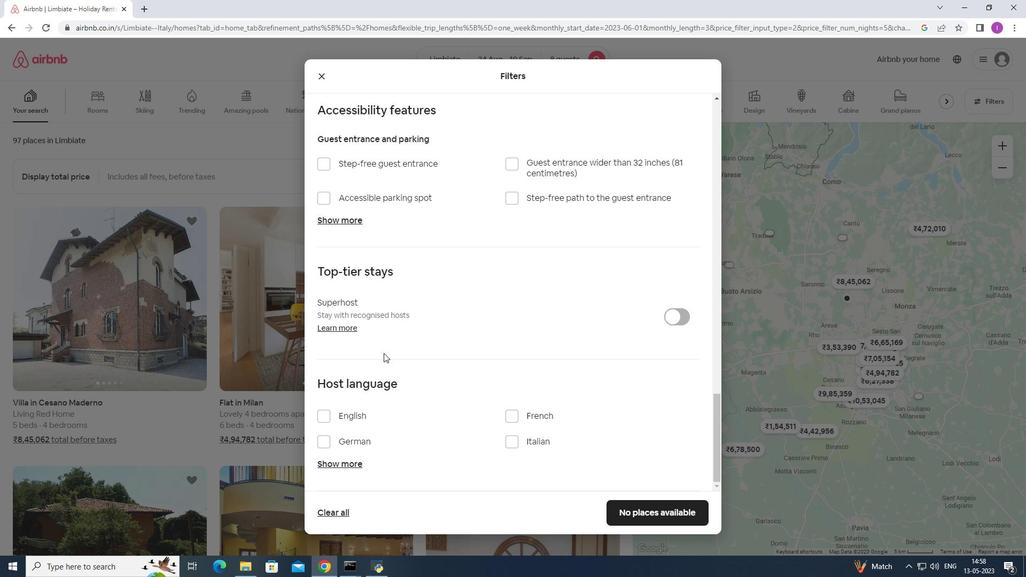 
Action: Mouse scrolled (384, 348) with delta (0, 0)
Screenshot: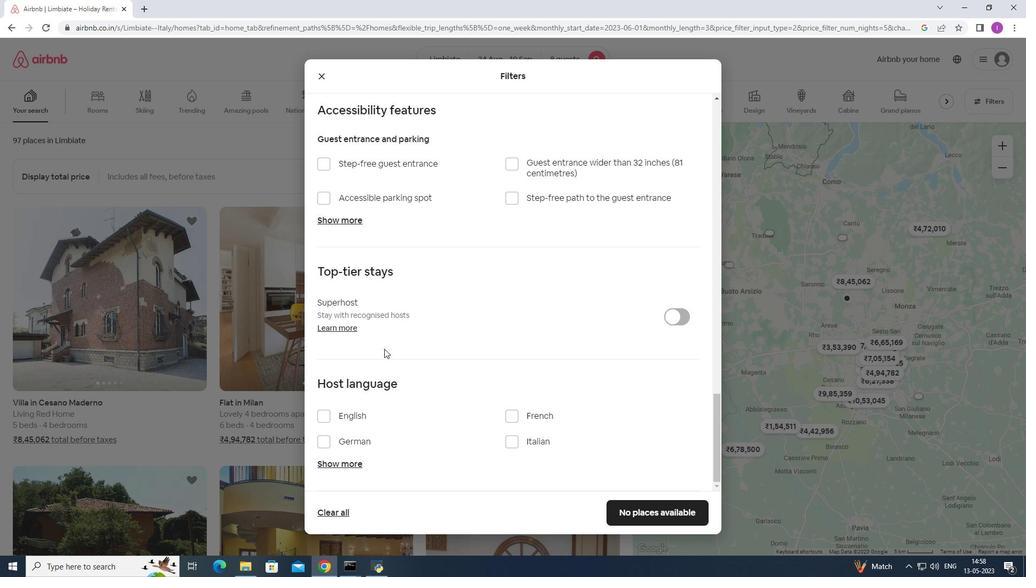 
Action: Mouse scrolled (384, 348) with delta (0, 0)
Screenshot: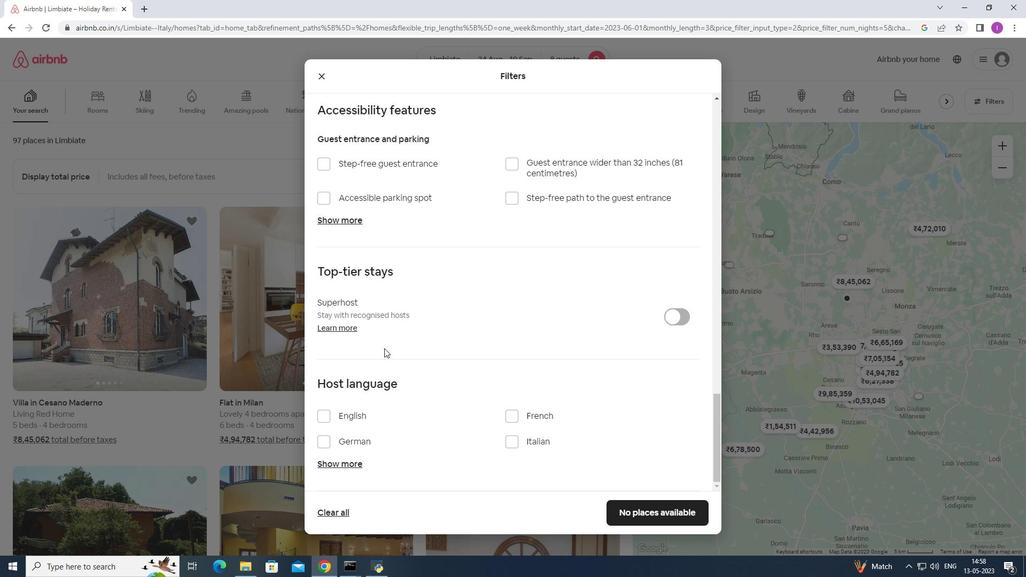 
Action: Mouse moved to (384, 348)
Screenshot: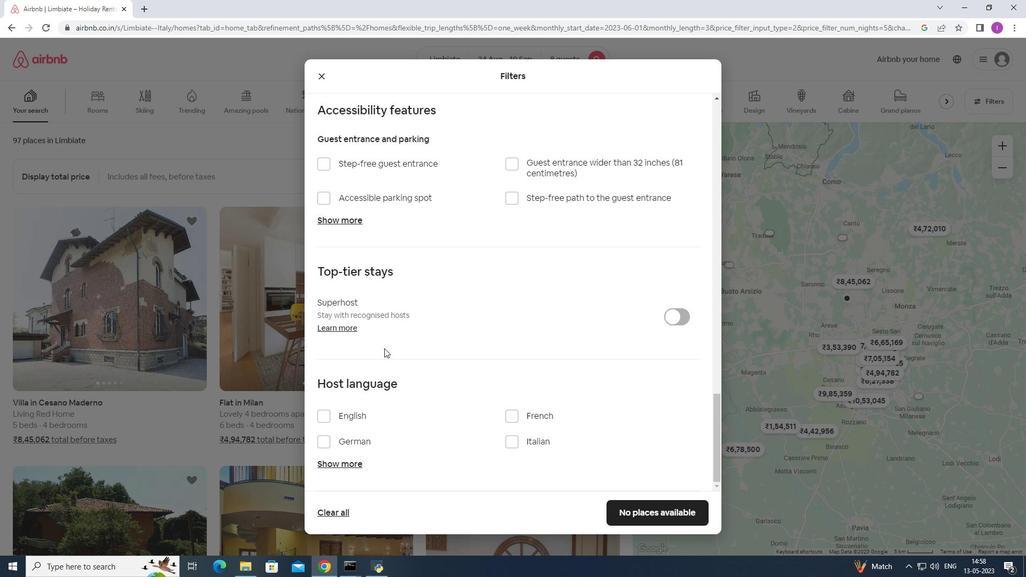 
Action: Mouse scrolled (384, 348) with delta (0, 0)
Screenshot: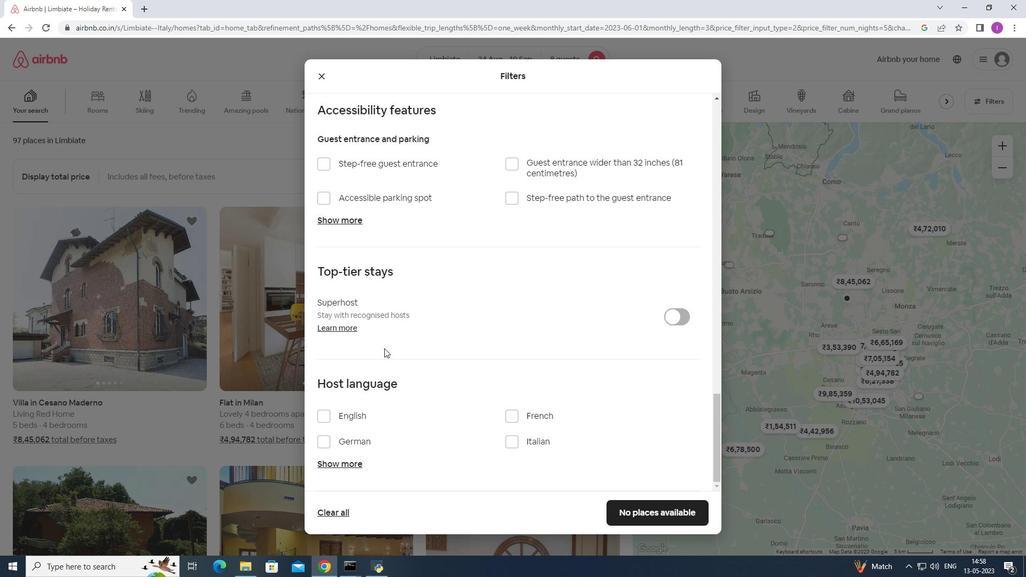 
Action: Mouse moved to (323, 414)
Screenshot: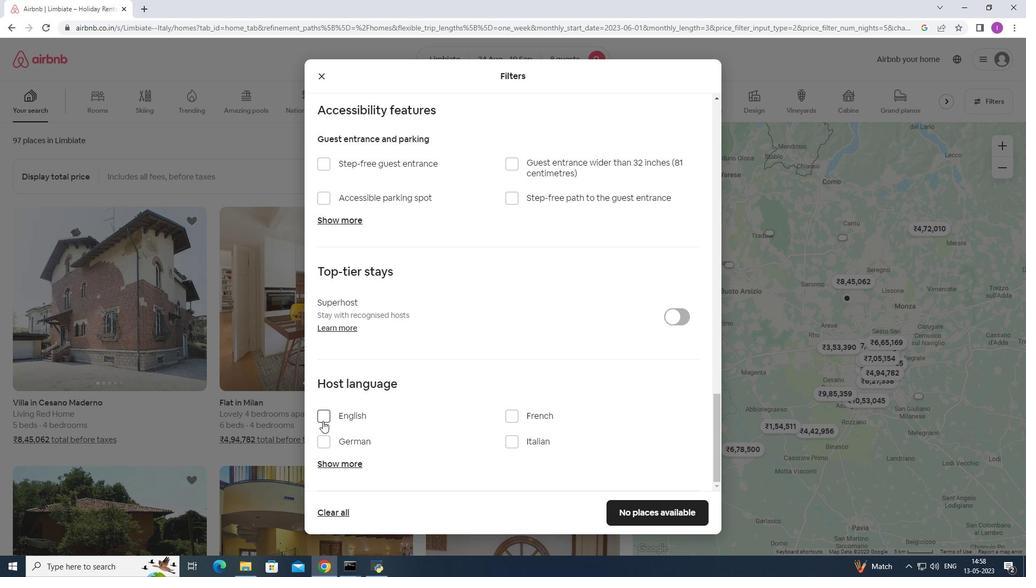 
Action: Mouse pressed left at (323, 414)
Screenshot: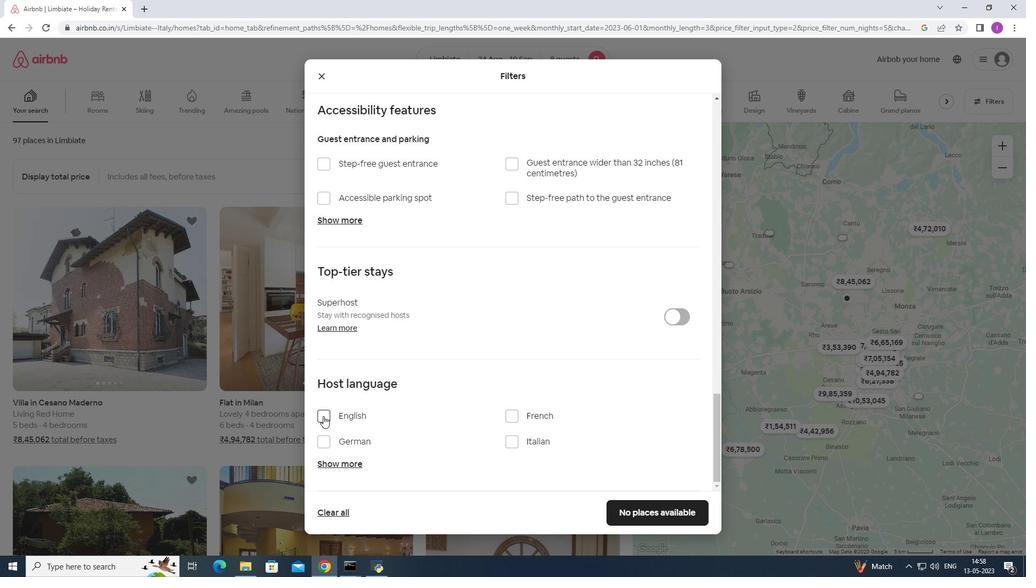 
Action: Mouse moved to (666, 518)
Screenshot: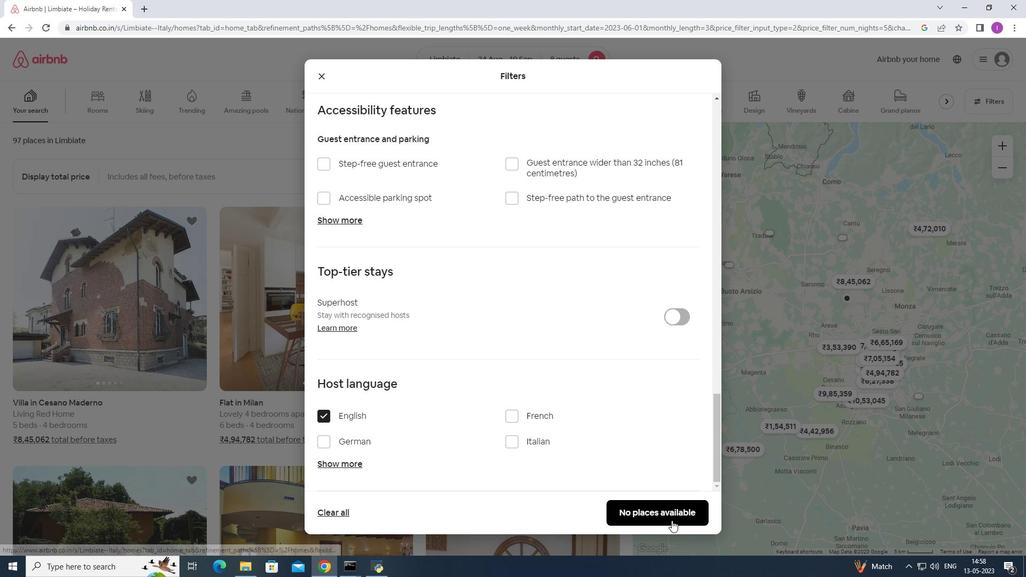 
Action: Mouse pressed left at (666, 518)
Screenshot: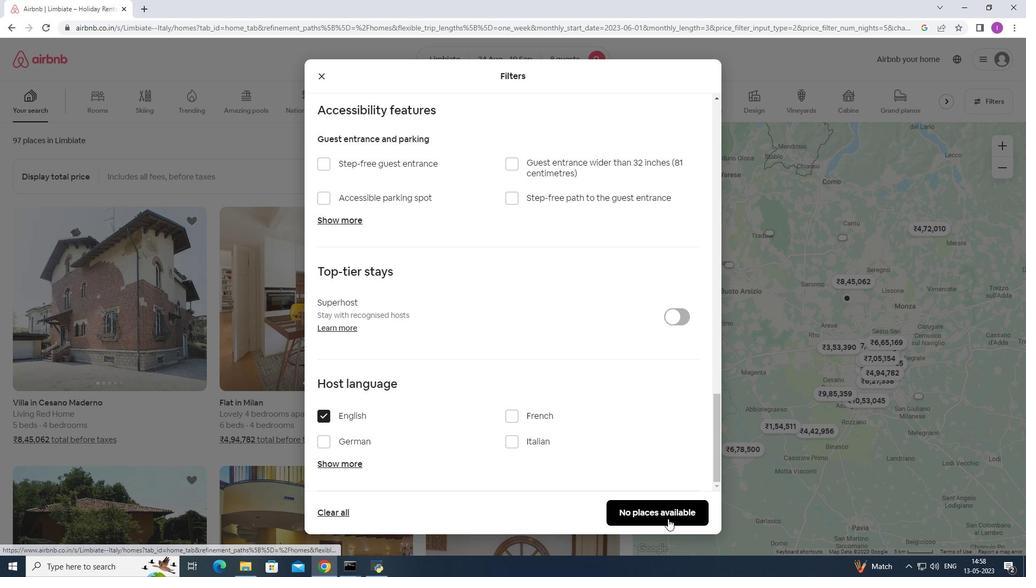 
Action: Mouse moved to (667, 513)
Screenshot: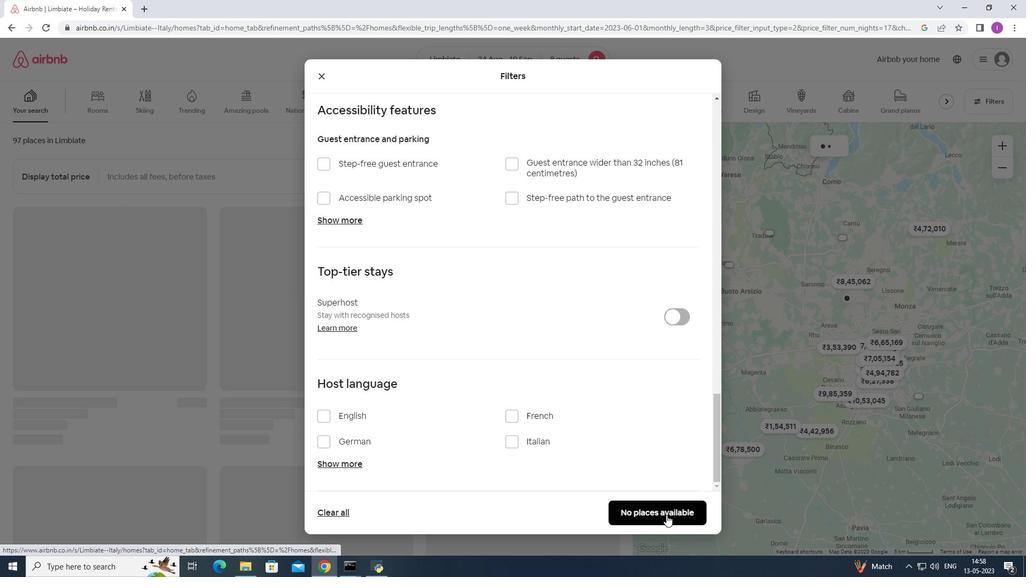 
